 Task: Find connections with filter location Montelíbano with filter topic #lawenforcementwith filter profile language Spanish with filter current company Mindtickle with filter school Panimalar Institute Of Technology with filter industry Construction with filter service category FIle Management with filter keywords title Concierge
Action: Mouse moved to (154, 236)
Screenshot: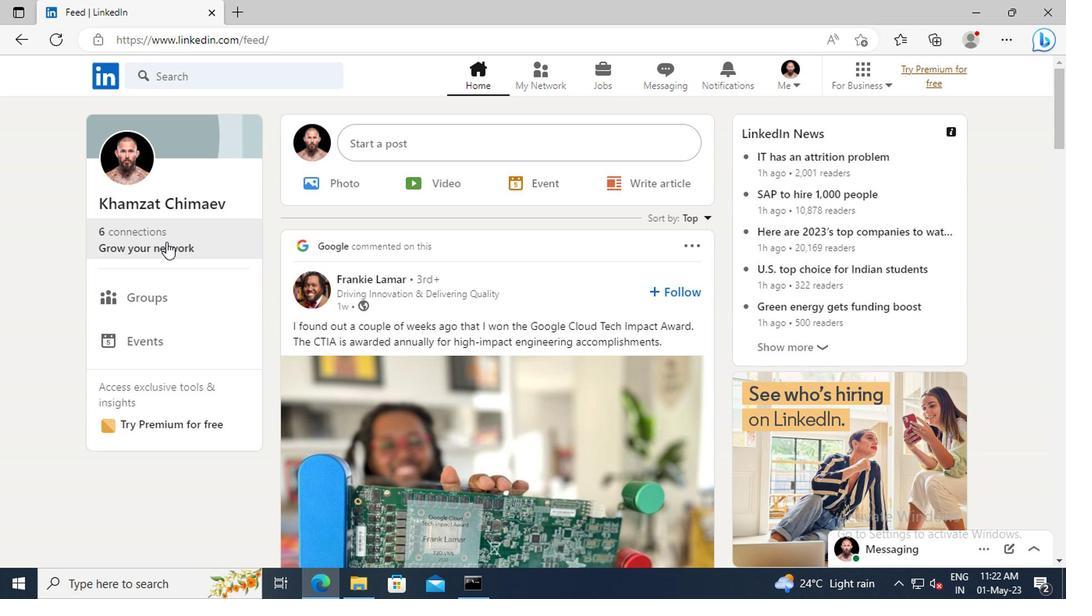 
Action: Mouse pressed left at (154, 236)
Screenshot: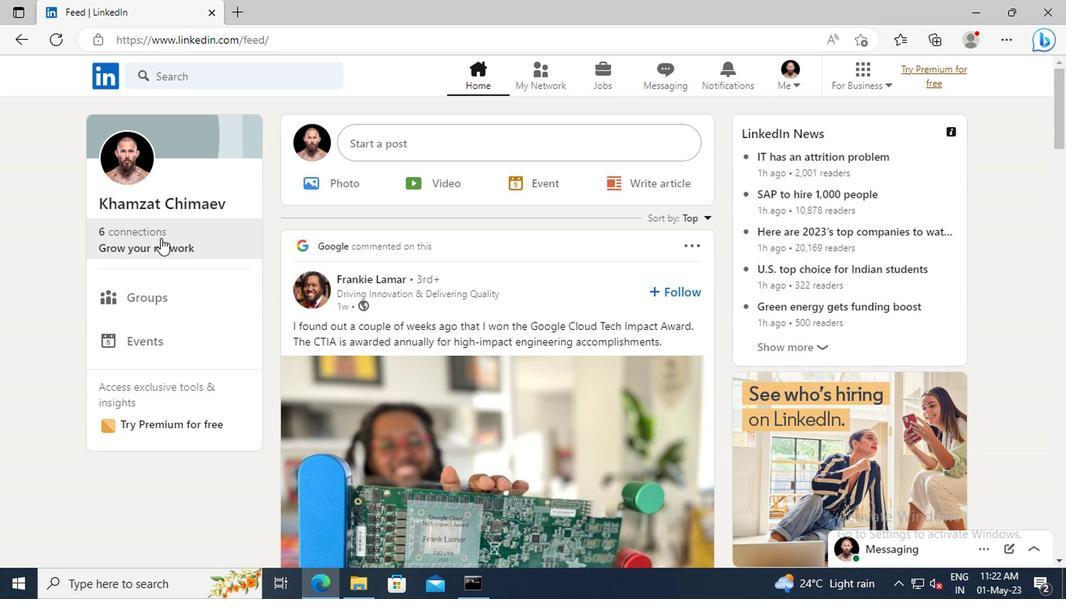 
Action: Mouse moved to (170, 169)
Screenshot: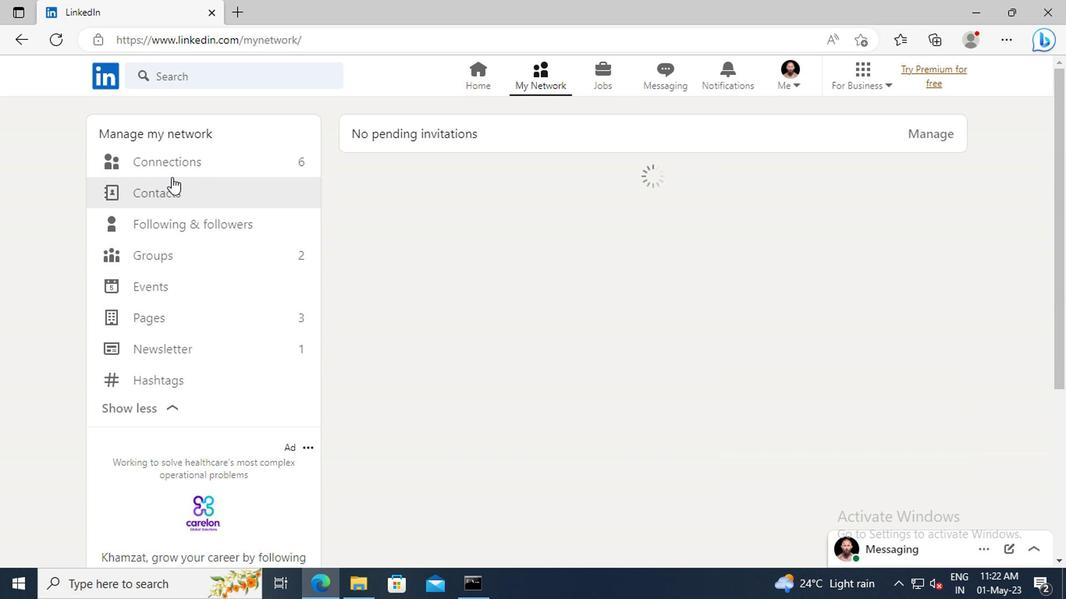 
Action: Mouse pressed left at (170, 169)
Screenshot: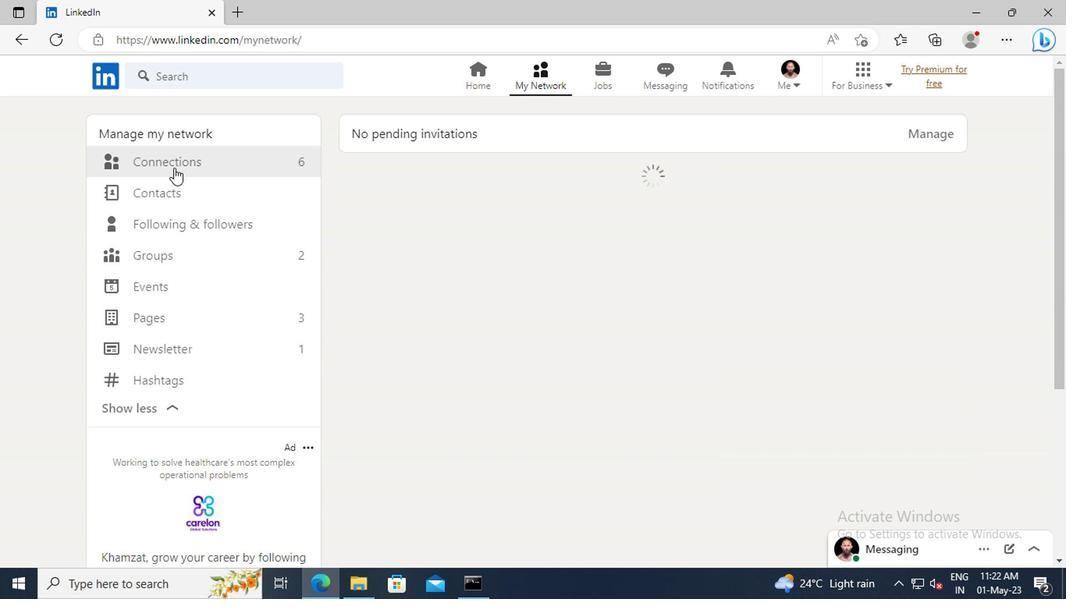 
Action: Mouse moved to (631, 168)
Screenshot: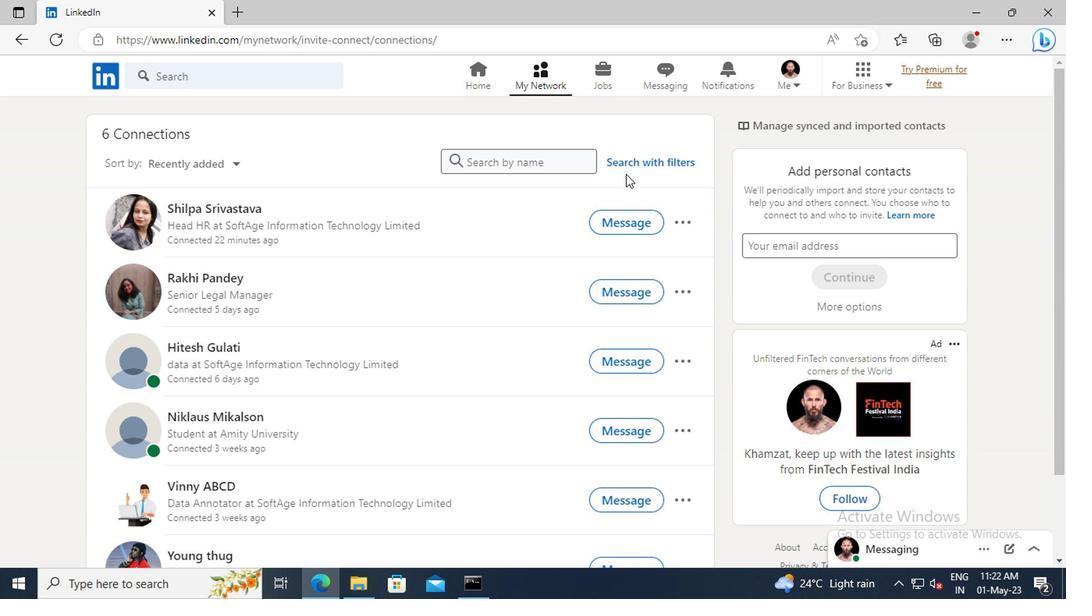 
Action: Mouse pressed left at (631, 168)
Screenshot: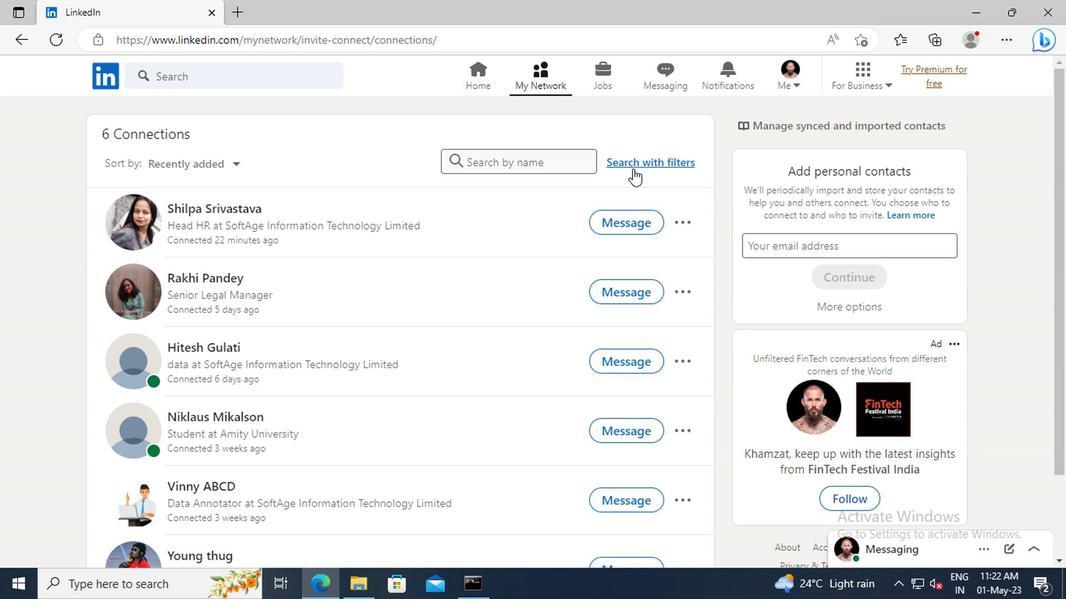 
Action: Mouse moved to (593, 124)
Screenshot: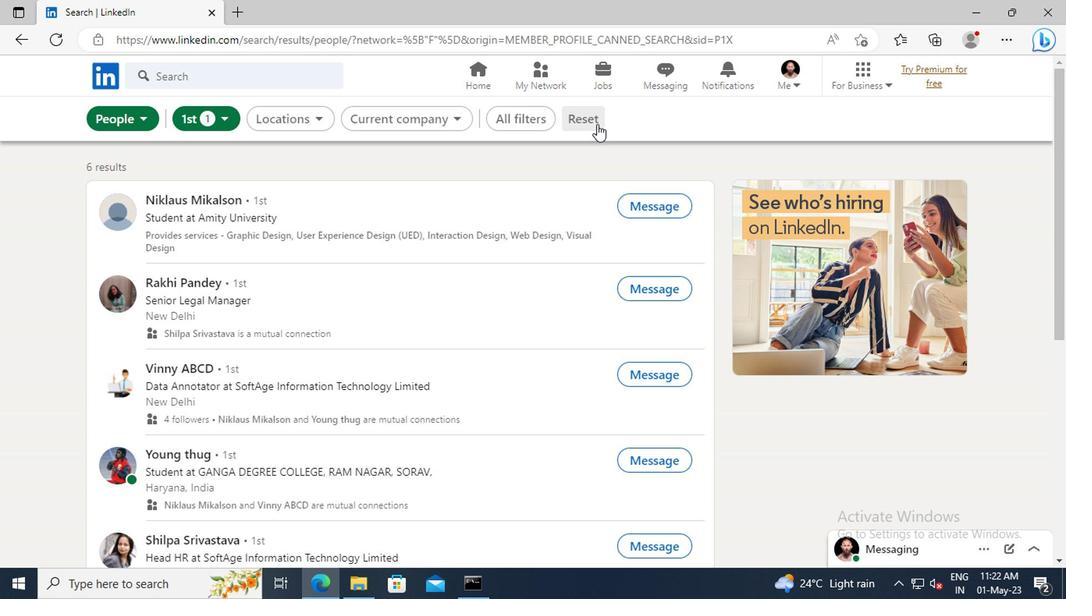 
Action: Mouse pressed left at (593, 124)
Screenshot: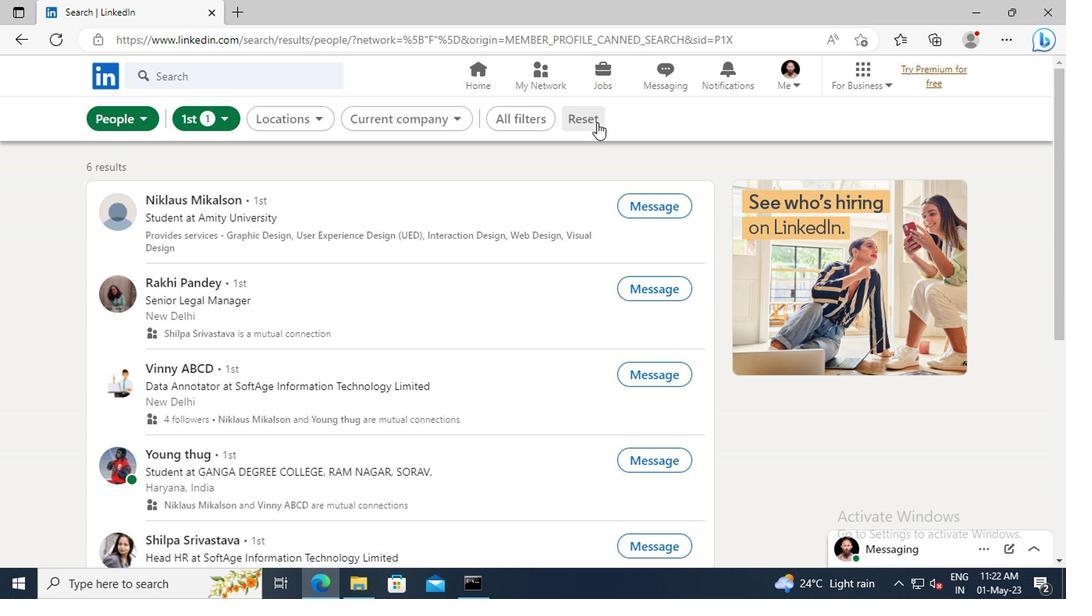 
Action: Mouse moved to (561, 123)
Screenshot: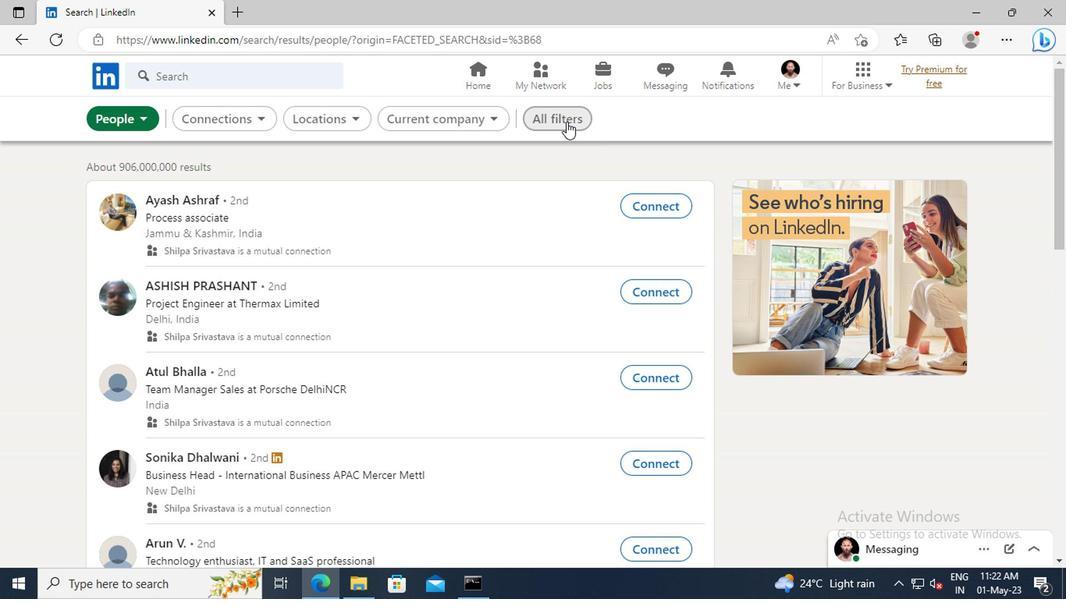 
Action: Mouse pressed left at (561, 123)
Screenshot: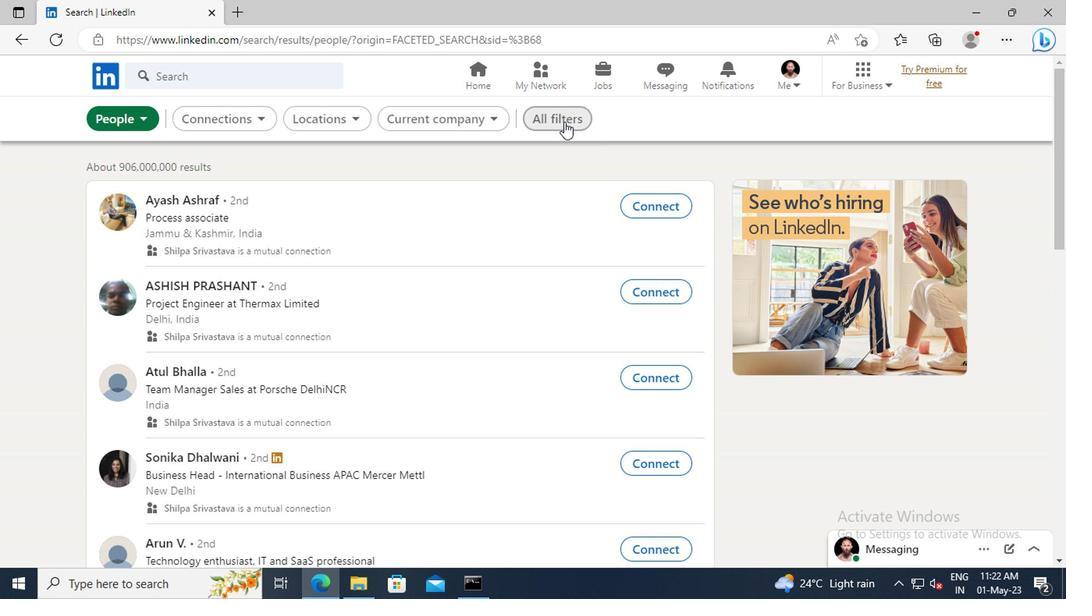 
Action: Mouse moved to (918, 205)
Screenshot: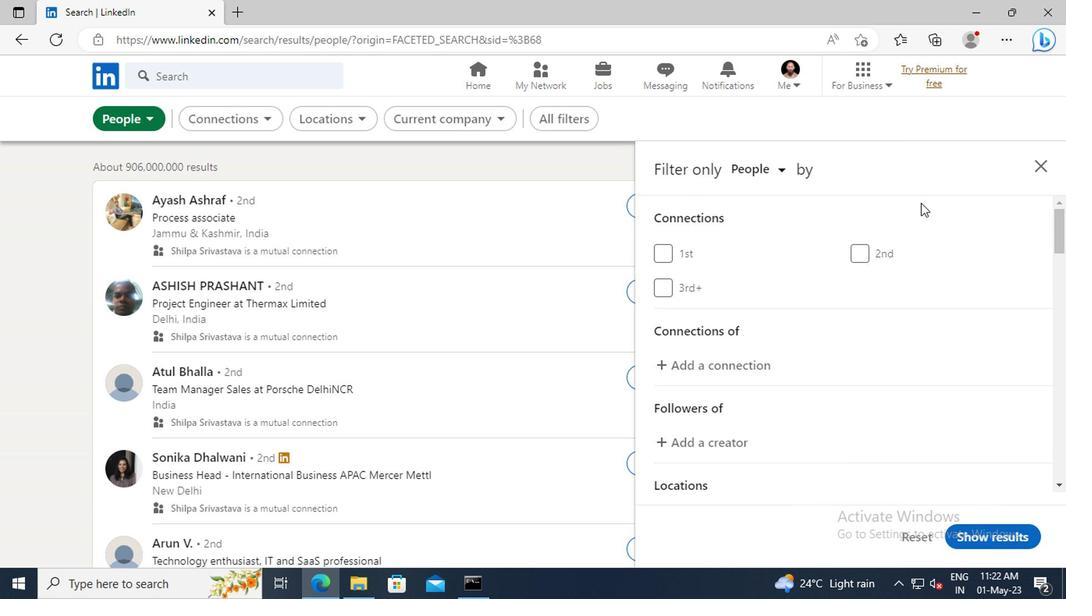 
Action: Mouse scrolled (918, 204) with delta (0, -1)
Screenshot: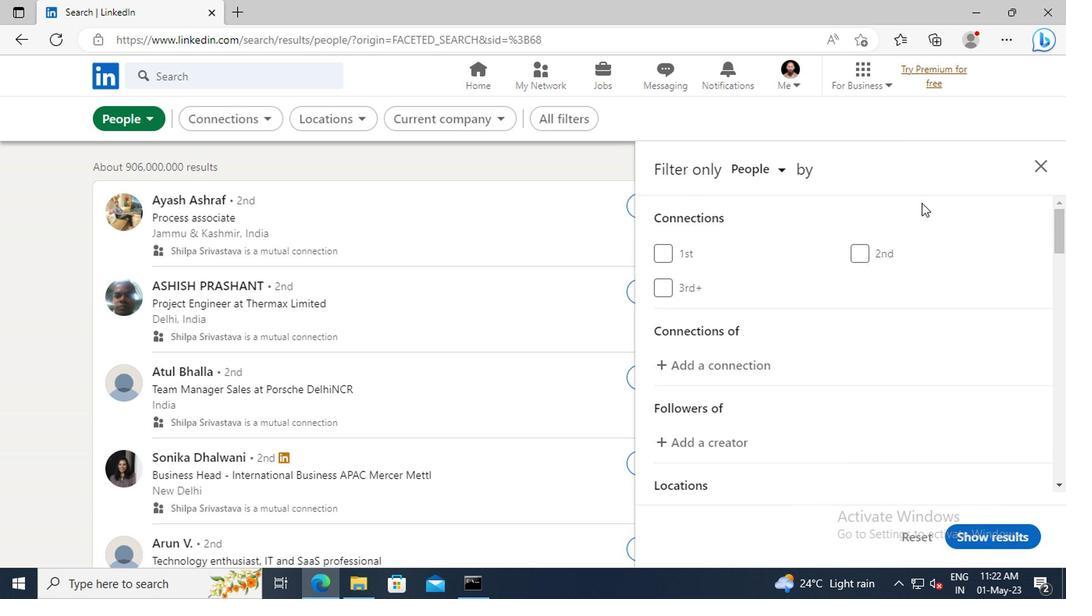 
Action: Mouse scrolled (918, 204) with delta (0, -1)
Screenshot: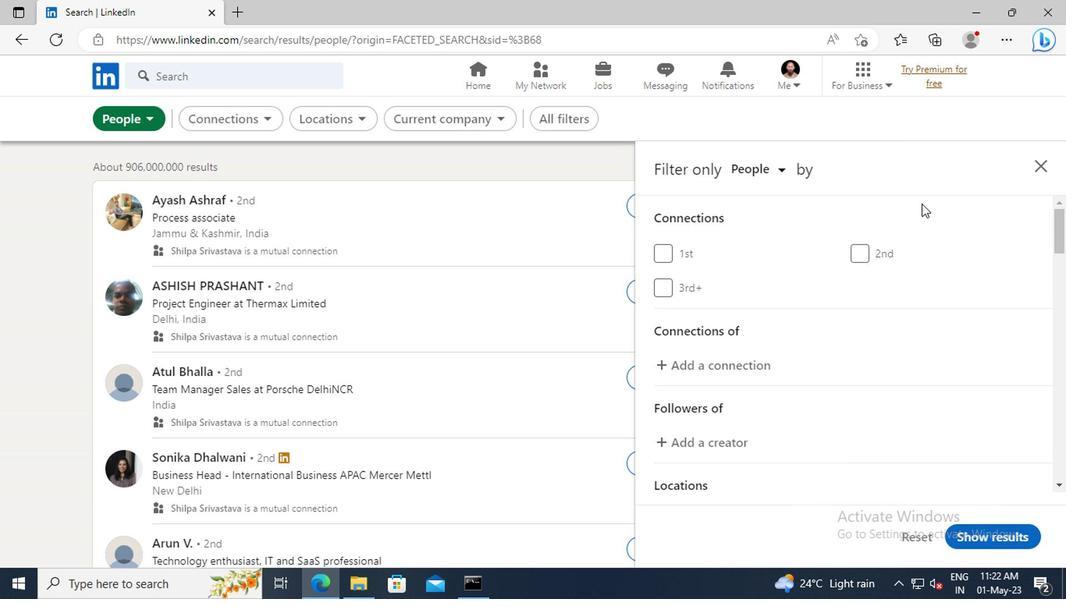 
Action: Mouse scrolled (918, 204) with delta (0, -1)
Screenshot: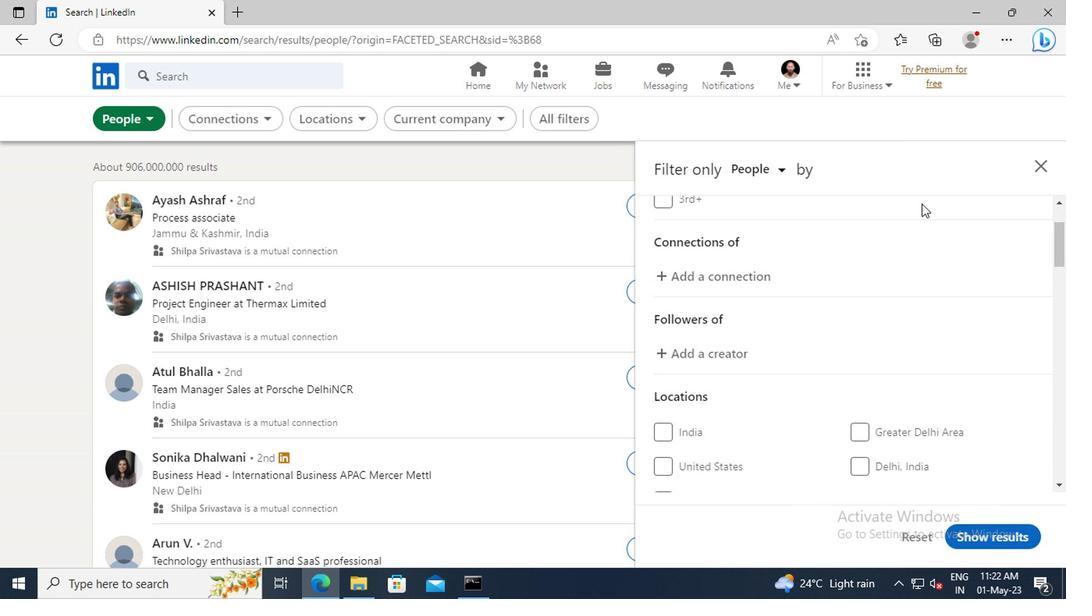 
Action: Mouse scrolled (918, 204) with delta (0, -1)
Screenshot: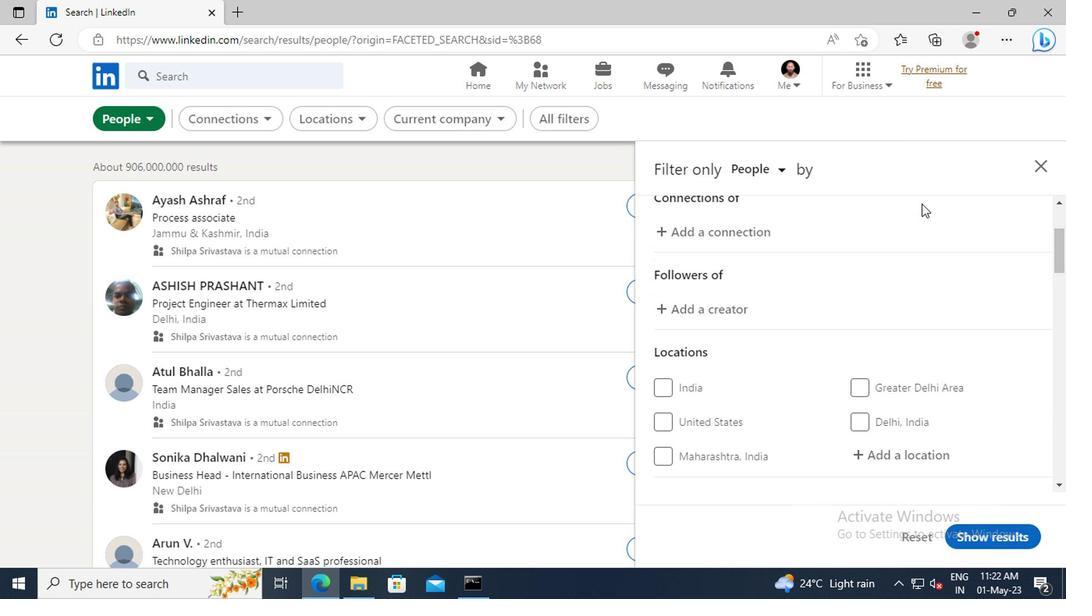 
Action: Mouse scrolled (918, 204) with delta (0, -1)
Screenshot: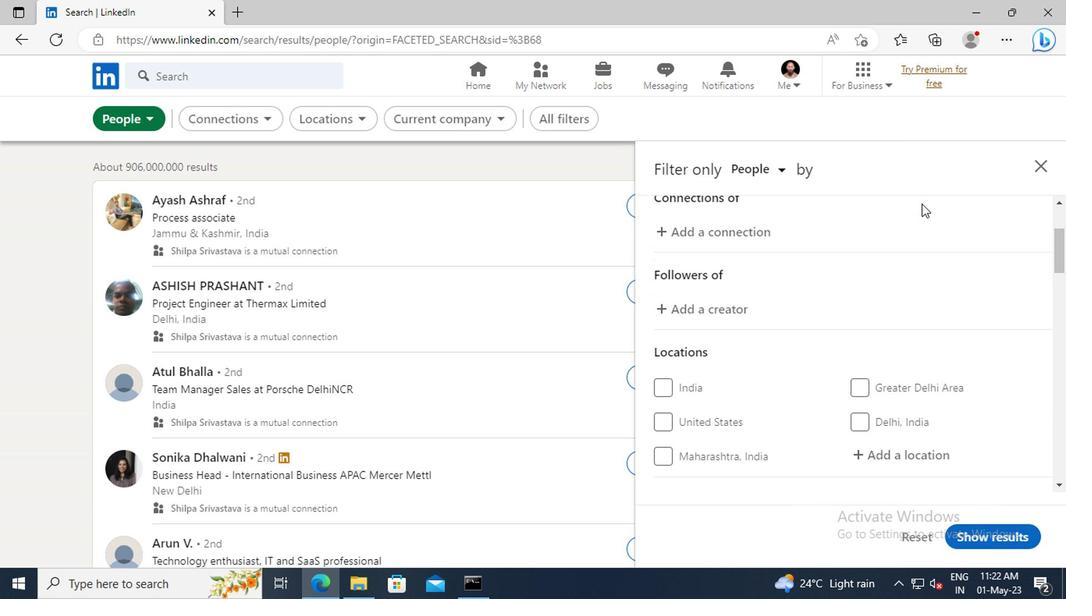 
Action: Mouse scrolled (918, 204) with delta (0, -1)
Screenshot: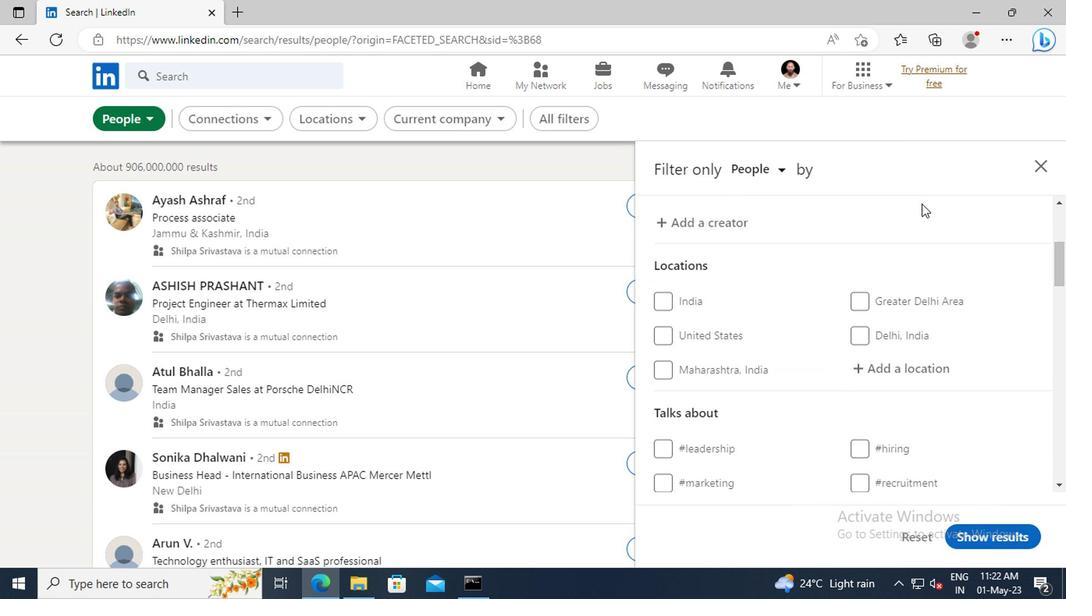 
Action: Mouse moved to (901, 322)
Screenshot: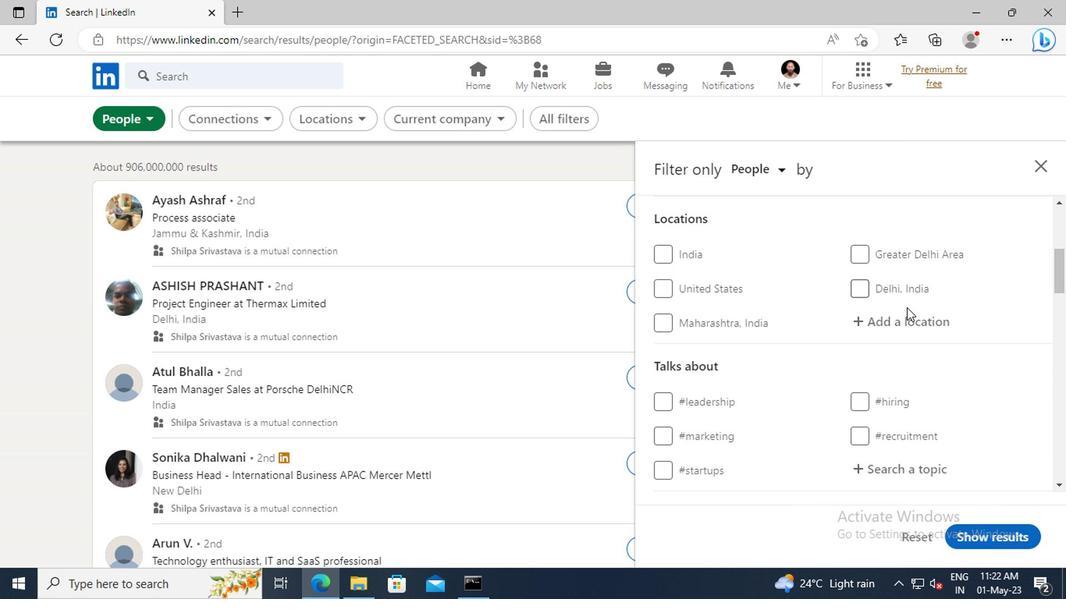 
Action: Mouse pressed left at (901, 322)
Screenshot: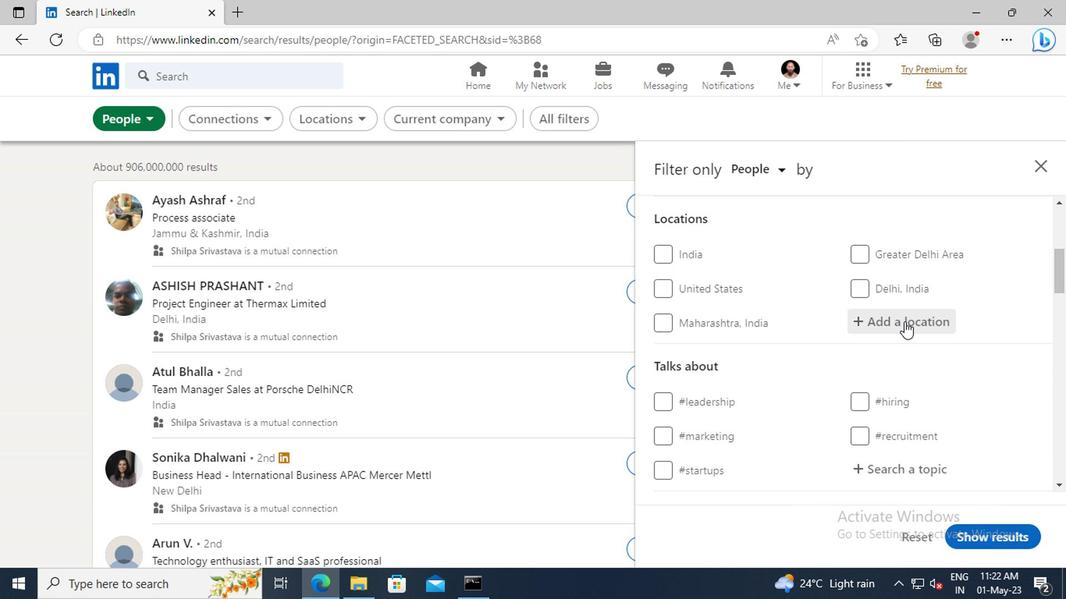 
Action: Key pressed <Key.shift>MONTELIBANO
Screenshot: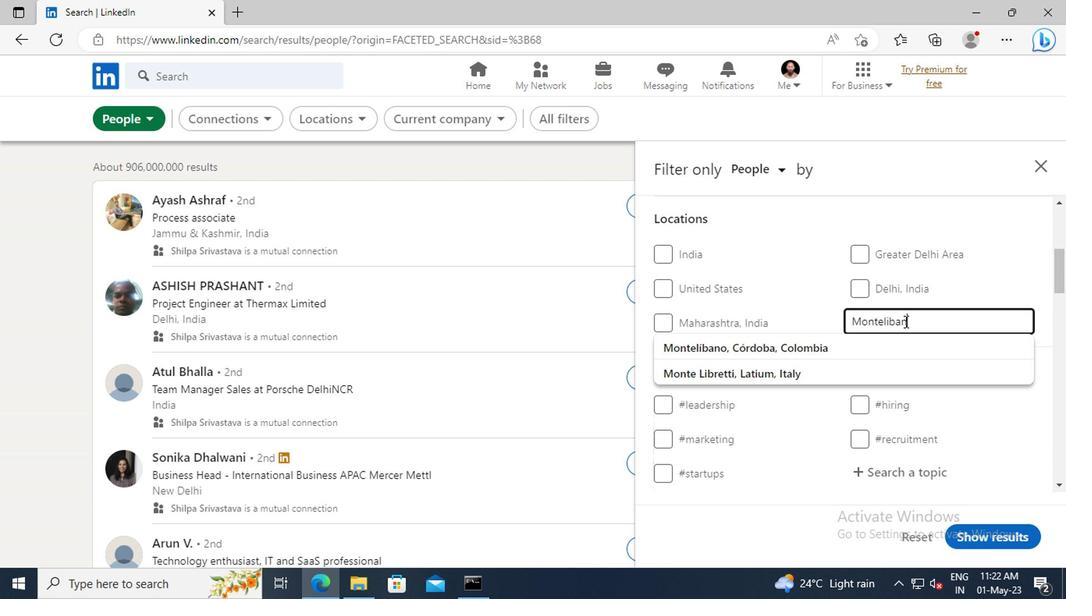 
Action: Mouse moved to (862, 344)
Screenshot: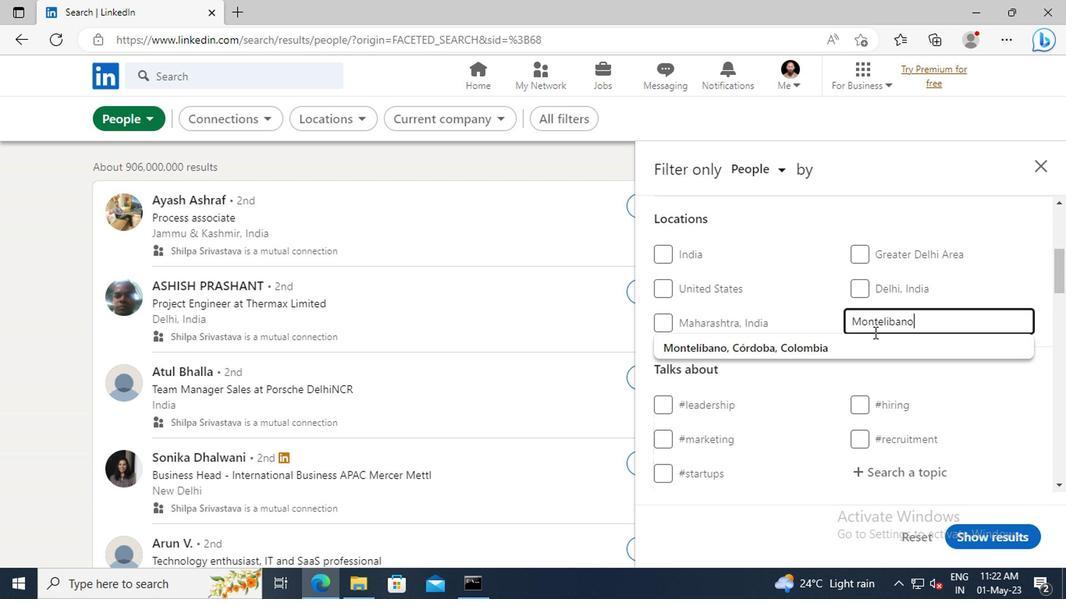
Action: Mouse pressed left at (862, 344)
Screenshot: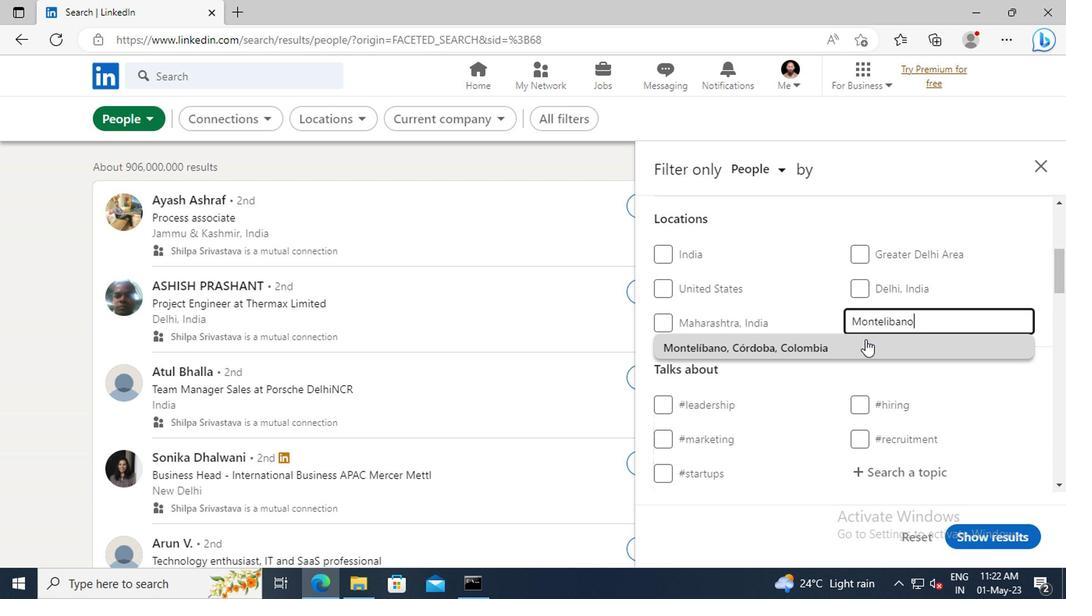 
Action: Mouse scrolled (862, 343) with delta (0, 0)
Screenshot: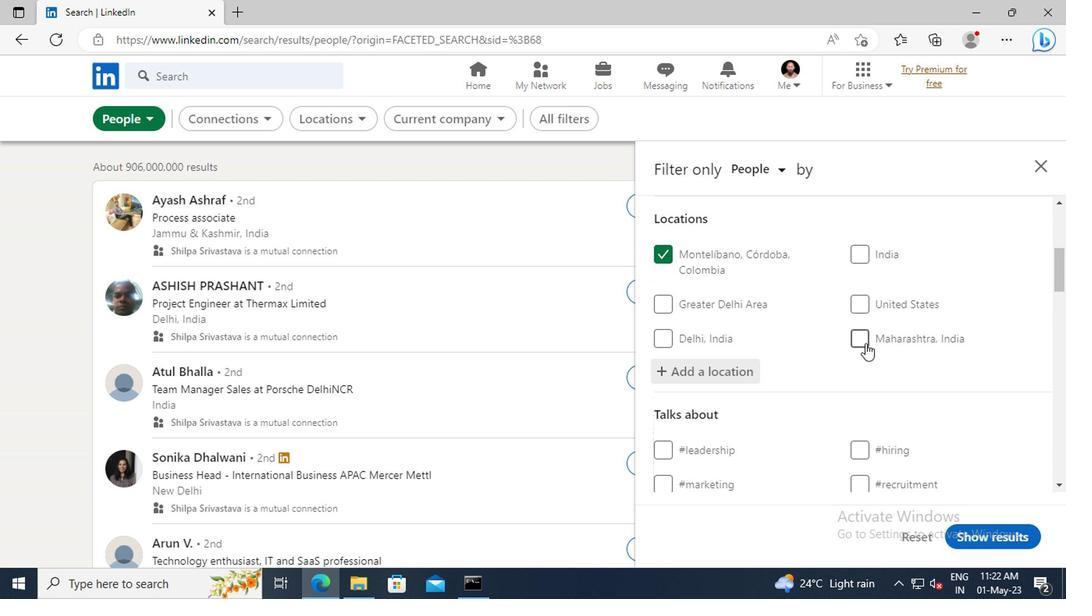 
Action: Mouse scrolled (862, 343) with delta (0, 0)
Screenshot: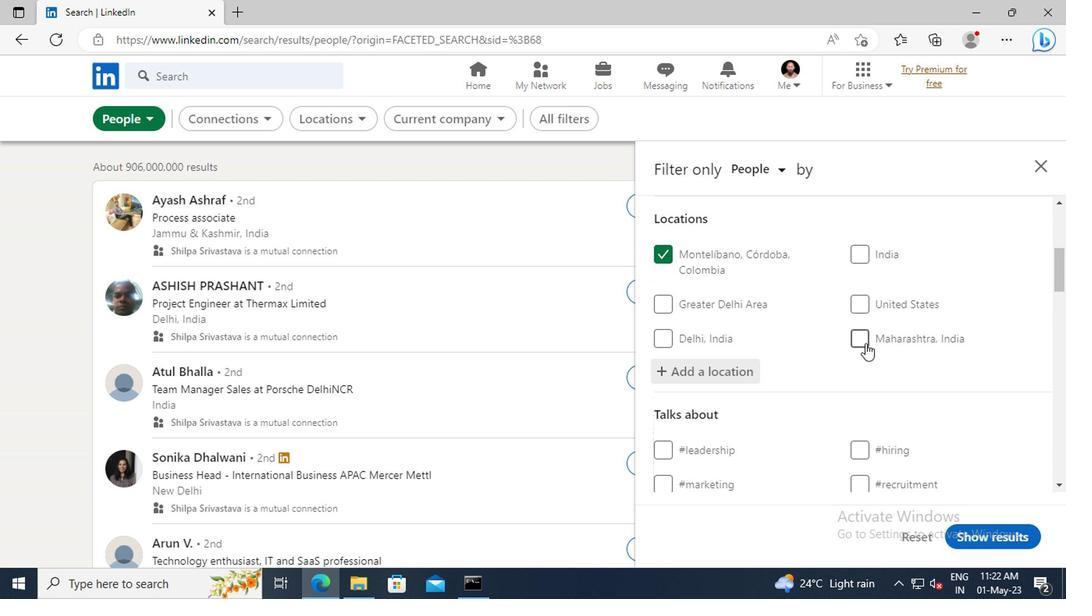 
Action: Mouse scrolled (862, 343) with delta (0, 0)
Screenshot: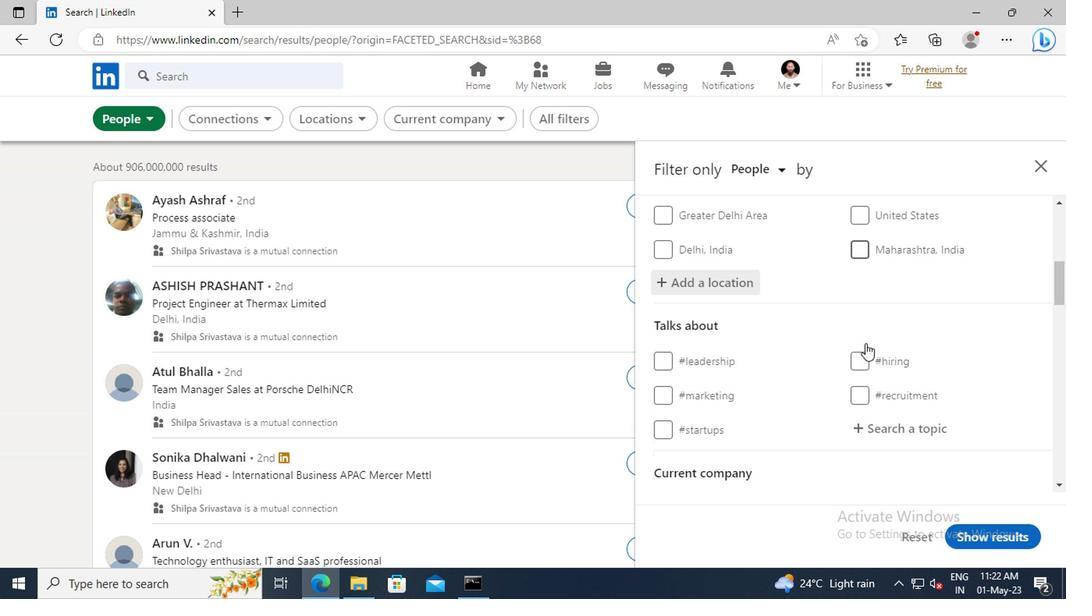 
Action: Mouse moved to (865, 382)
Screenshot: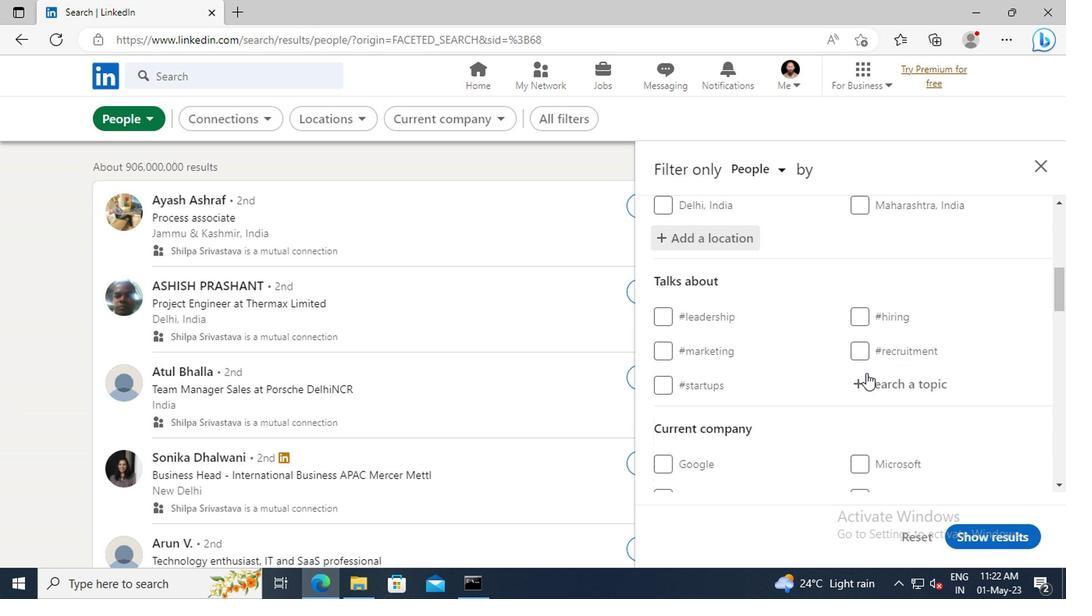
Action: Mouse pressed left at (865, 382)
Screenshot: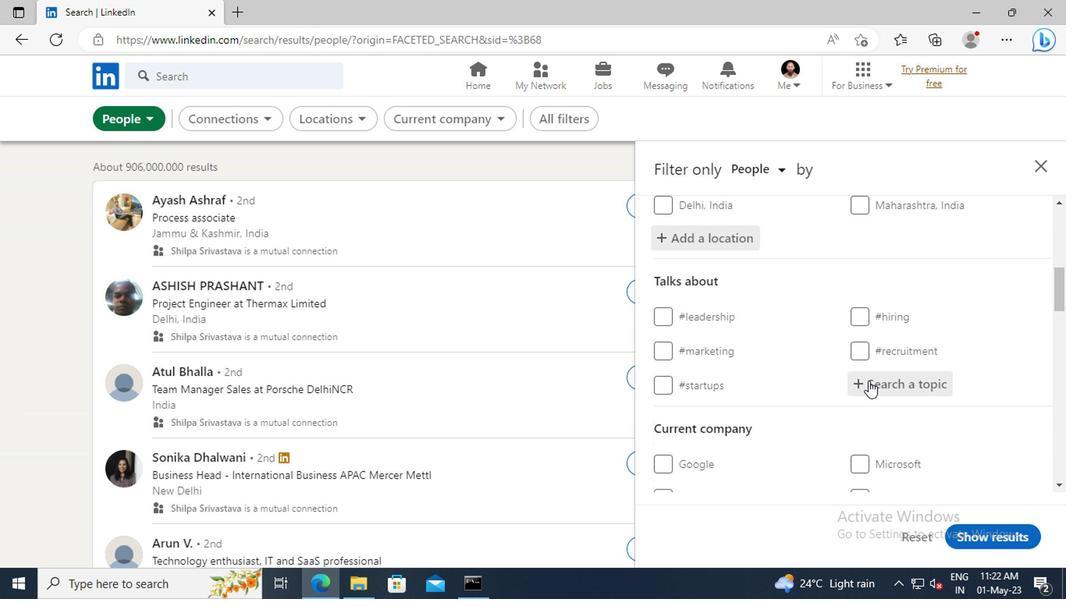 
Action: Key pressed LAWENFORCEMENT
Screenshot: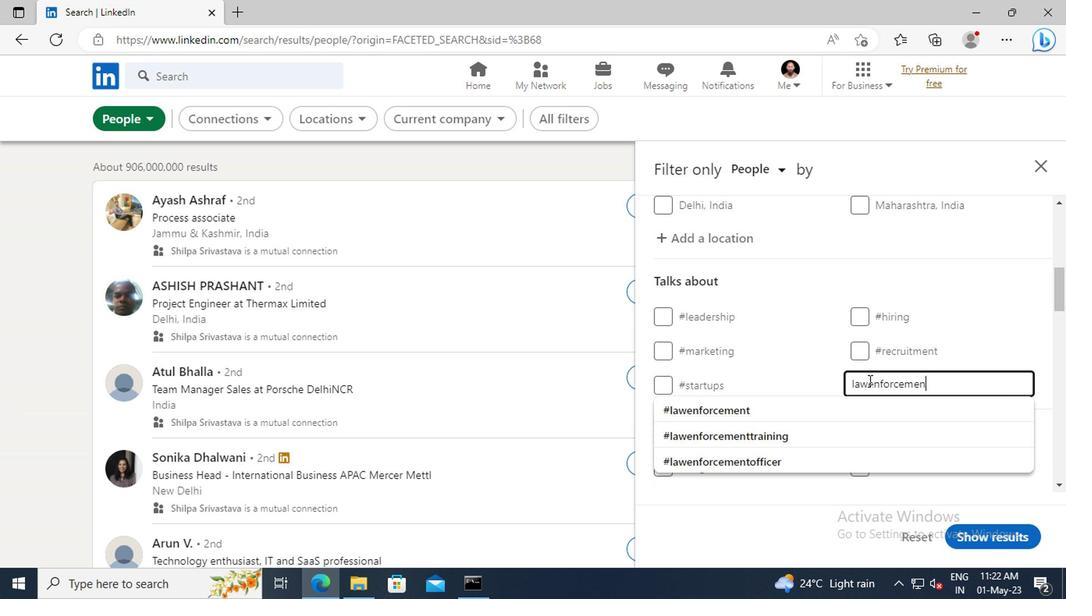 
Action: Mouse moved to (849, 406)
Screenshot: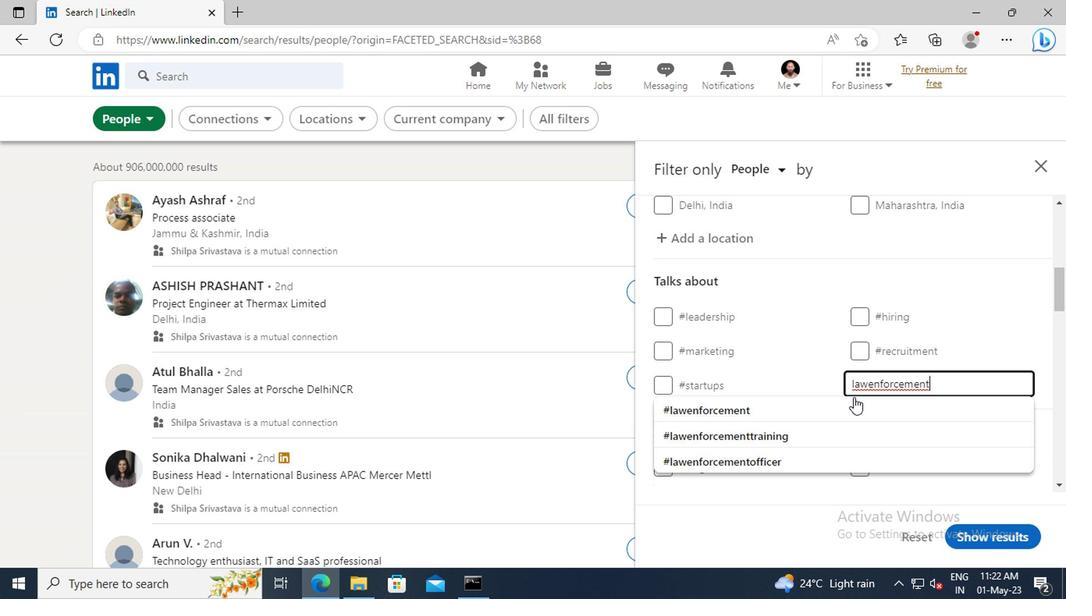 
Action: Mouse pressed left at (849, 406)
Screenshot: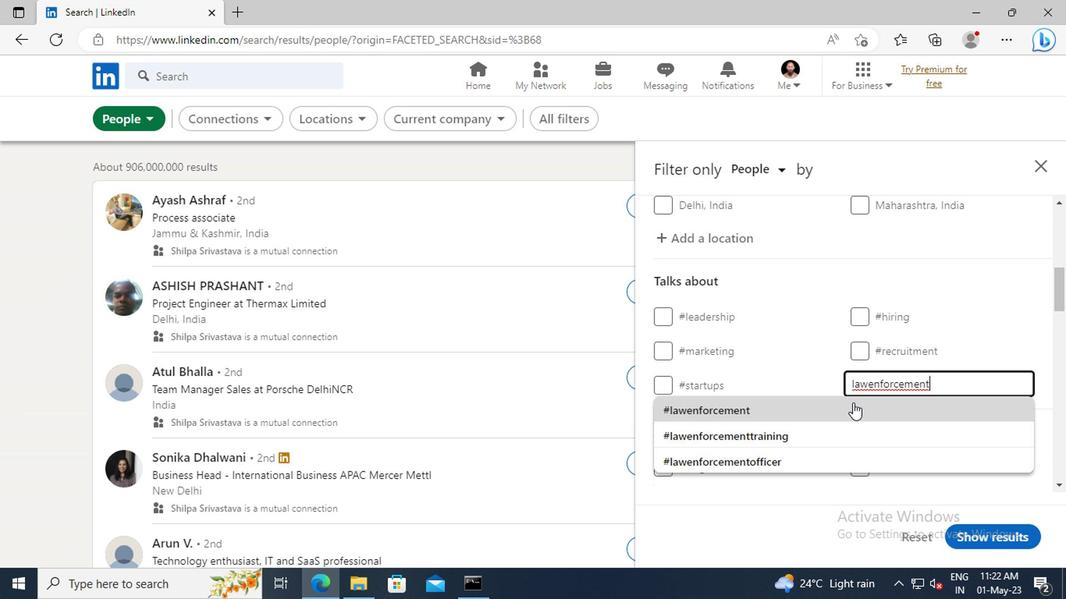 
Action: Mouse scrolled (849, 405) with delta (0, 0)
Screenshot: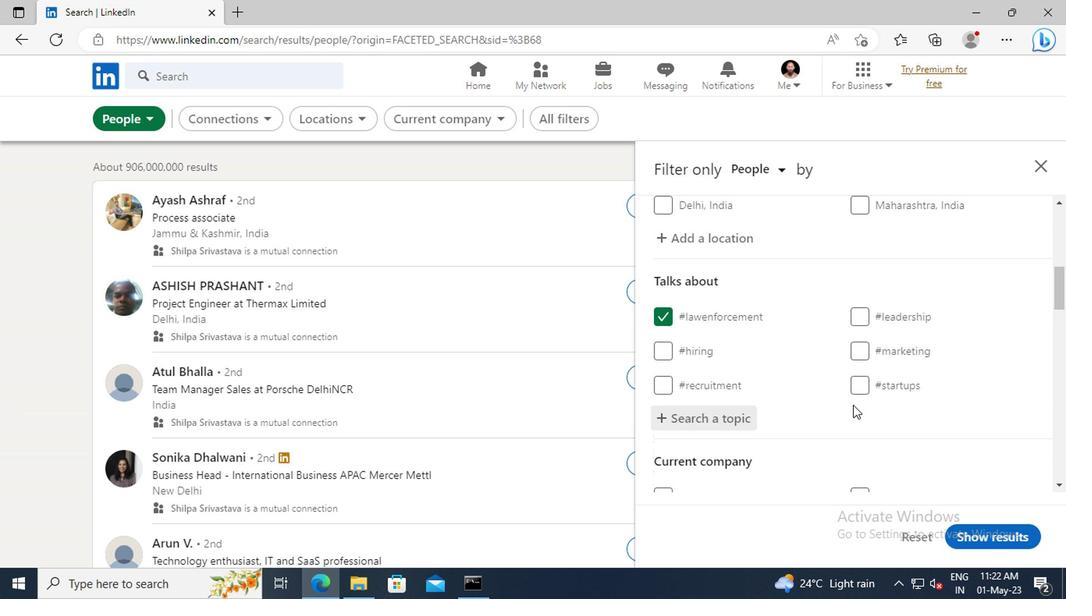 
Action: Mouse scrolled (849, 405) with delta (0, 0)
Screenshot: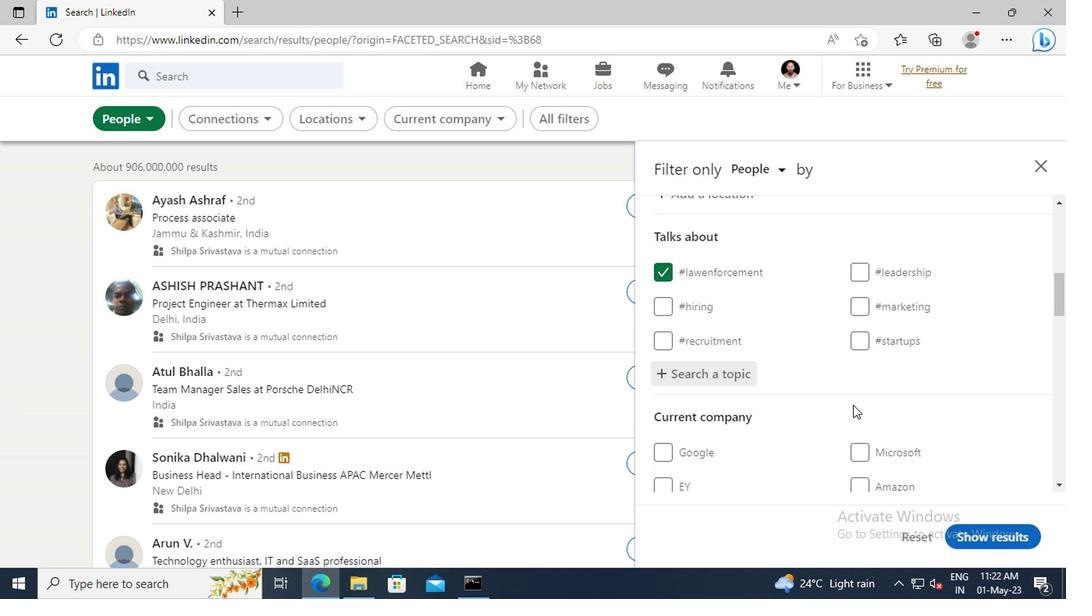 
Action: Mouse scrolled (849, 405) with delta (0, 0)
Screenshot: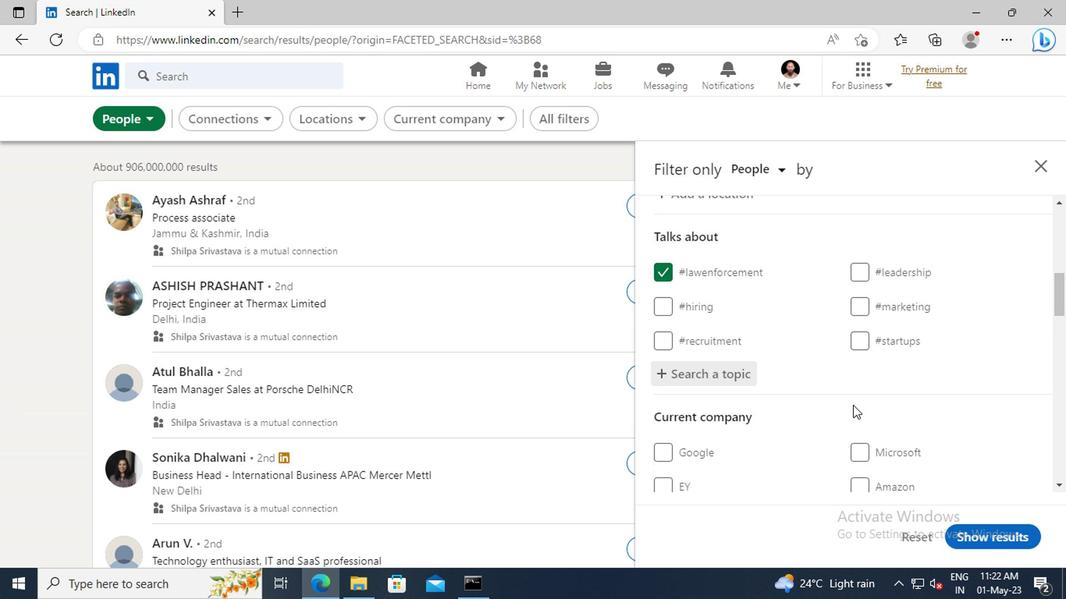
Action: Mouse scrolled (849, 405) with delta (0, 0)
Screenshot: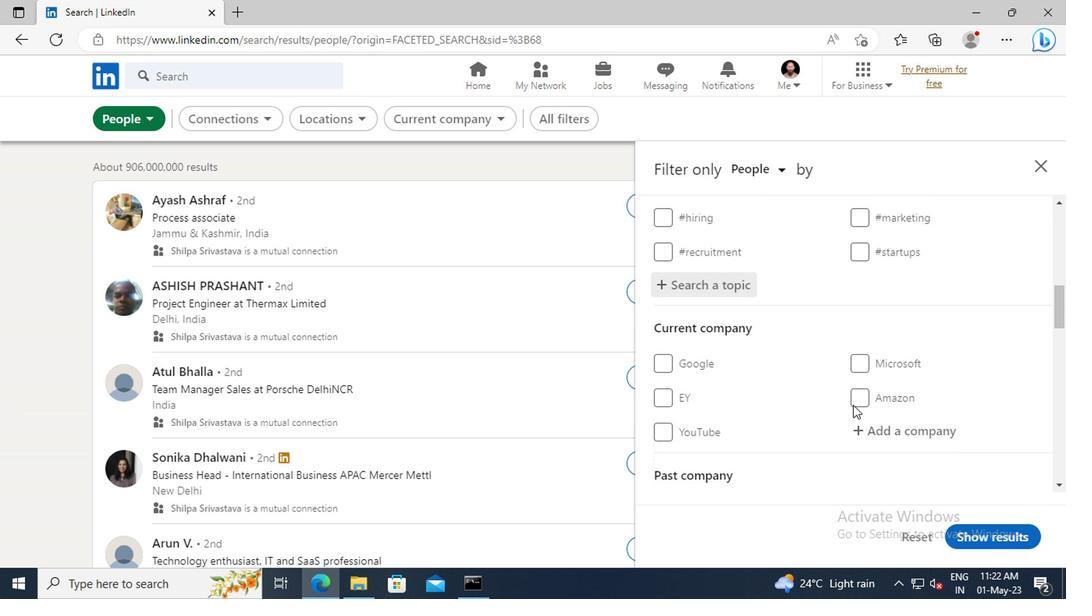 
Action: Mouse scrolled (849, 405) with delta (0, 0)
Screenshot: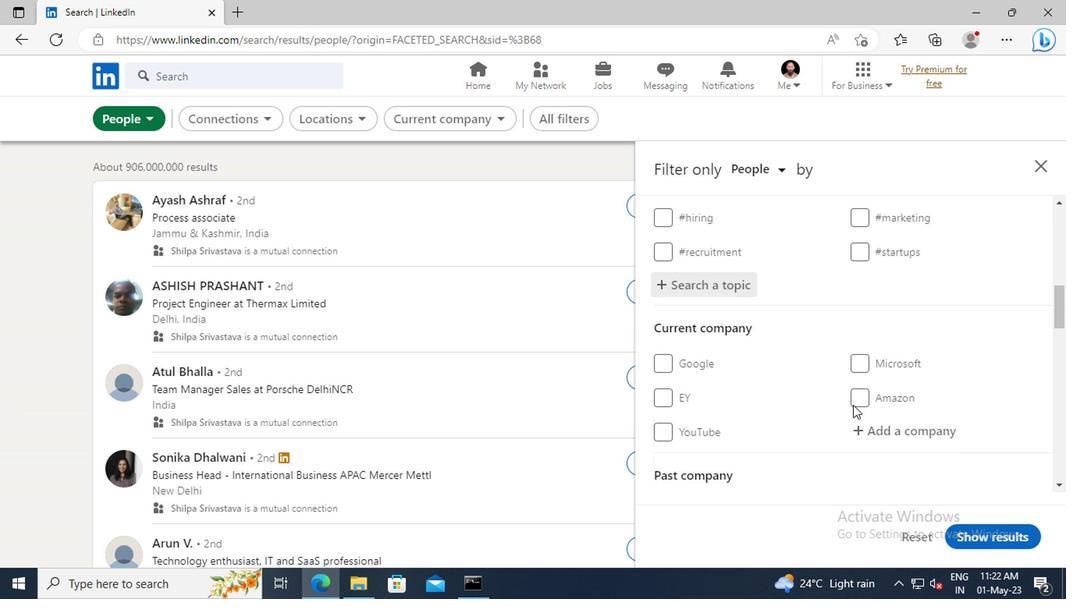 
Action: Mouse scrolled (849, 405) with delta (0, 0)
Screenshot: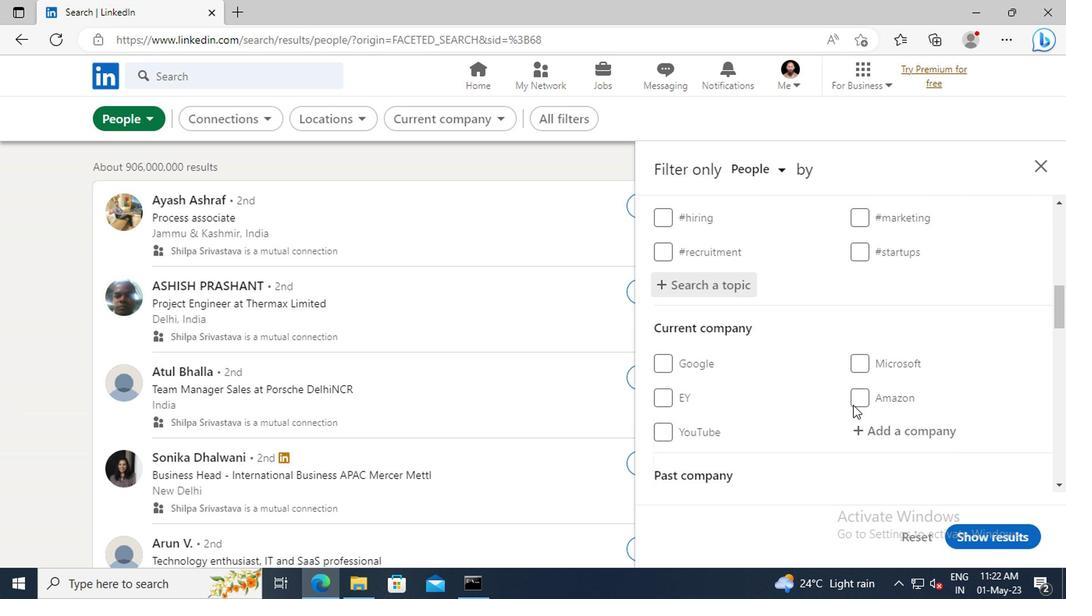 
Action: Mouse scrolled (849, 405) with delta (0, 0)
Screenshot: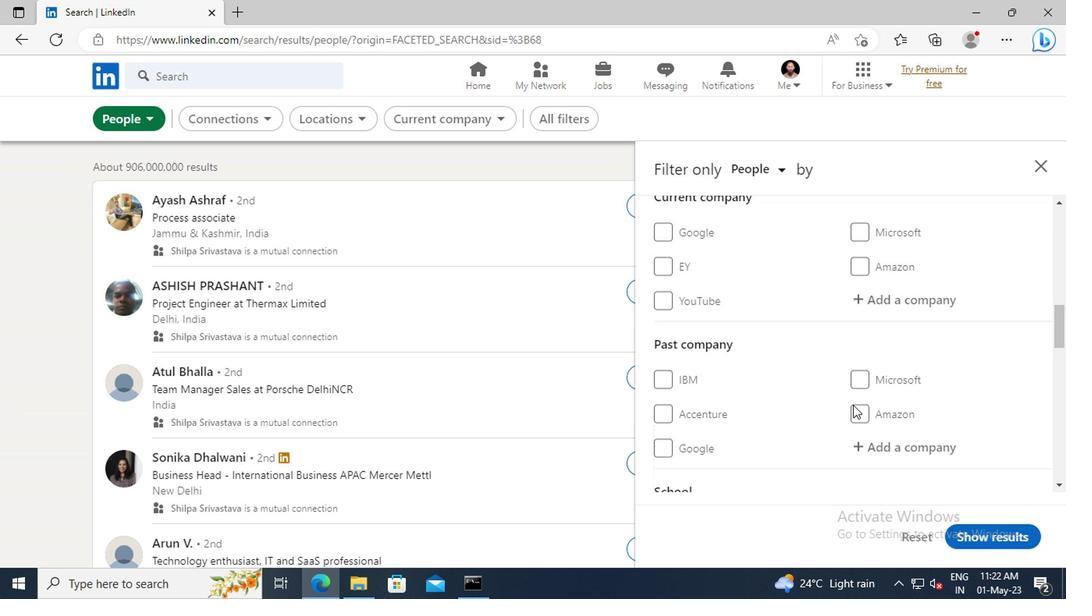 
Action: Mouse scrolled (849, 405) with delta (0, 0)
Screenshot: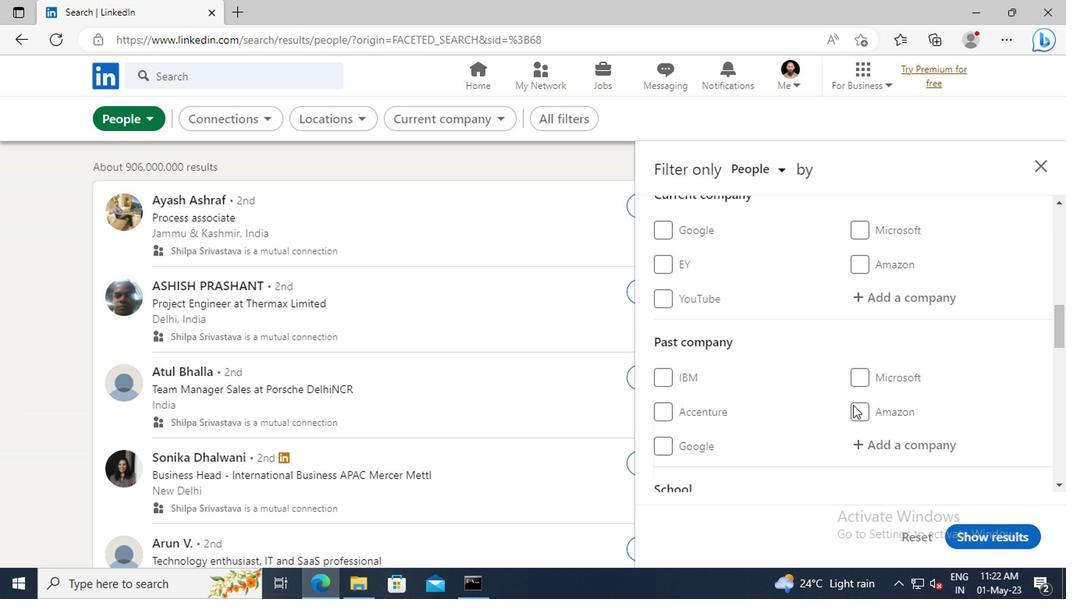 
Action: Mouse scrolled (849, 405) with delta (0, 0)
Screenshot: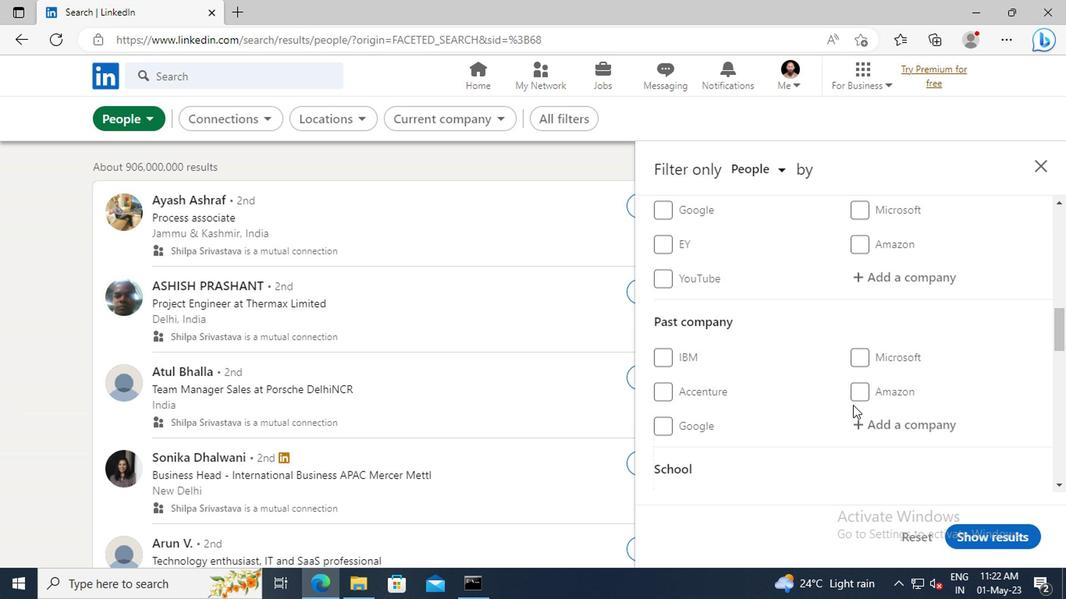
Action: Mouse scrolled (849, 405) with delta (0, 0)
Screenshot: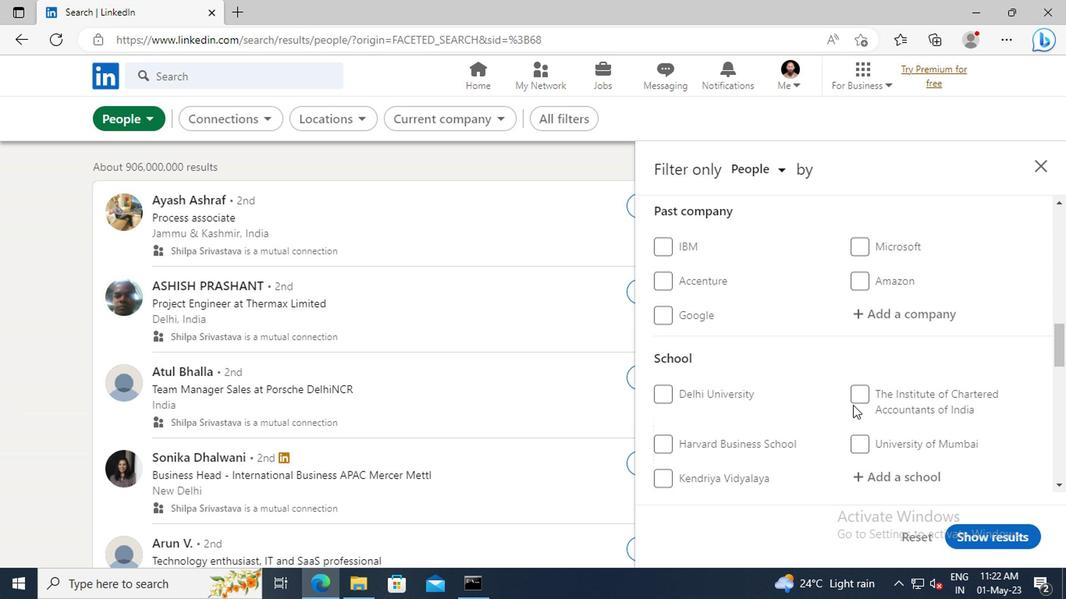 
Action: Mouse scrolled (849, 405) with delta (0, 0)
Screenshot: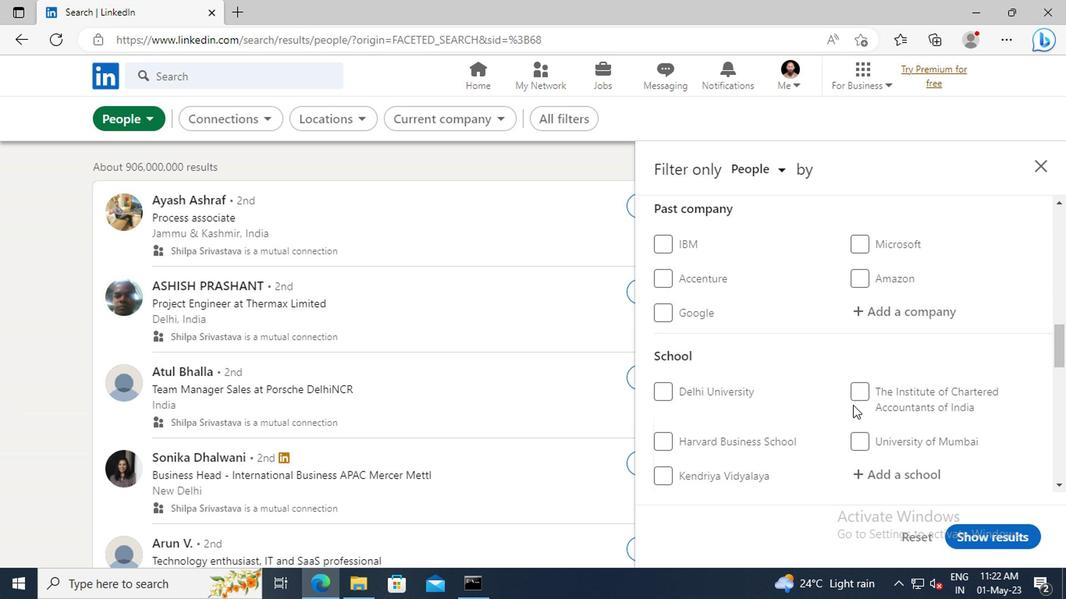 
Action: Mouse scrolled (849, 405) with delta (0, 0)
Screenshot: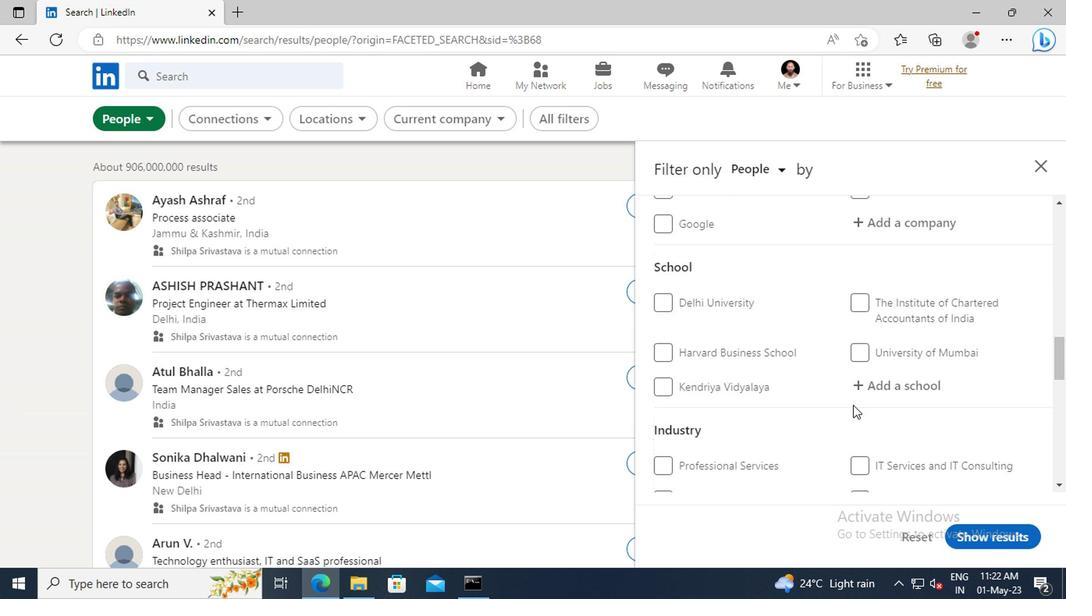 
Action: Mouse scrolled (849, 405) with delta (0, 0)
Screenshot: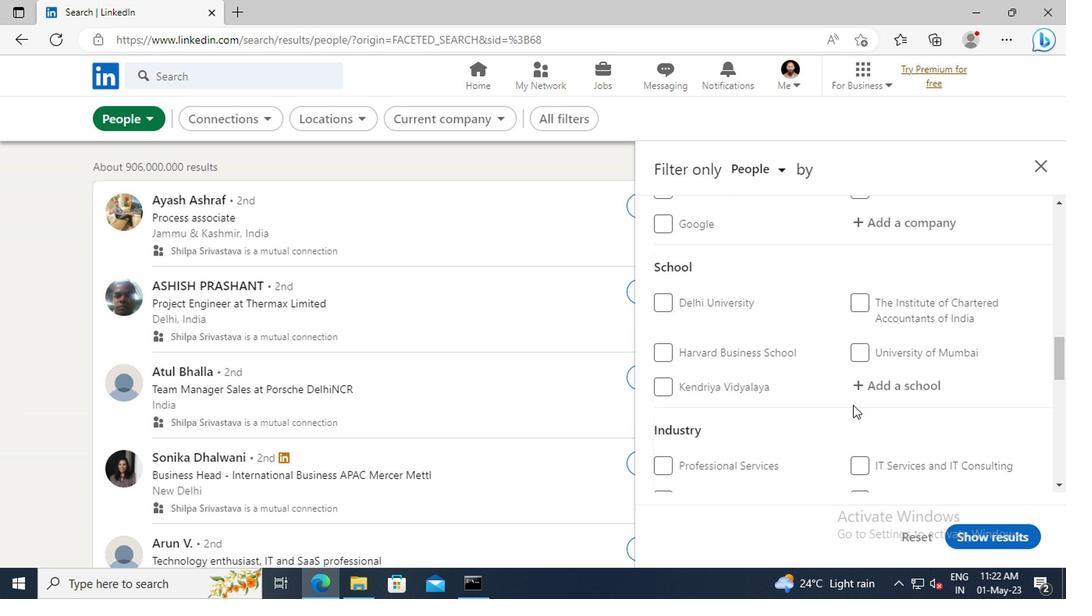 
Action: Mouse scrolled (849, 405) with delta (0, 0)
Screenshot: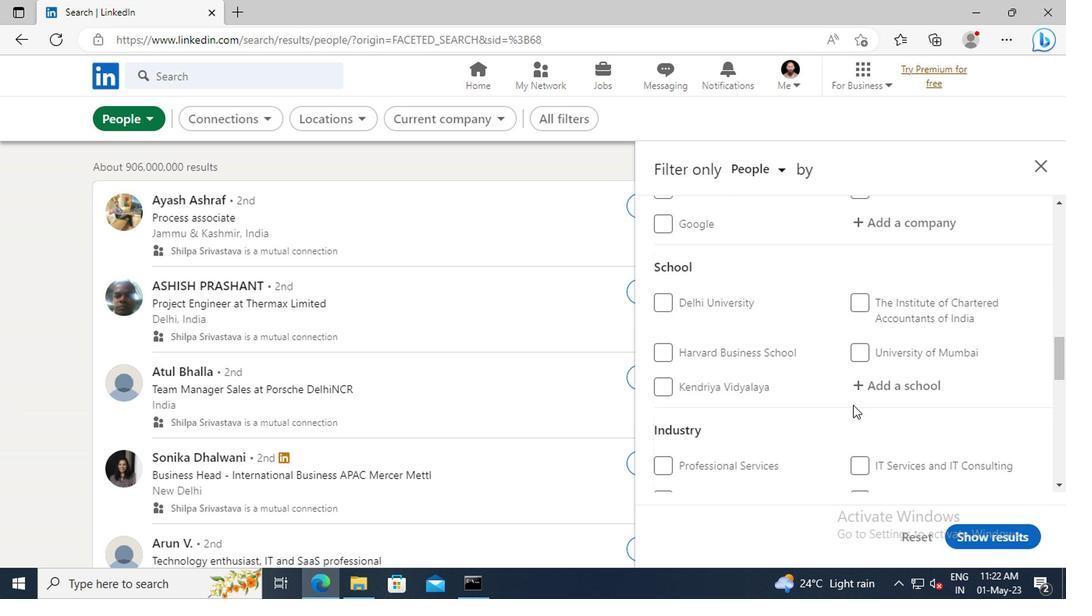 
Action: Mouse scrolled (849, 405) with delta (0, 0)
Screenshot: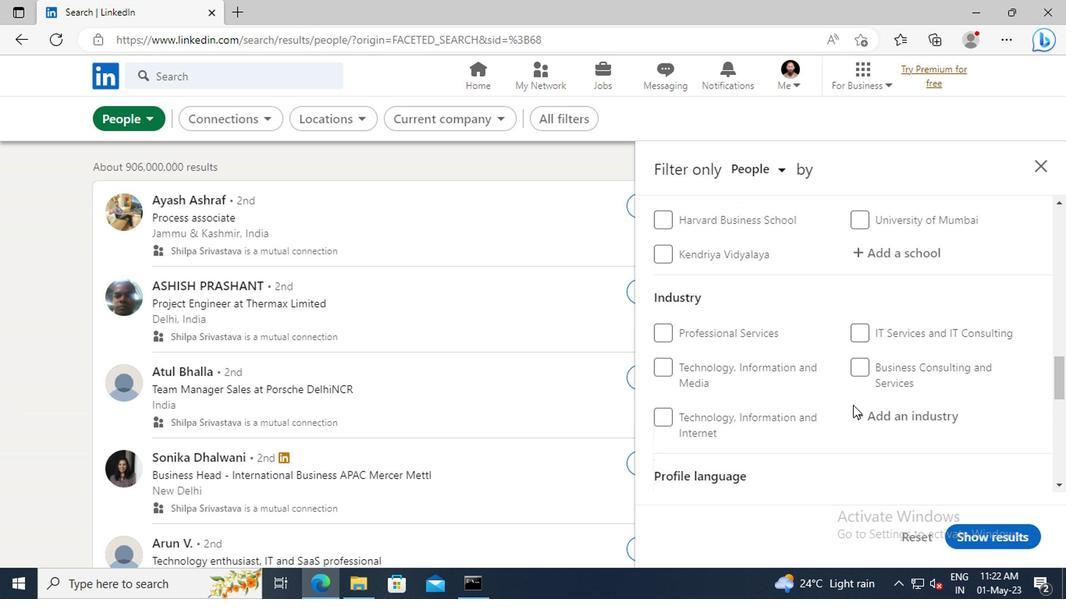 
Action: Mouse scrolled (849, 405) with delta (0, 0)
Screenshot: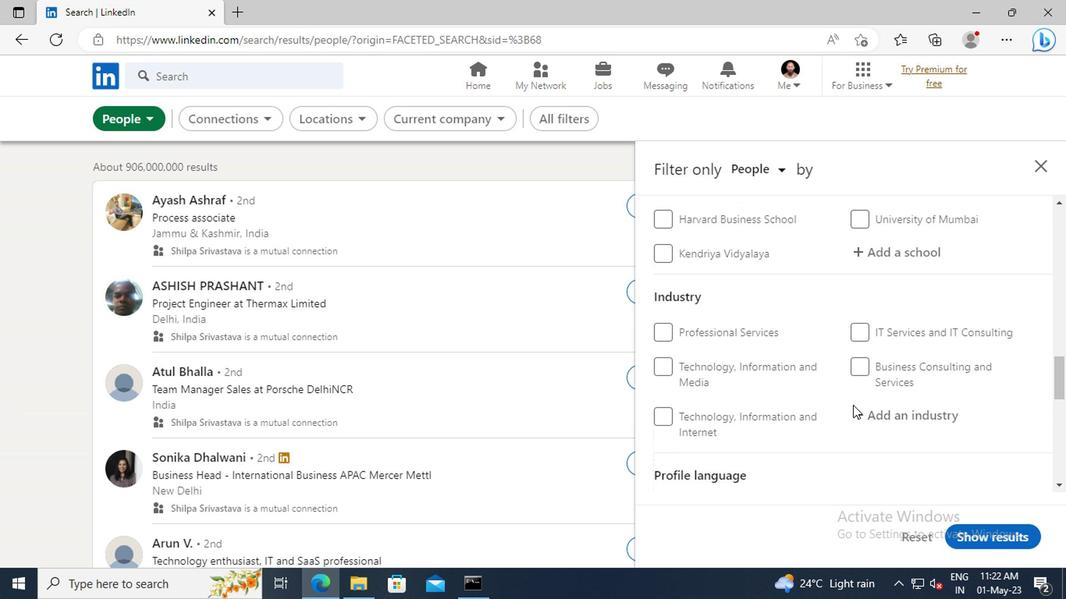 
Action: Mouse scrolled (849, 405) with delta (0, 0)
Screenshot: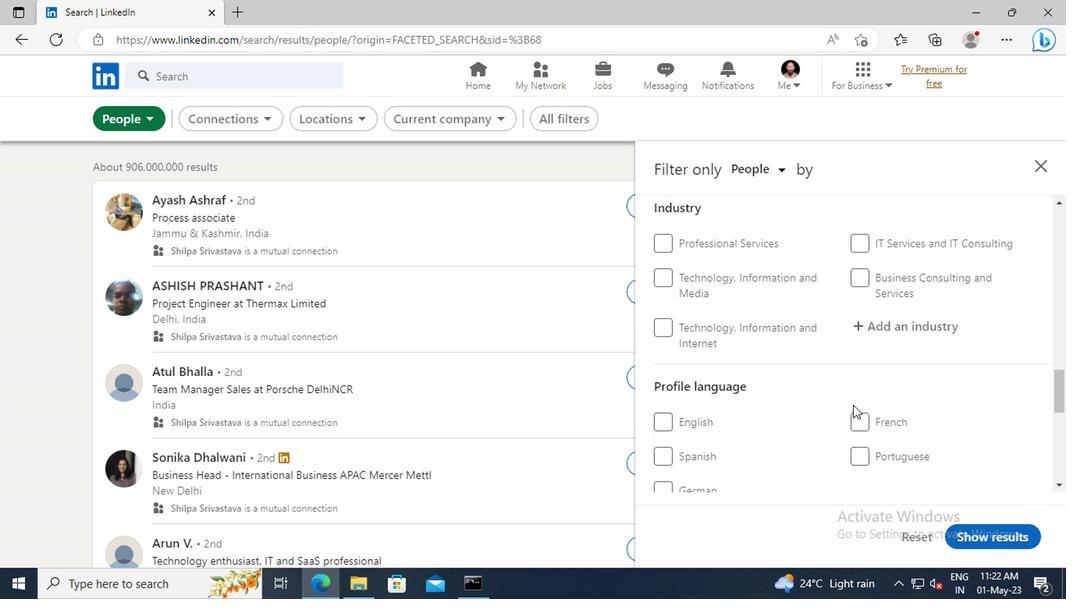 
Action: Mouse moved to (665, 413)
Screenshot: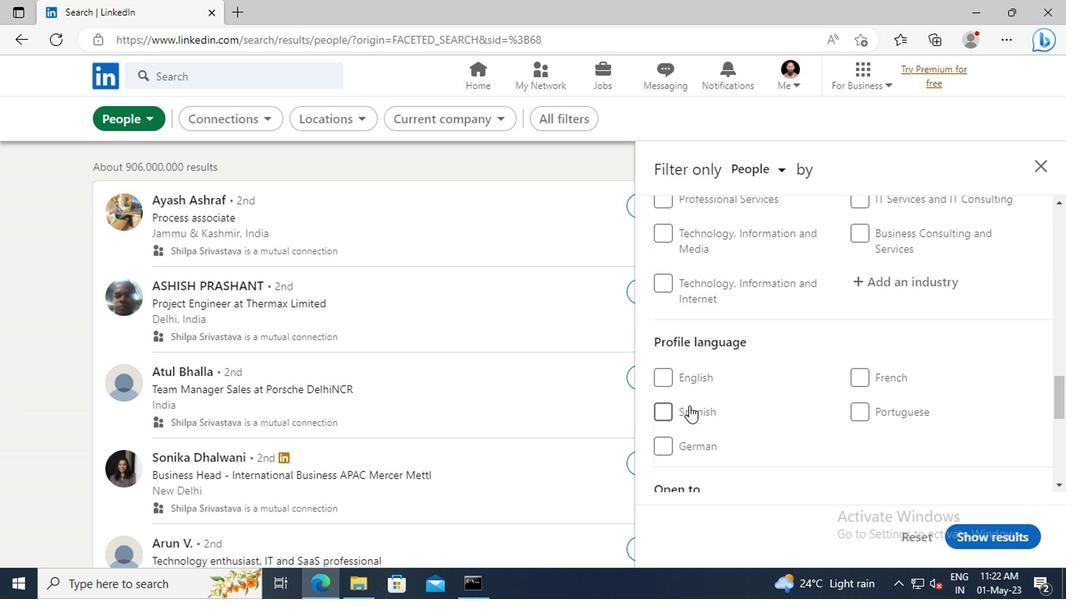 
Action: Mouse pressed left at (665, 413)
Screenshot: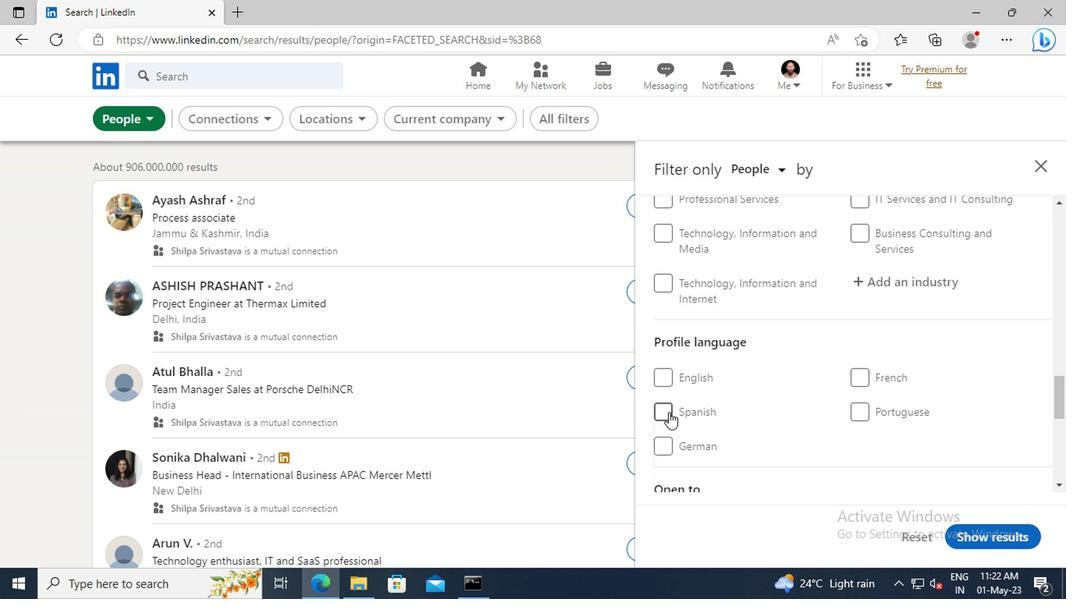 
Action: Mouse moved to (892, 404)
Screenshot: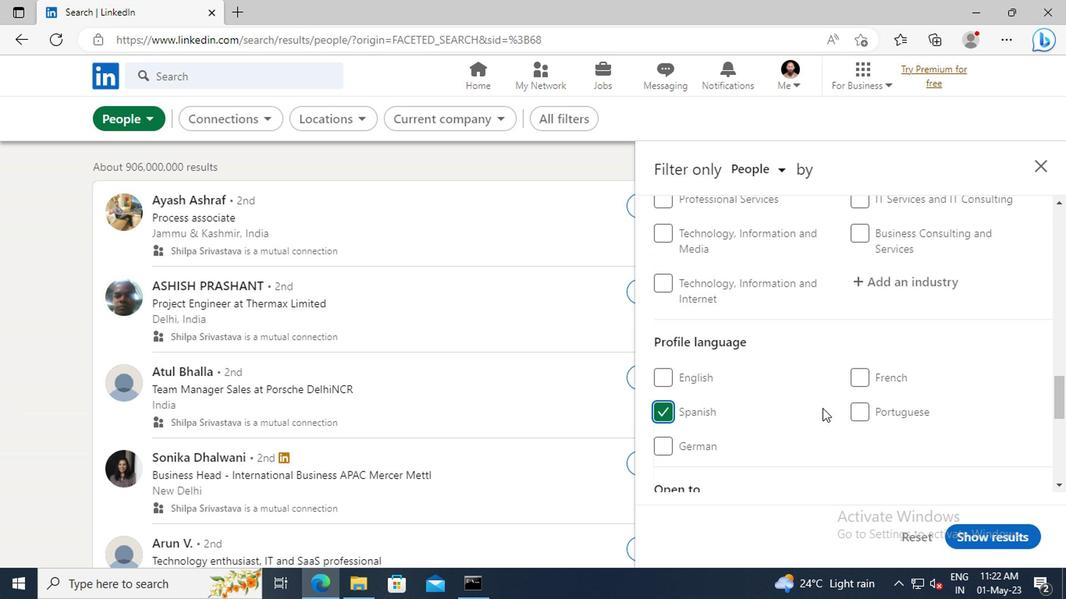 
Action: Mouse scrolled (892, 405) with delta (0, 1)
Screenshot: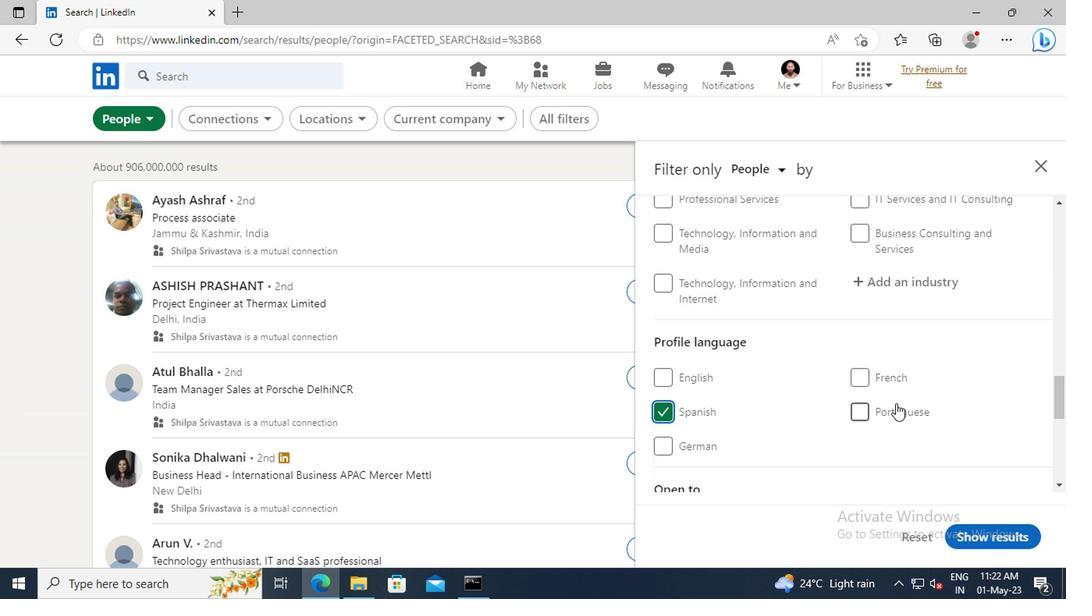 
Action: Mouse scrolled (892, 405) with delta (0, 1)
Screenshot: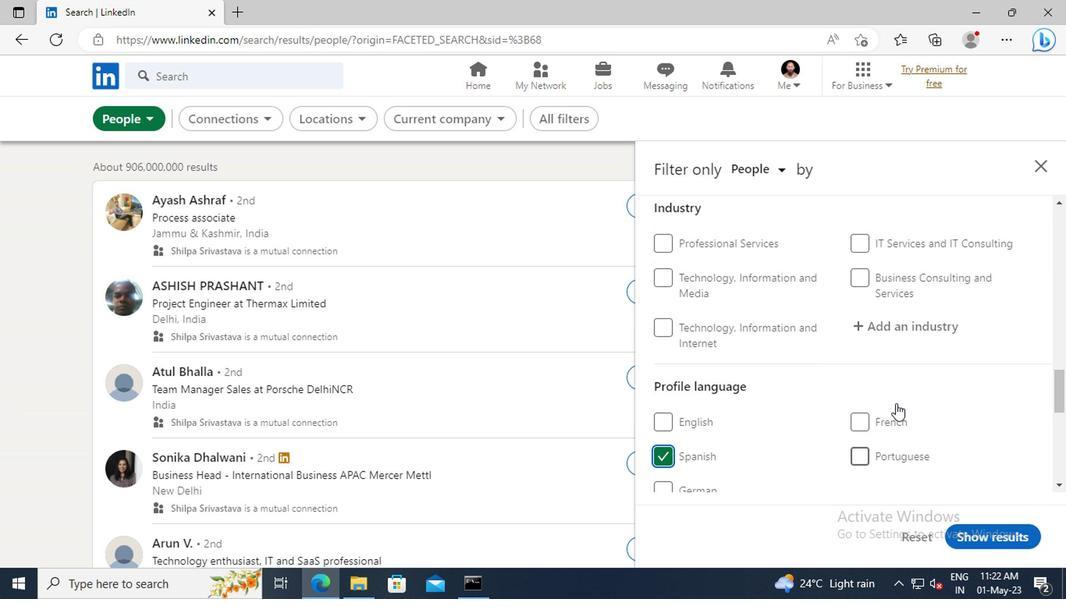 
Action: Mouse moved to (893, 404)
Screenshot: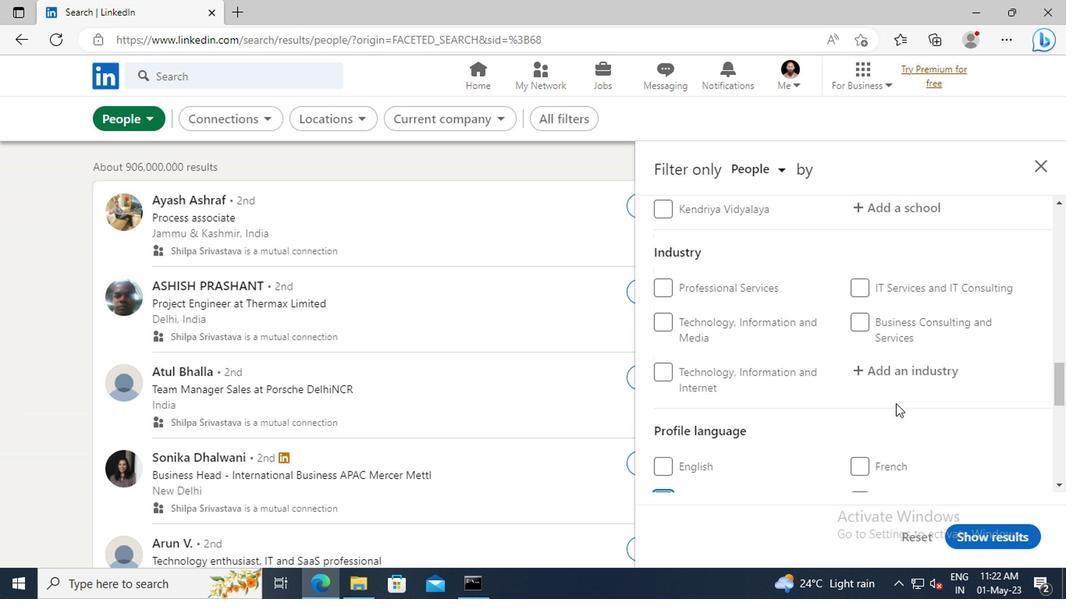 
Action: Mouse scrolled (893, 405) with delta (0, 1)
Screenshot: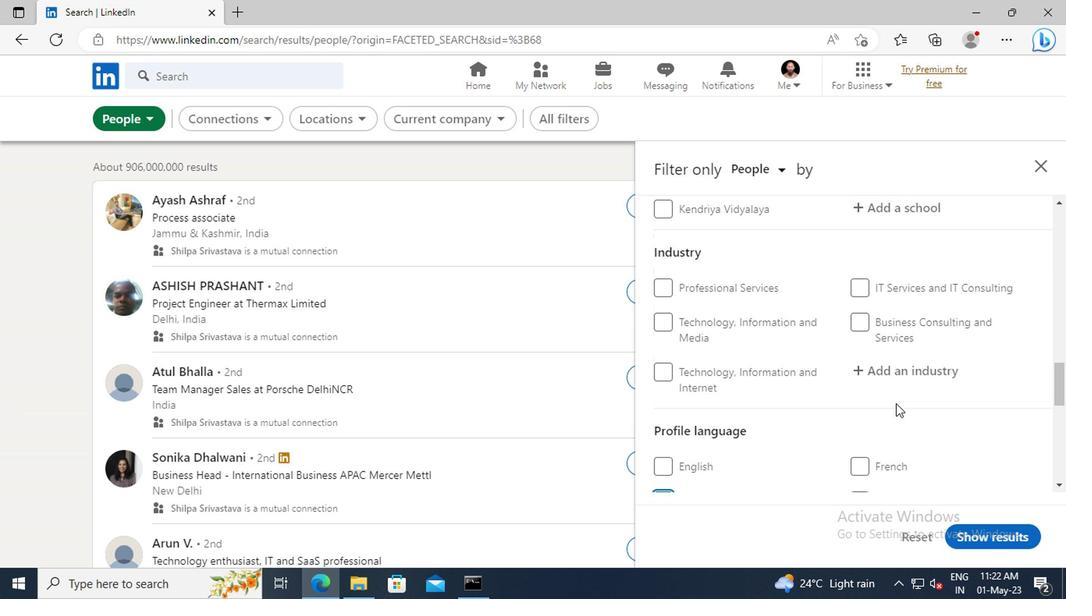 
Action: Mouse scrolled (893, 405) with delta (0, 1)
Screenshot: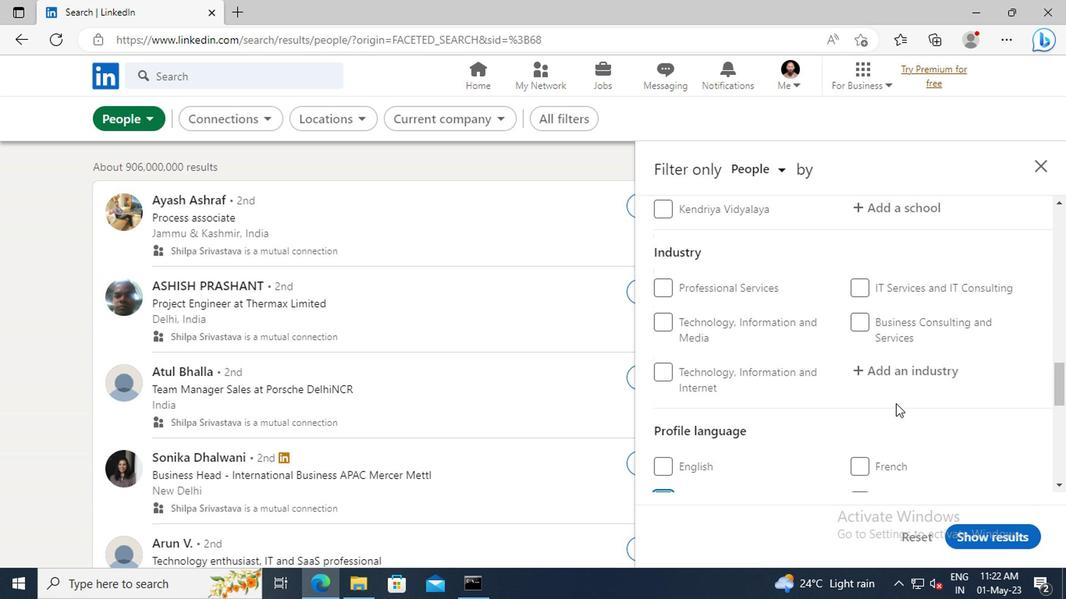 
Action: Mouse scrolled (893, 405) with delta (0, 1)
Screenshot: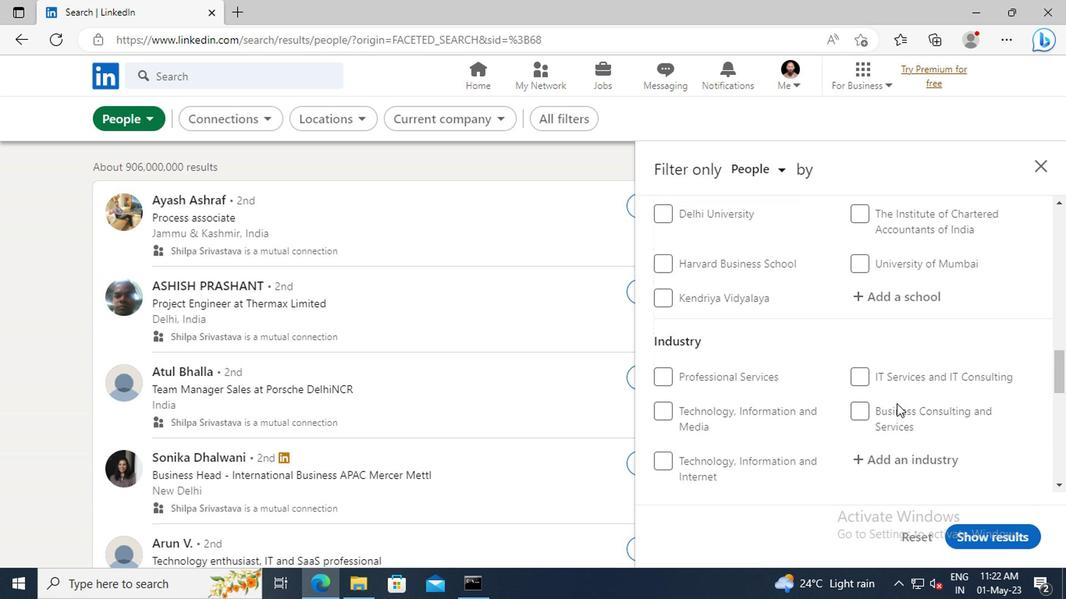 
Action: Mouse scrolled (893, 405) with delta (0, 1)
Screenshot: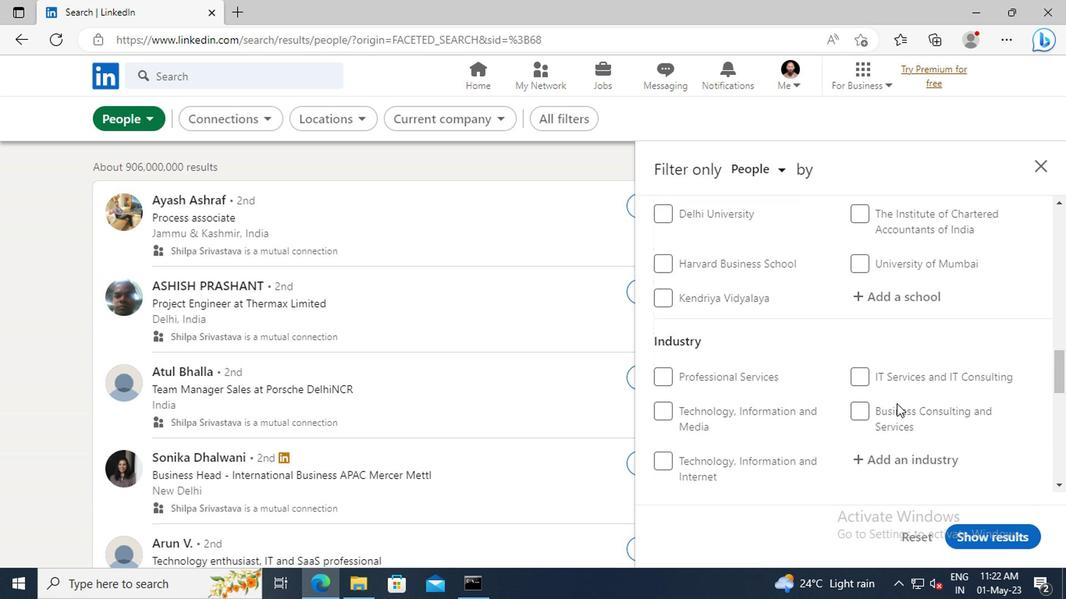 
Action: Mouse scrolled (893, 405) with delta (0, 1)
Screenshot: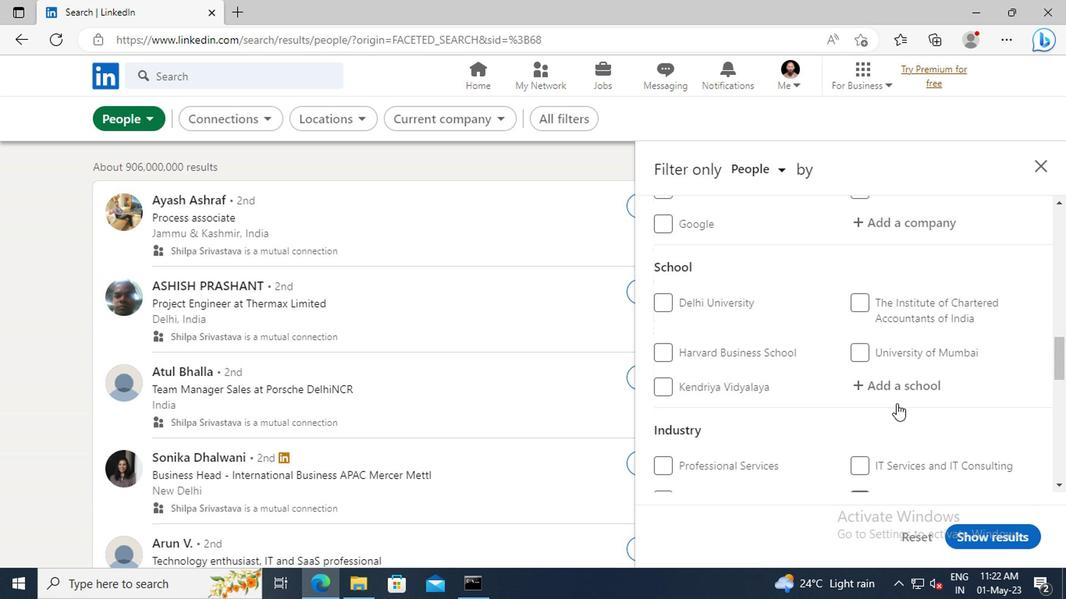 
Action: Mouse scrolled (893, 405) with delta (0, 1)
Screenshot: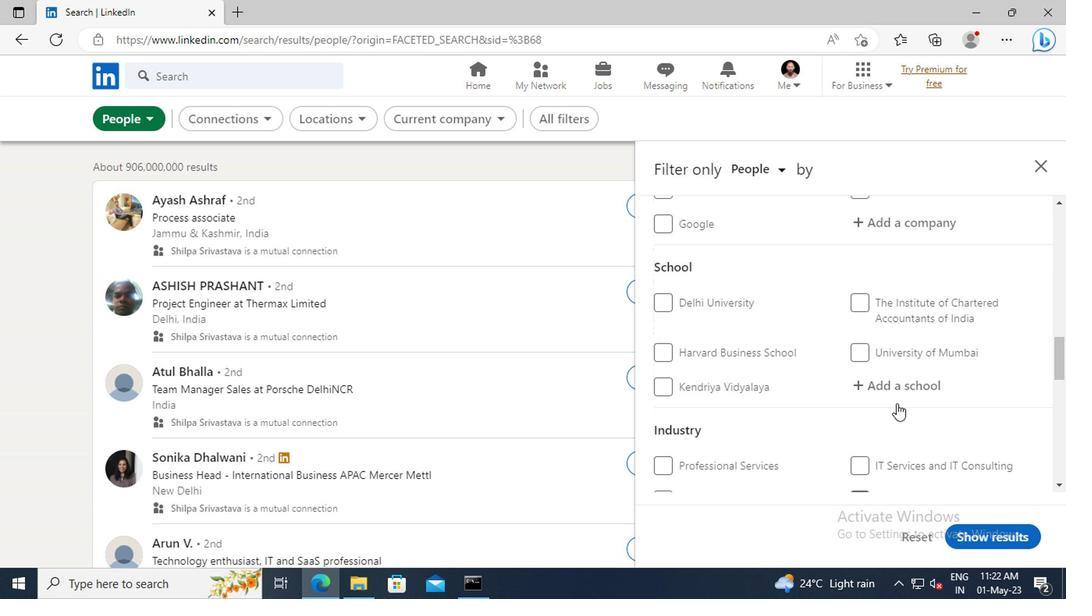 
Action: Mouse scrolled (893, 405) with delta (0, 1)
Screenshot: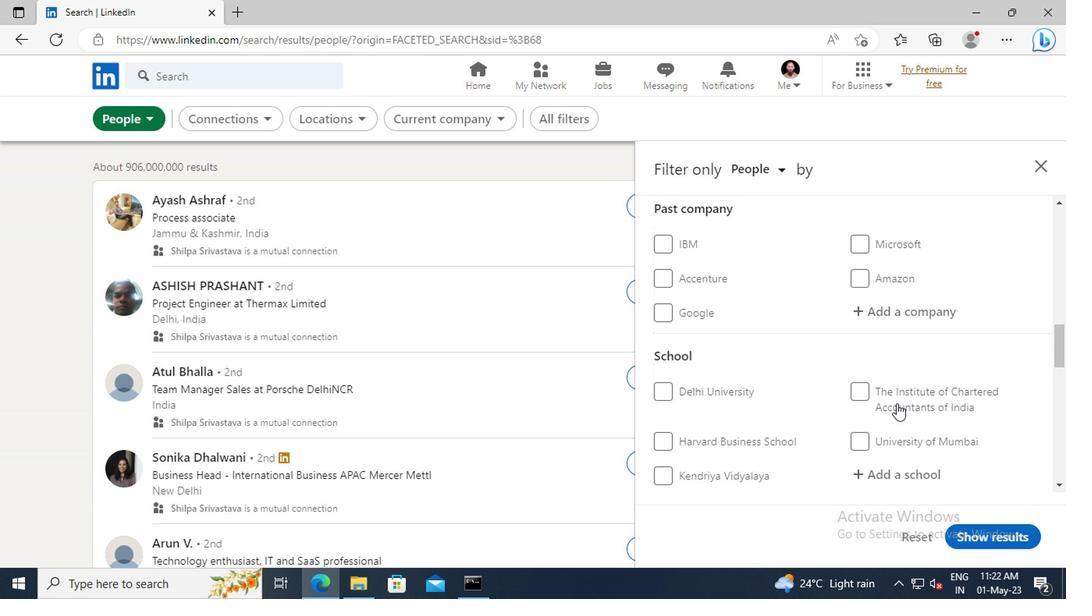 
Action: Mouse scrolled (893, 405) with delta (0, 1)
Screenshot: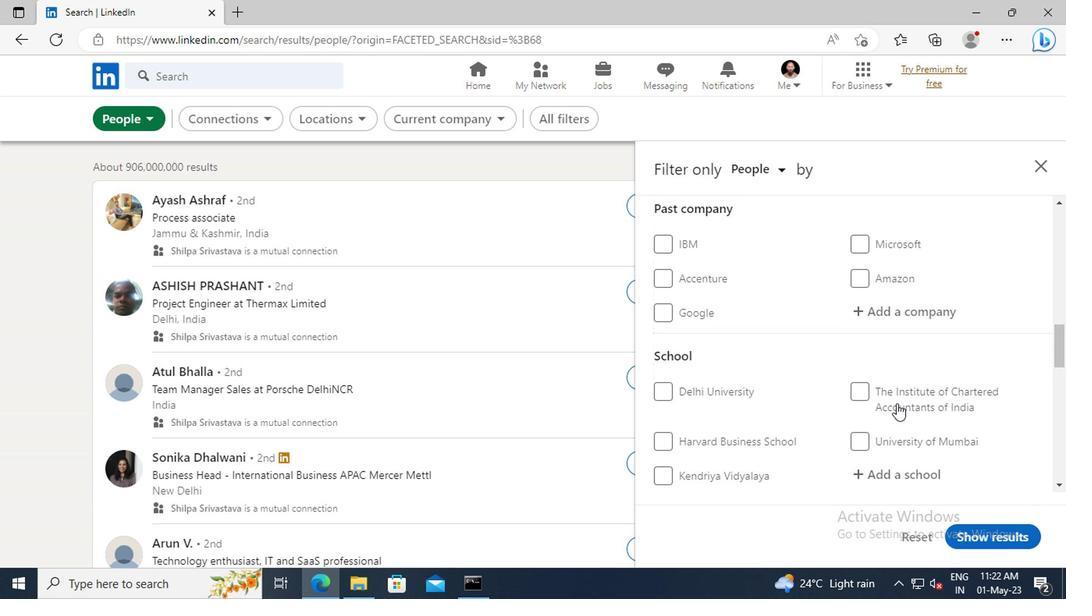 
Action: Mouse scrolled (893, 405) with delta (0, 1)
Screenshot: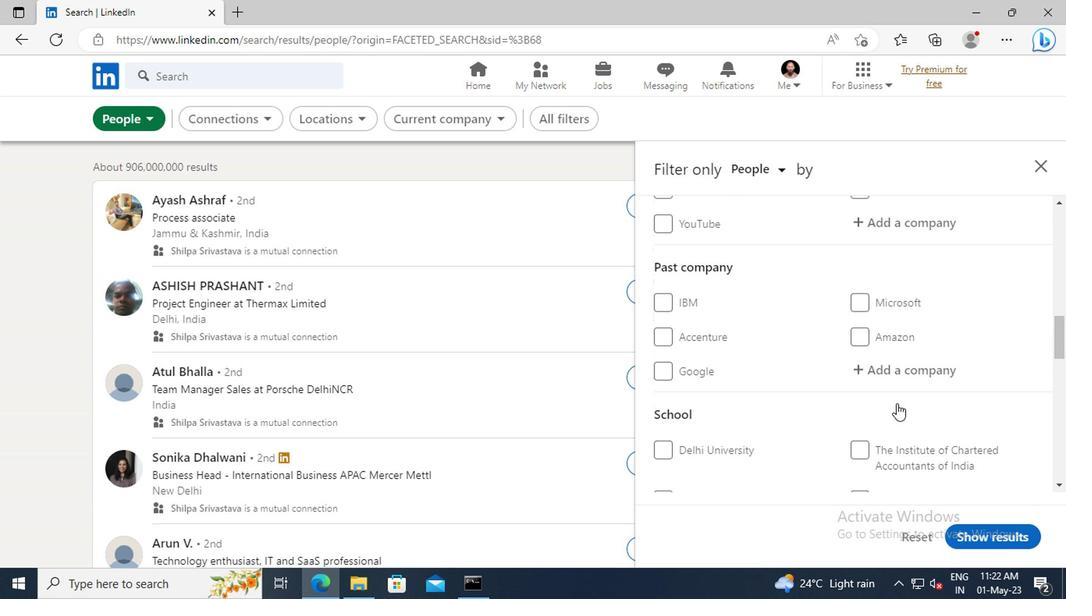 
Action: Mouse moved to (893, 403)
Screenshot: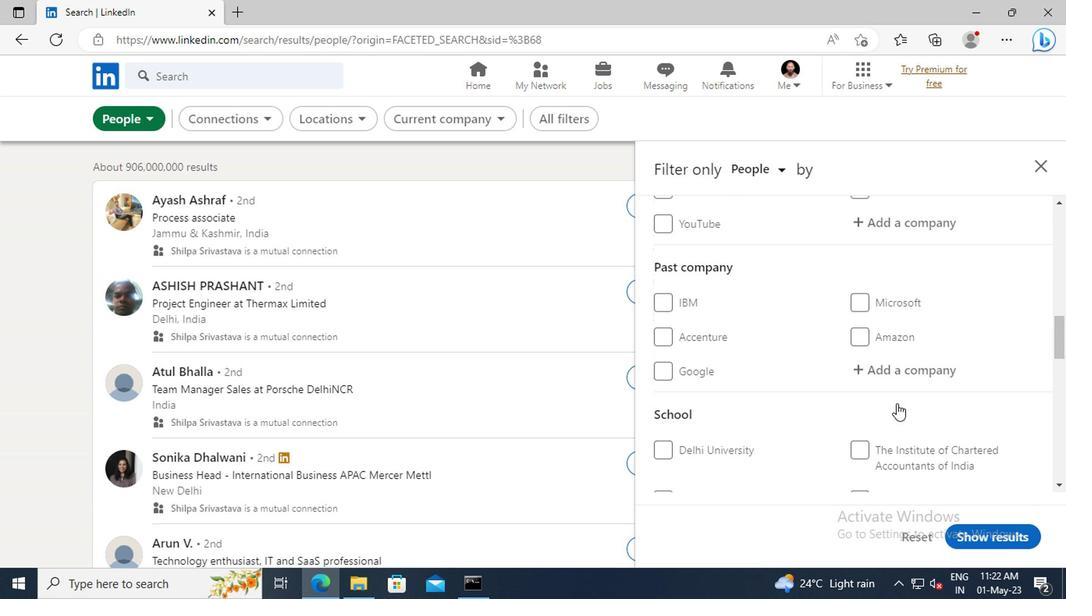 
Action: Mouse scrolled (893, 404) with delta (0, 0)
Screenshot: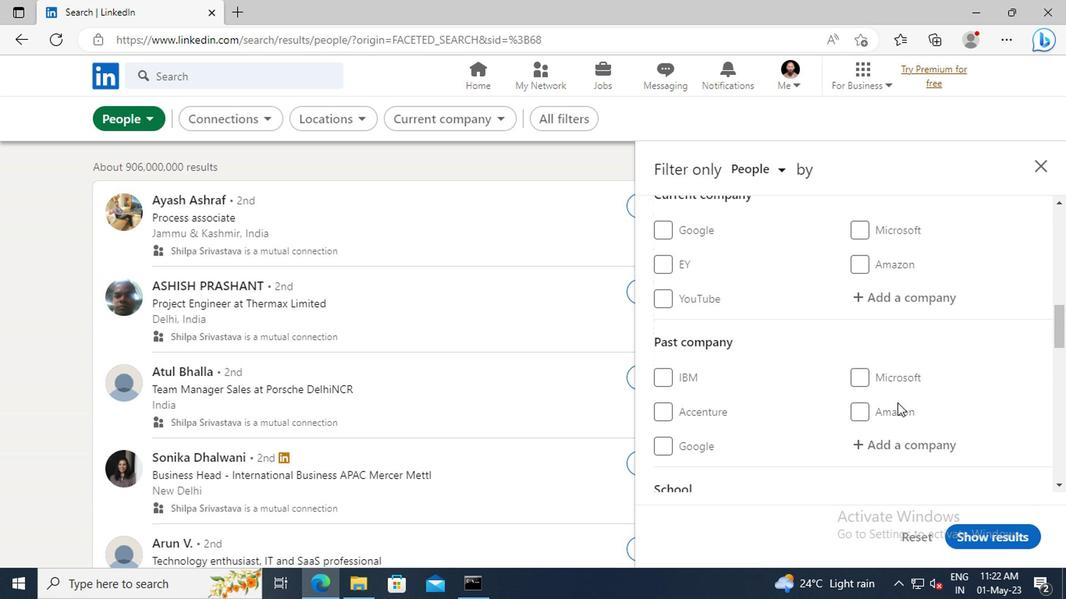 
Action: Mouse scrolled (893, 404) with delta (0, 0)
Screenshot: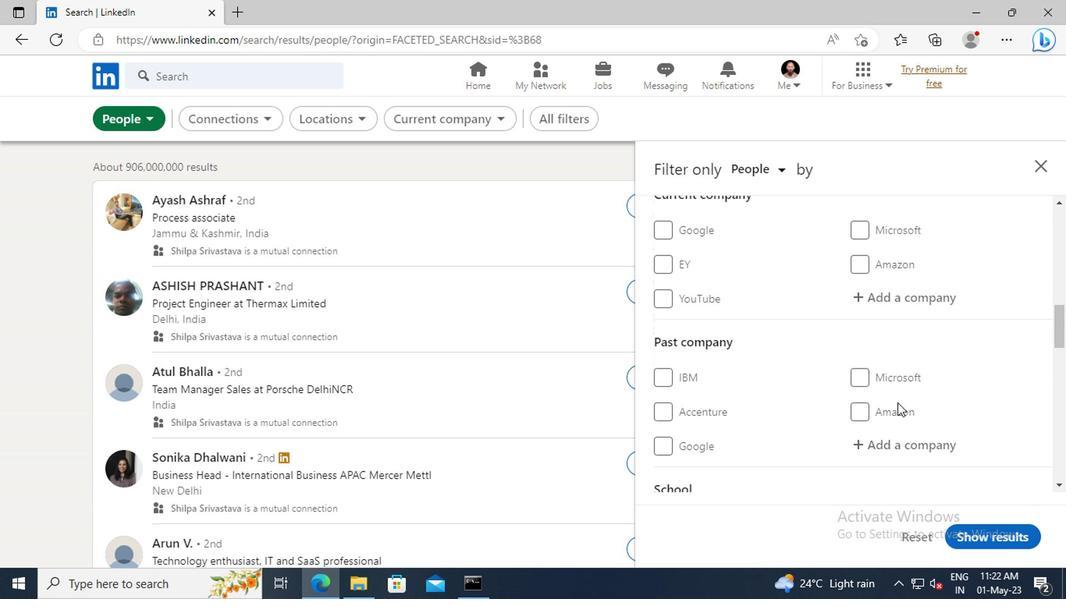 
Action: Mouse moved to (881, 390)
Screenshot: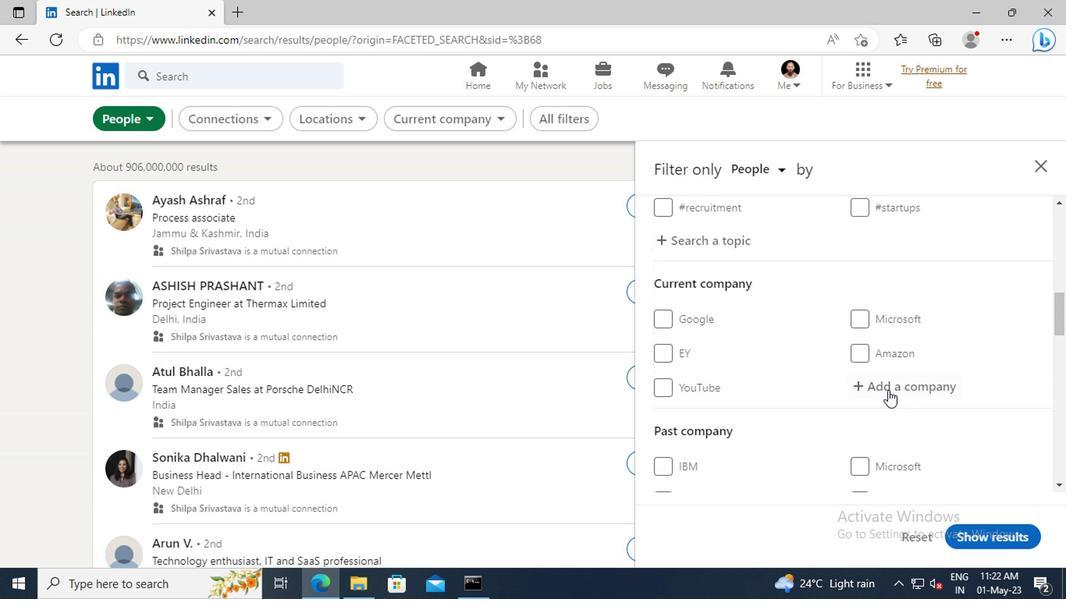 
Action: Mouse pressed left at (881, 390)
Screenshot: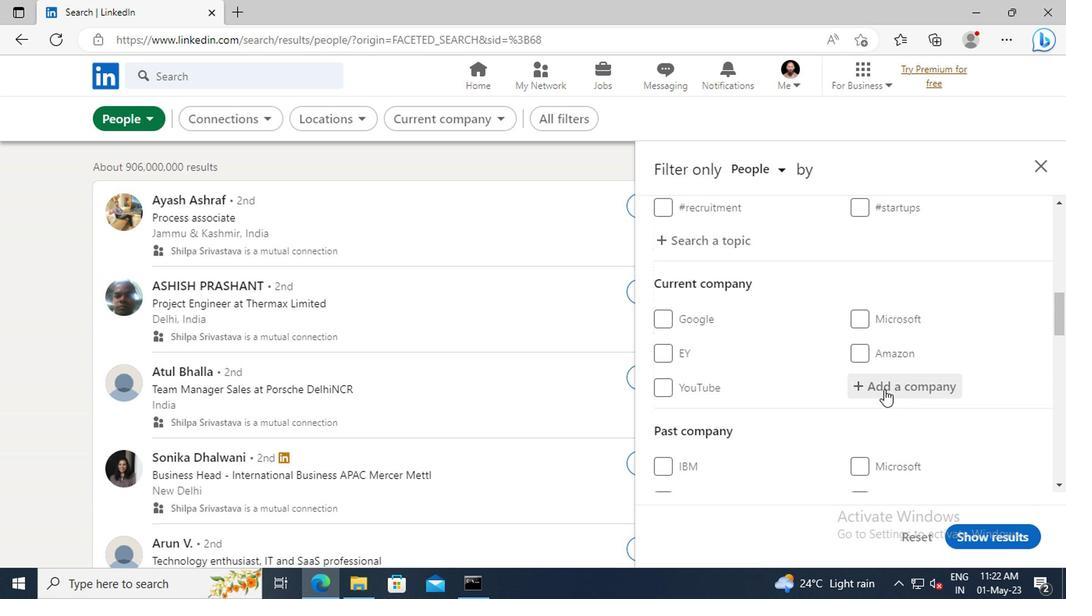 
Action: Key pressed <Key.shift>MINDTICKLE
Screenshot: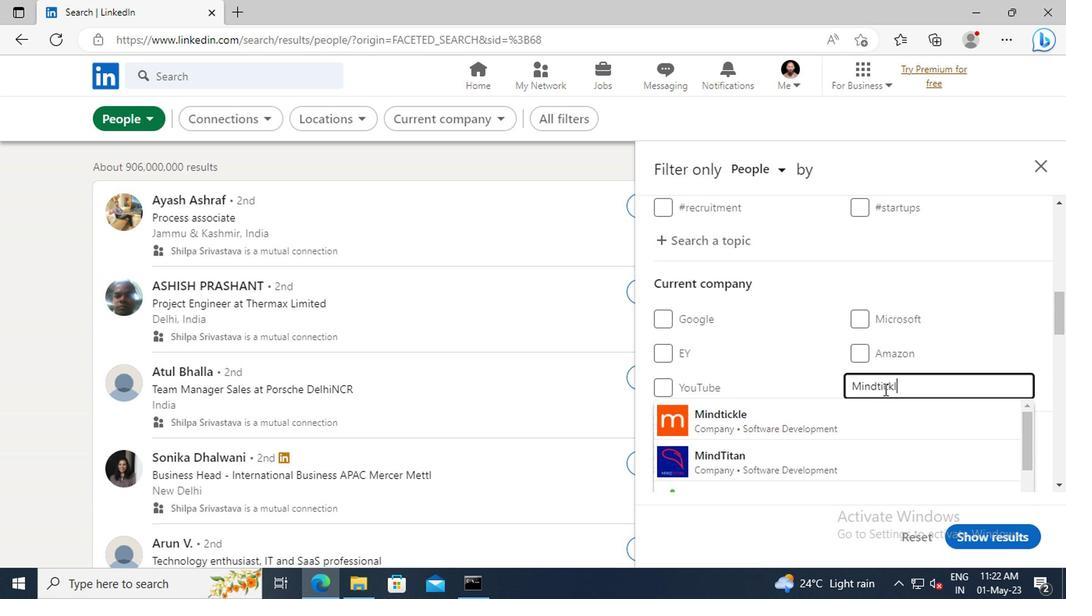 
Action: Mouse moved to (859, 414)
Screenshot: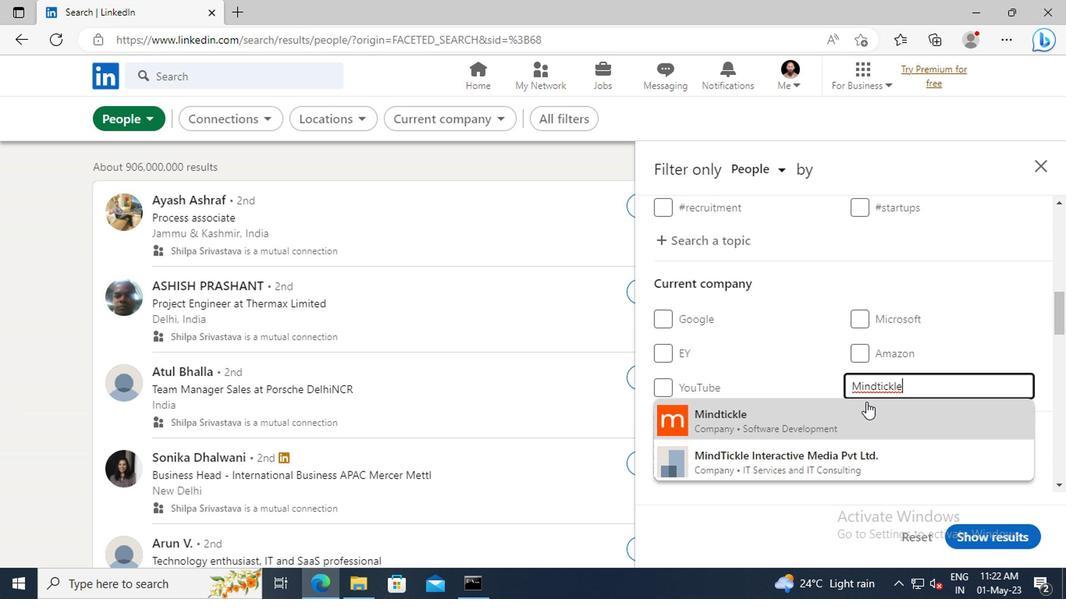 
Action: Mouse pressed left at (859, 414)
Screenshot: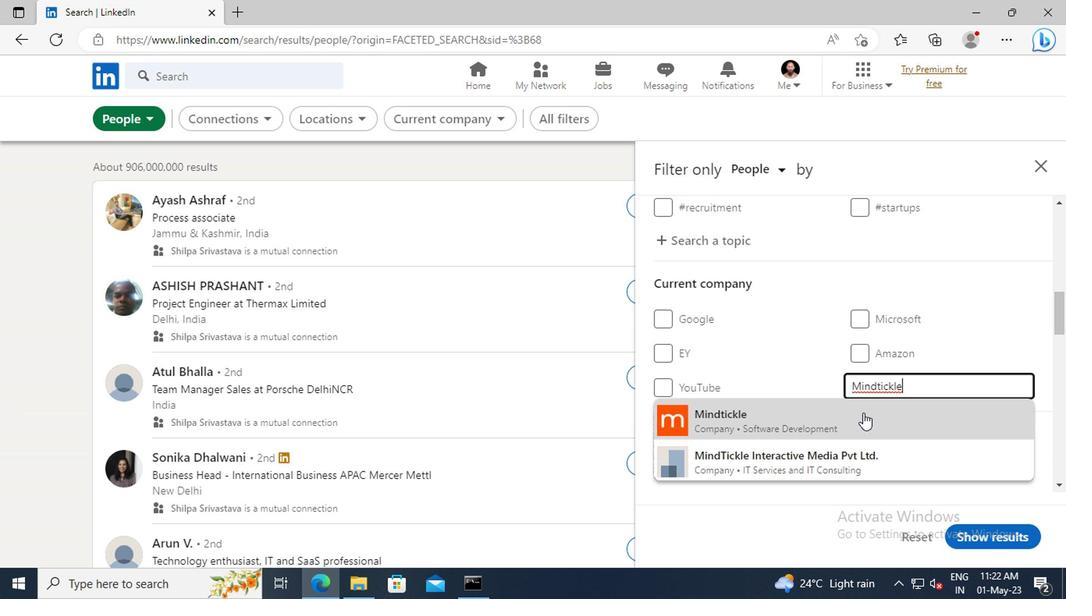 
Action: Mouse scrolled (859, 413) with delta (0, -1)
Screenshot: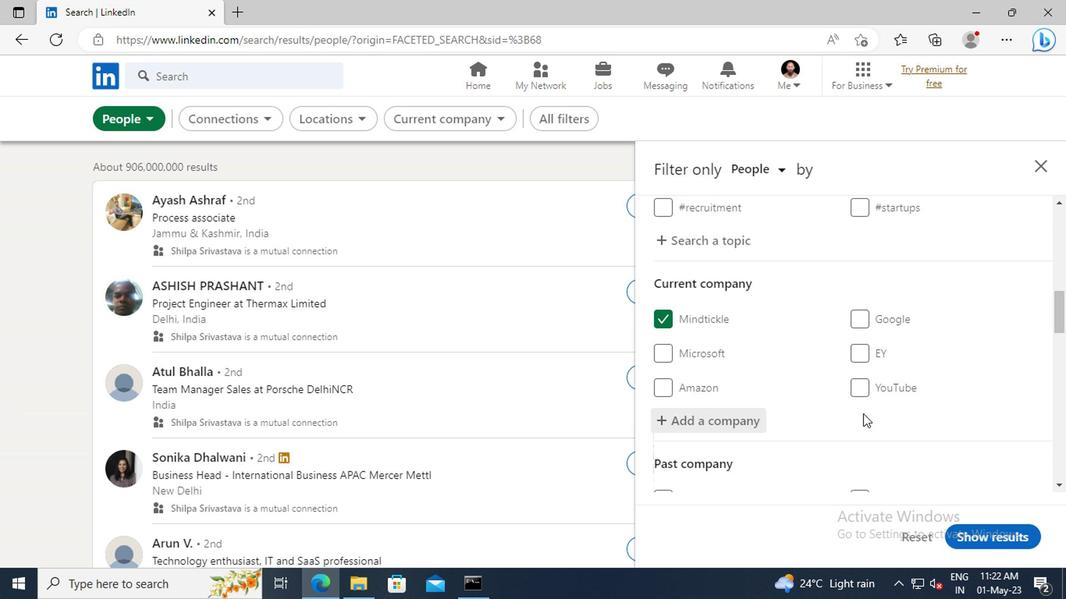 
Action: Mouse scrolled (859, 413) with delta (0, -1)
Screenshot: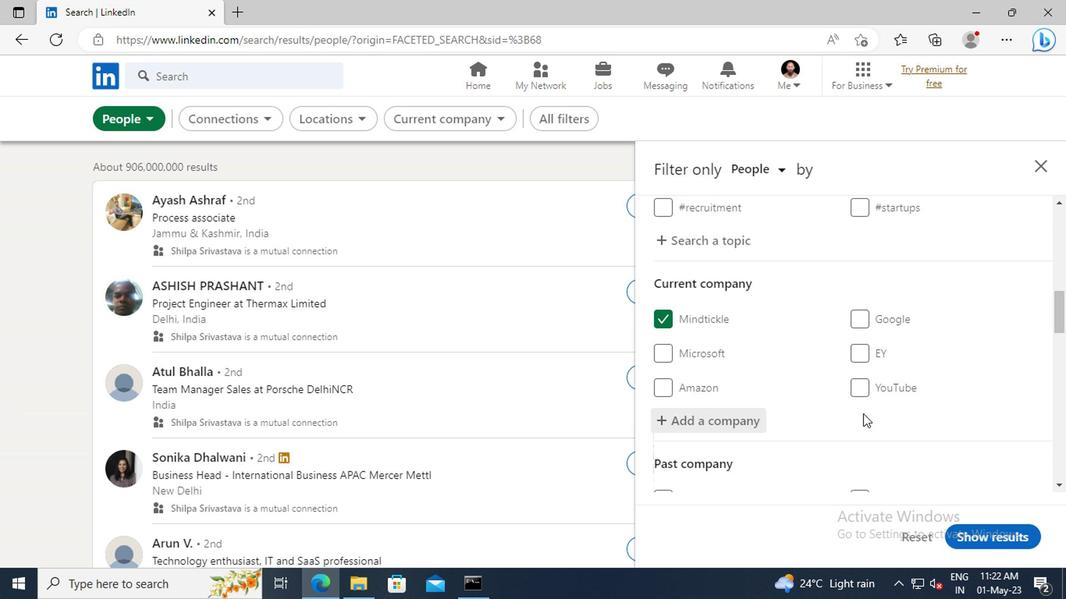 
Action: Mouse moved to (860, 378)
Screenshot: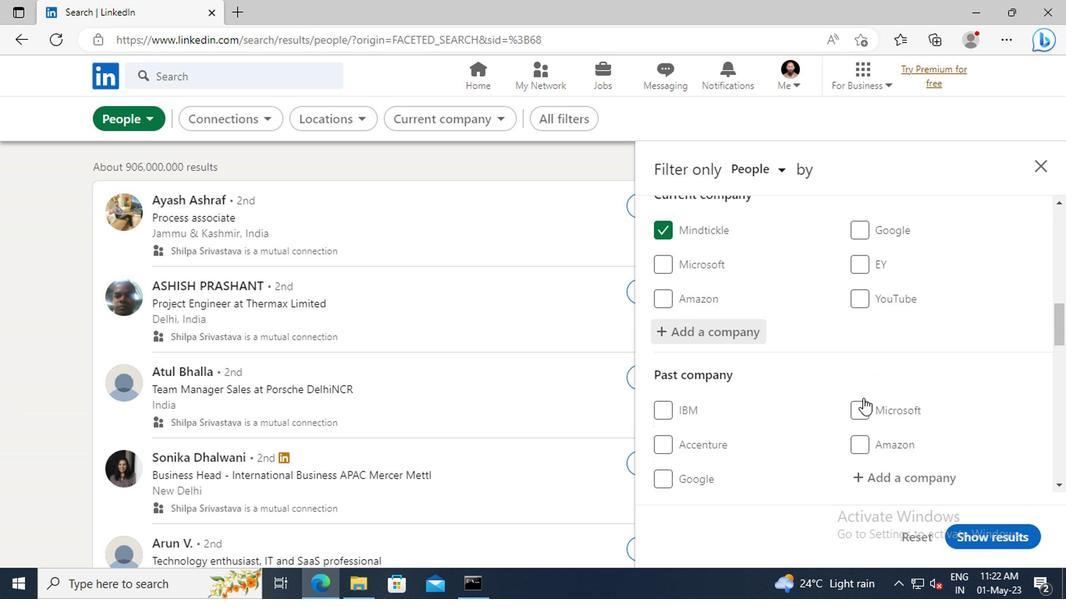 
Action: Mouse scrolled (860, 378) with delta (0, 0)
Screenshot: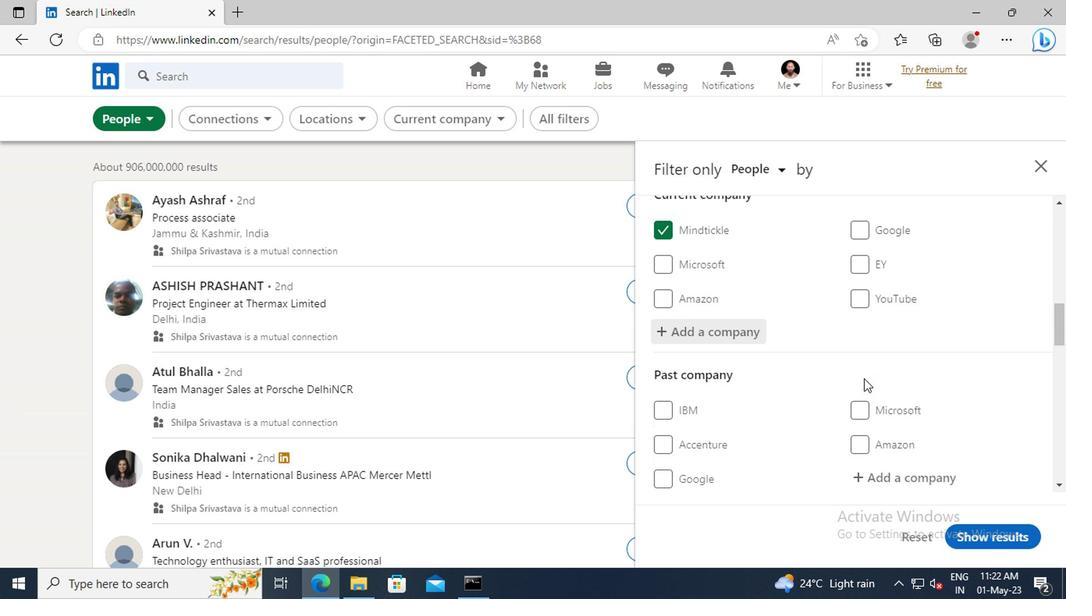 
Action: Mouse moved to (862, 356)
Screenshot: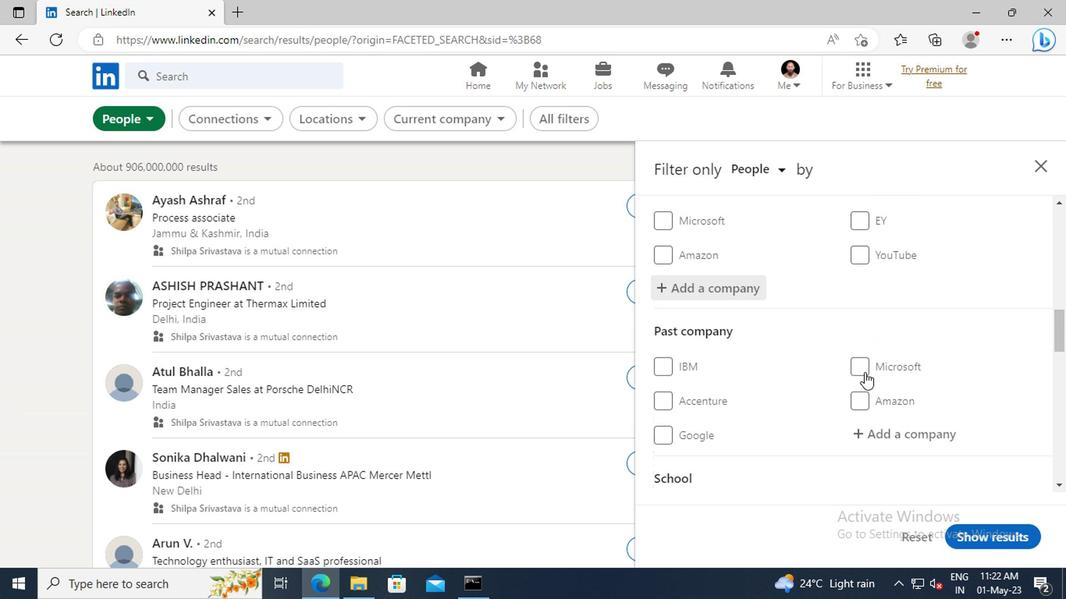 
Action: Mouse scrolled (862, 355) with delta (0, -1)
Screenshot: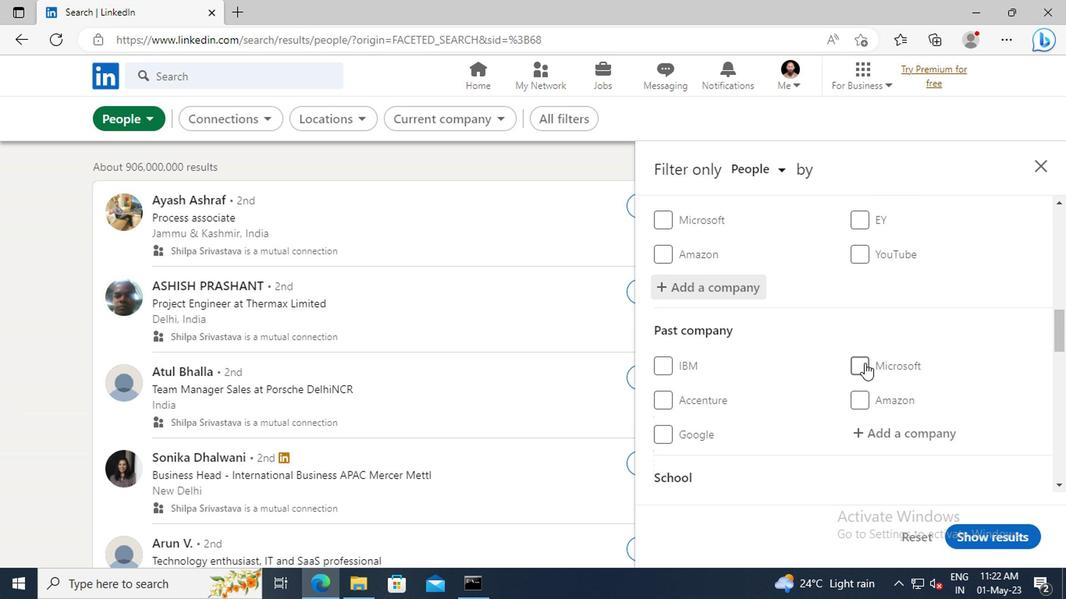 
Action: Mouse moved to (862, 355)
Screenshot: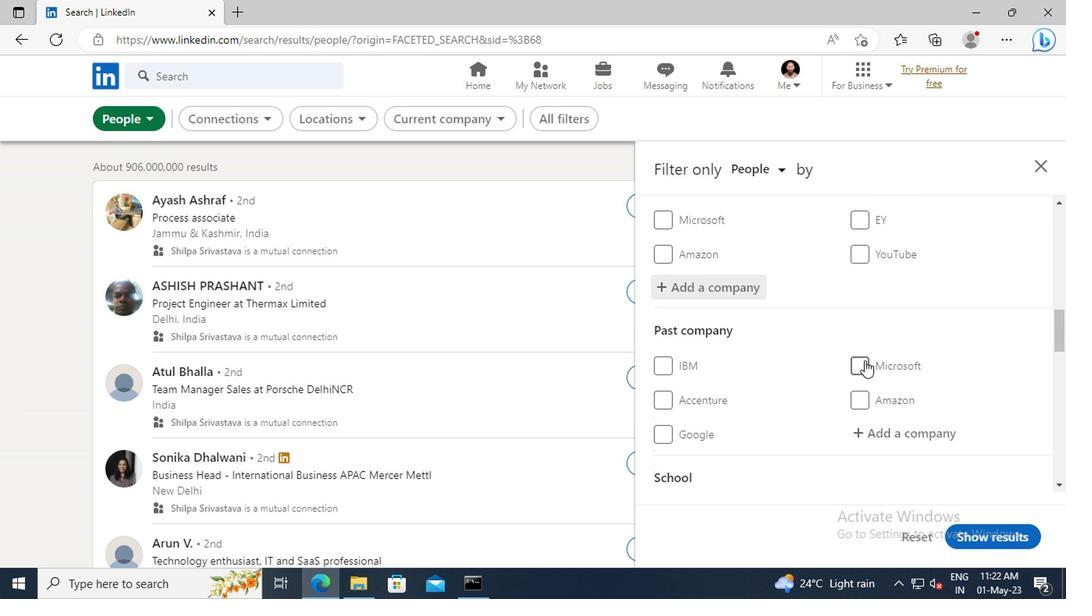
Action: Mouse scrolled (862, 354) with delta (0, 0)
Screenshot: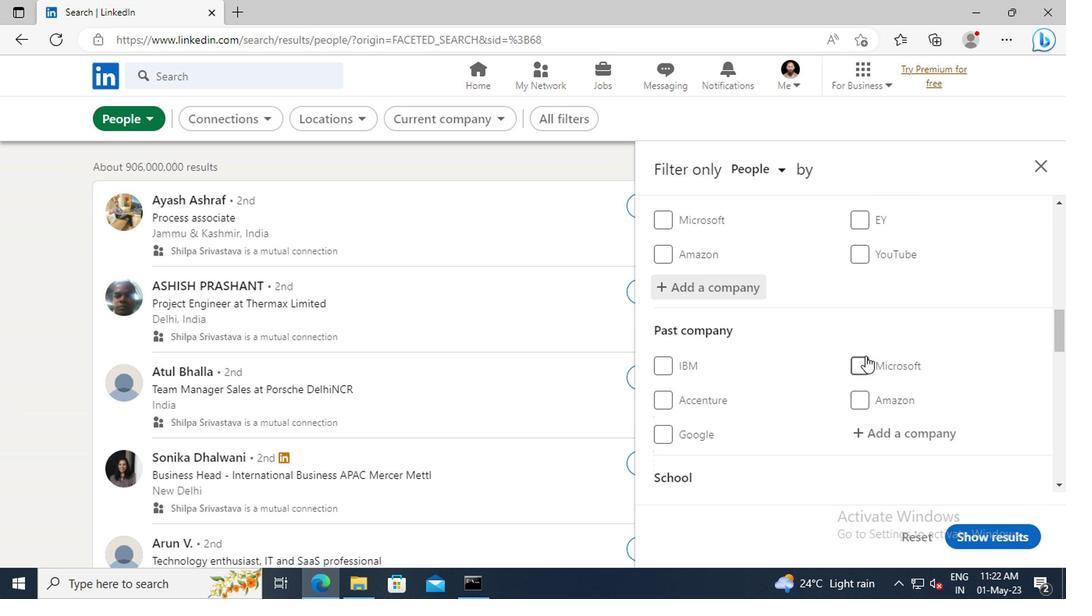 
Action: Mouse moved to (862, 351)
Screenshot: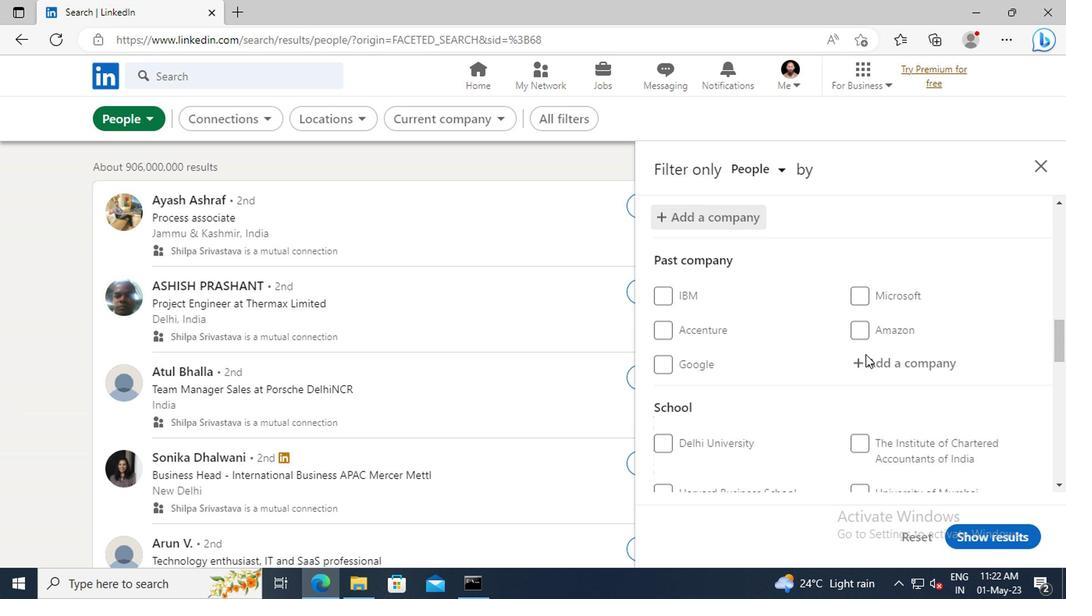 
Action: Mouse scrolled (862, 349) with delta (0, -1)
Screenshot: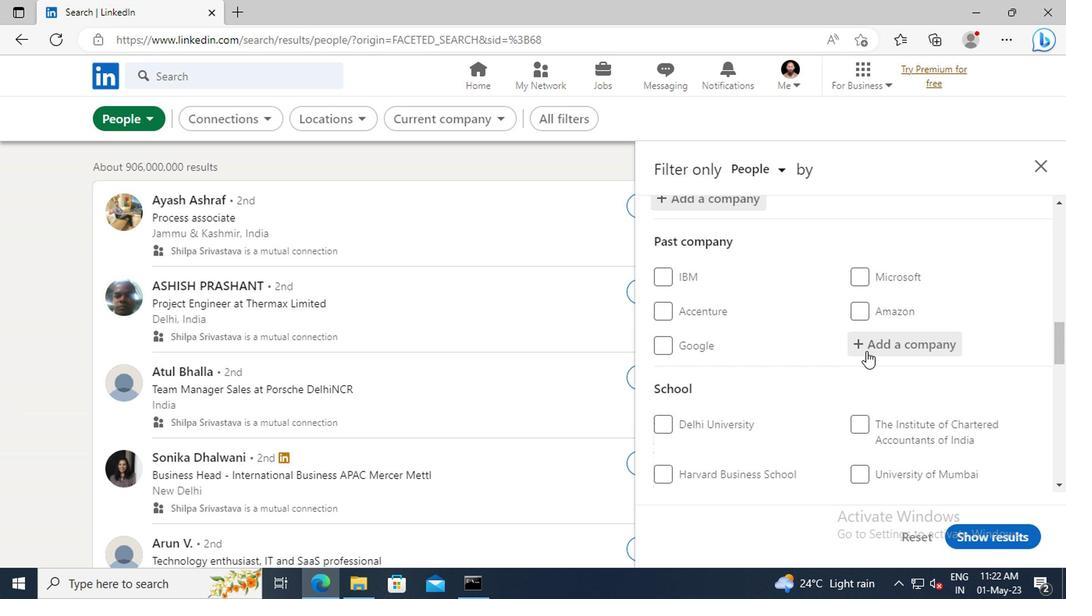 
Action: Mouse scrolled (862, 349) with delta (0, -1)
Screenshot: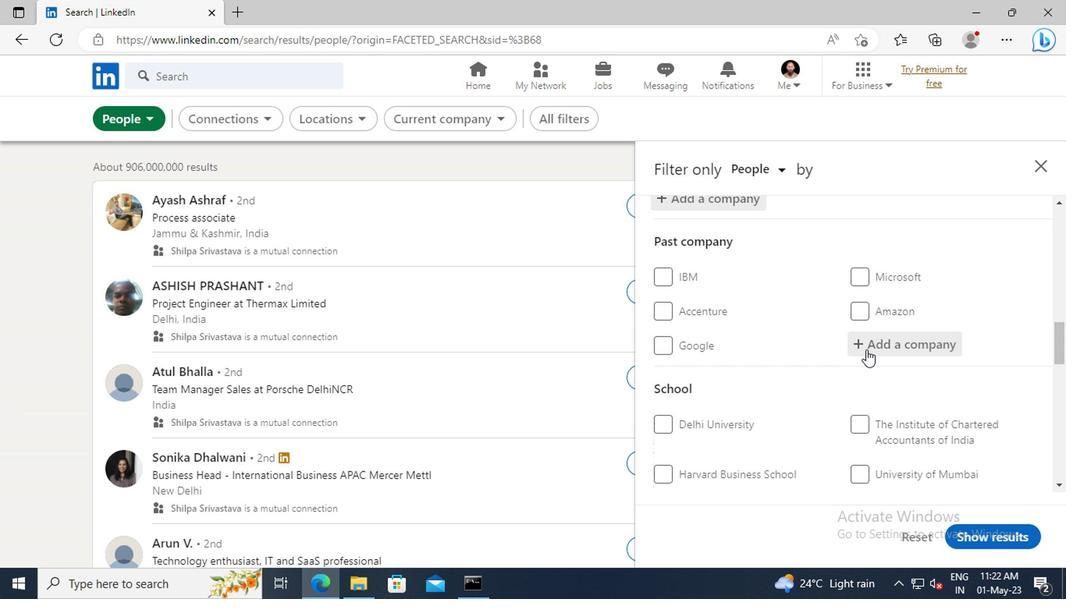 
Action: Mouse scrolled (862, 349) with delta (0, -1)
Screenshot: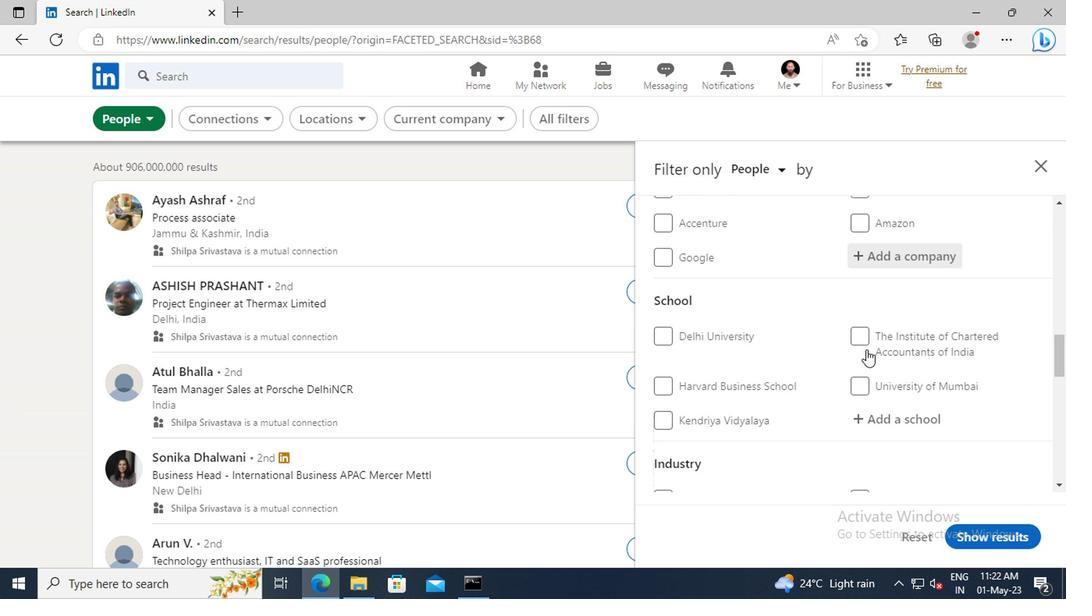 
Action: Mouse moved to (864, 371)
Screenshot: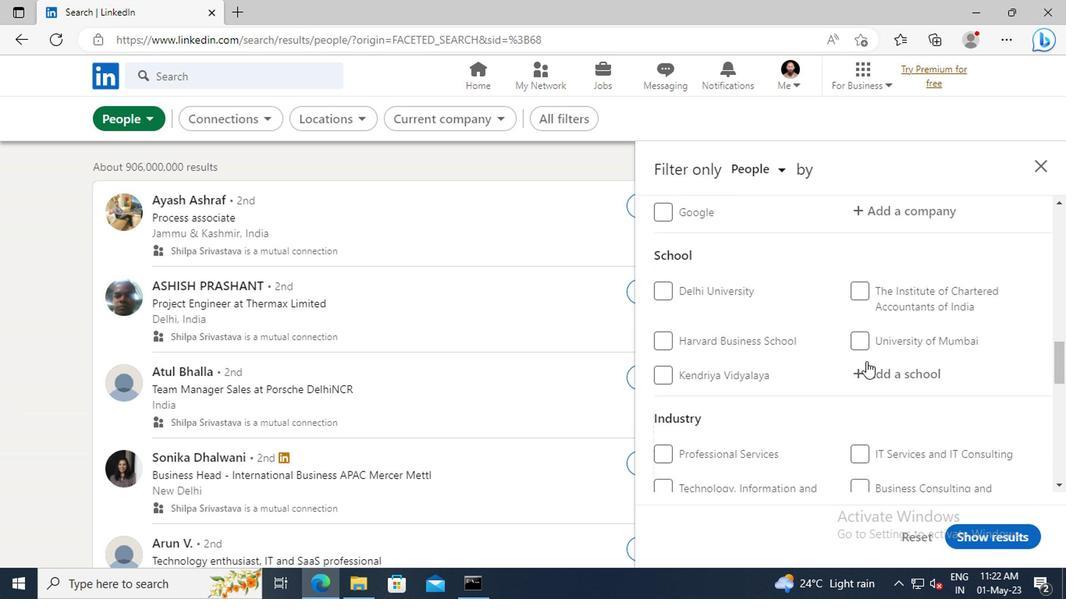 
Action: Mouse pressed left at (864, 371)
Screenshot: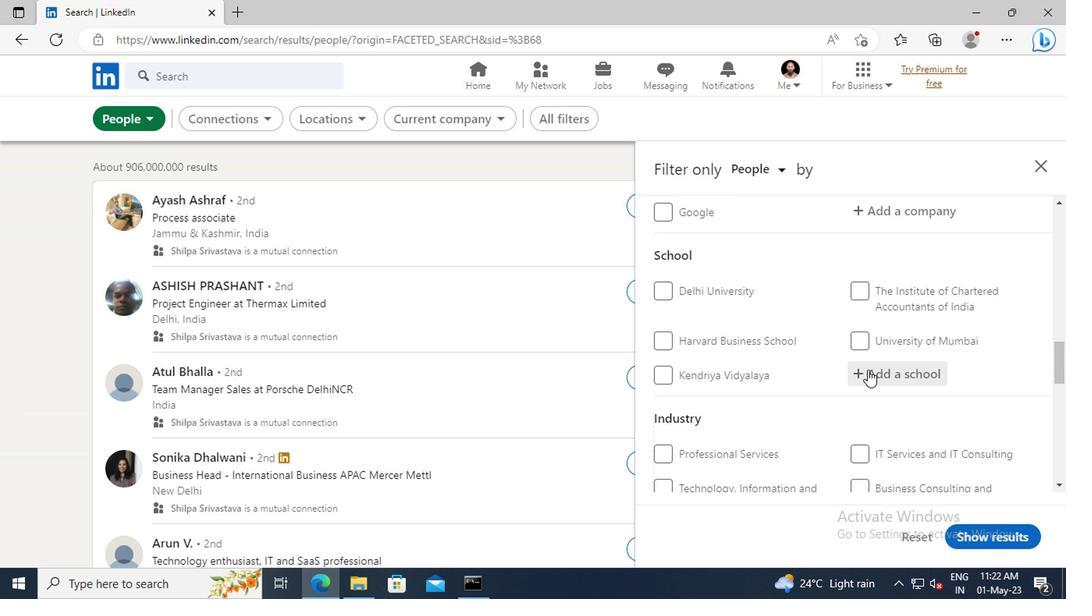 
Action: Key pressed <Key.shift>PANIMALAR<Key.space><Key.shift>INS
Screenshot: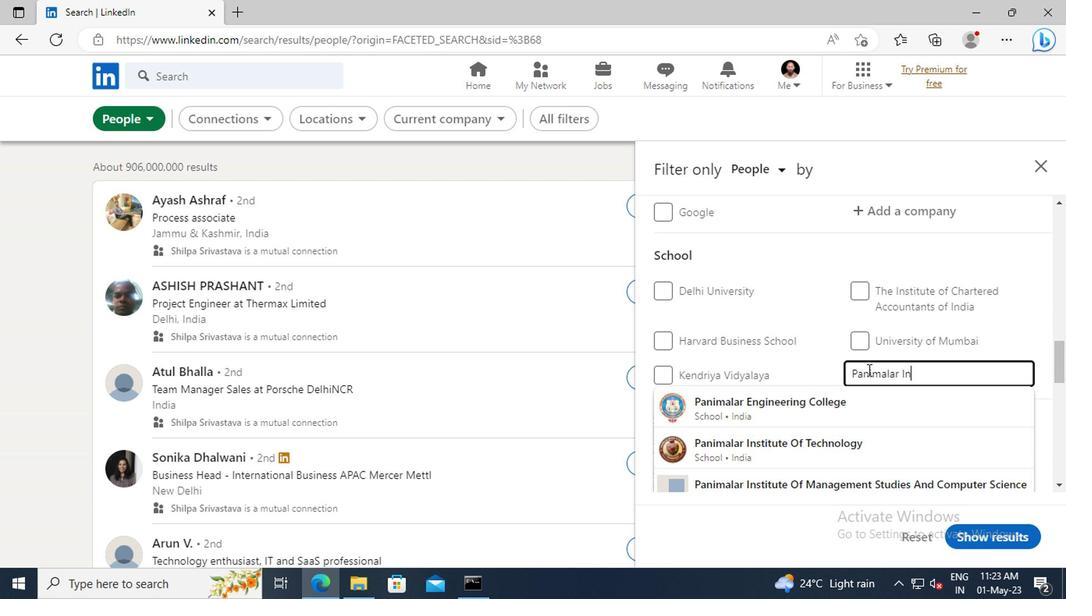 
Action: Mouse moved to (843, 404)
Screenshot: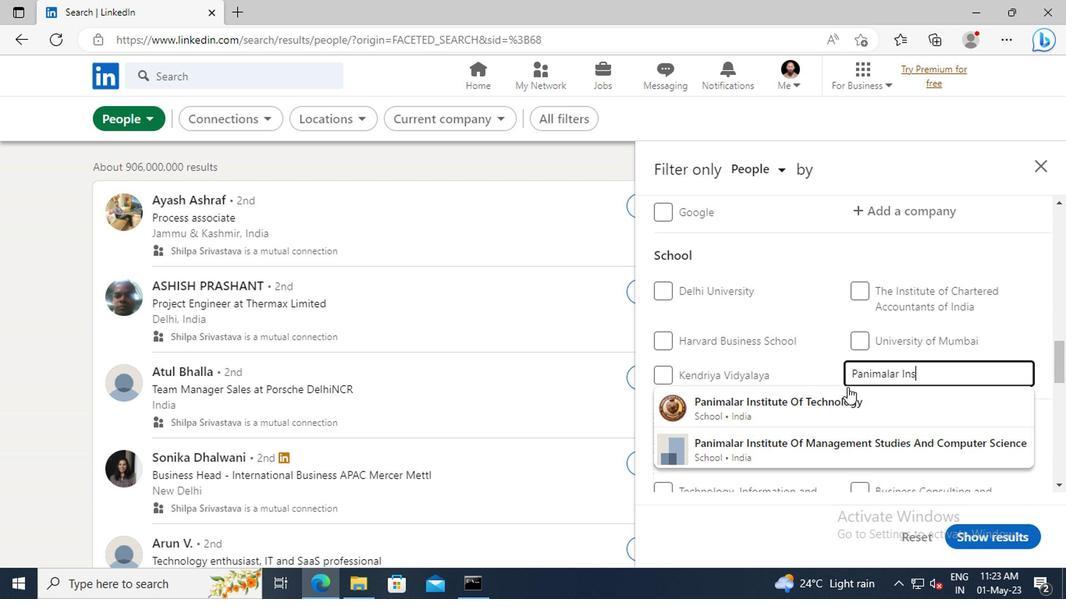 
Action: Mouse pressed left at (843, 404)
Screenshot: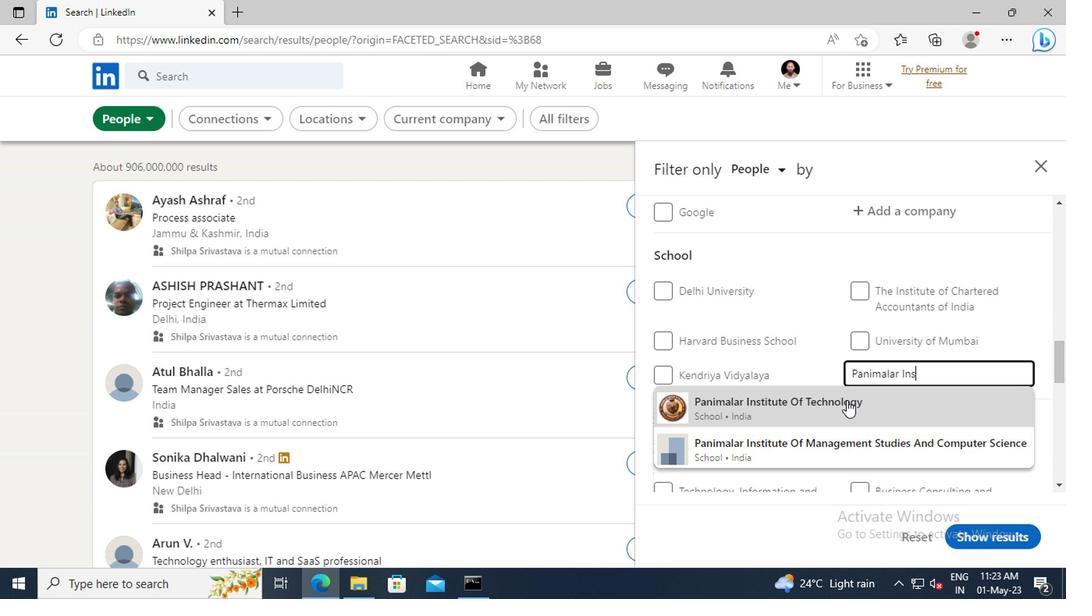 
Action: Mouse scrolled (843, 403) with delta (0, 0)
Screenshot: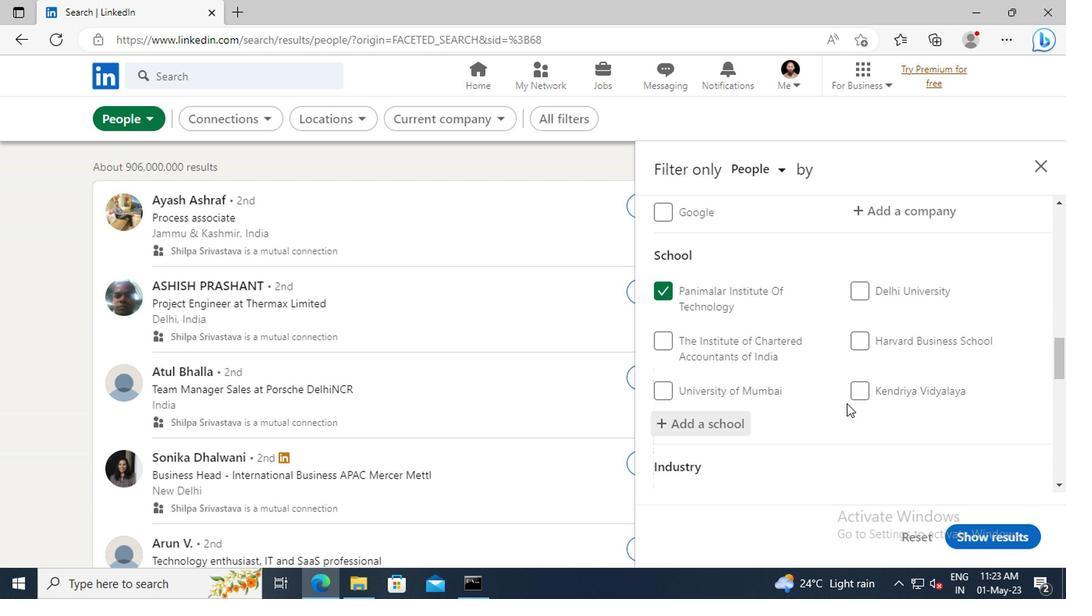 
Action: Mouse scrolled (843, 403) with delta (0, 0)
Screenshot: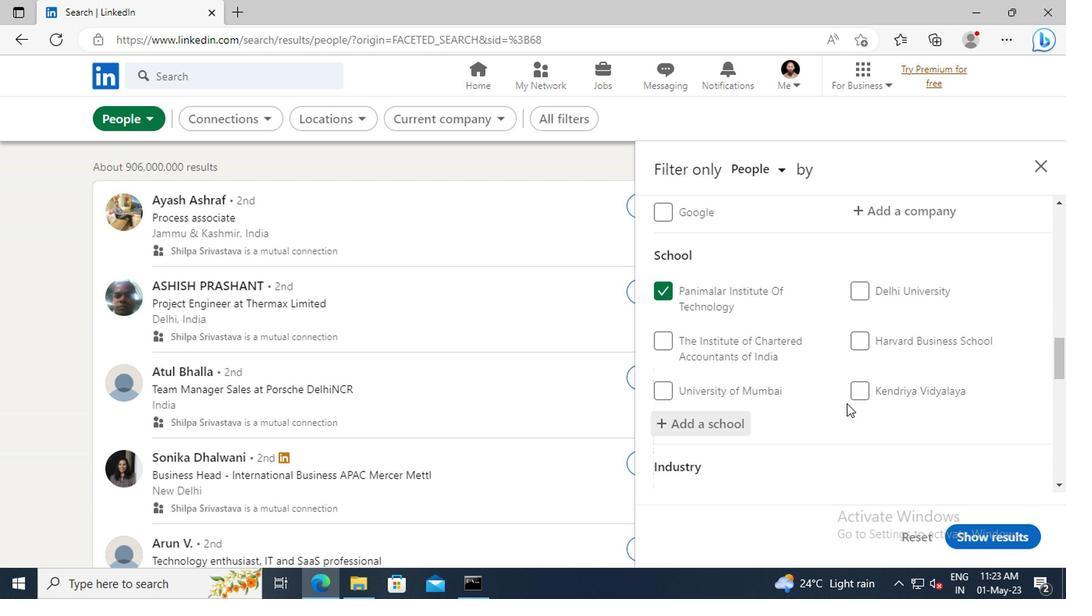 
Action: Mouse moved to (846, 353)
Screenshot: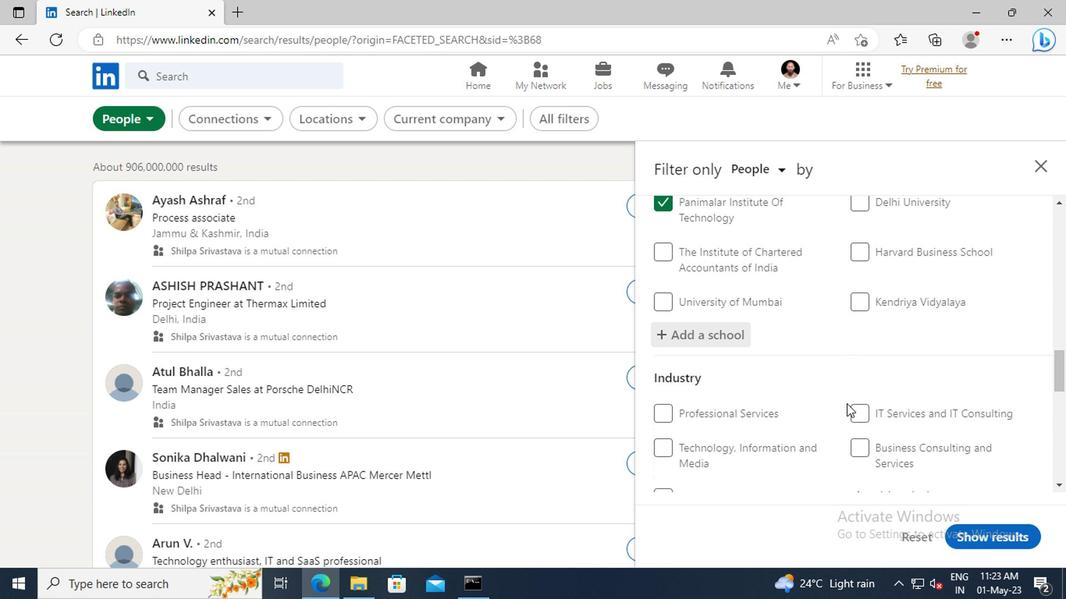 
Action: Mouse scrolled (846, 352) with delta (0, 0)
Screenshot: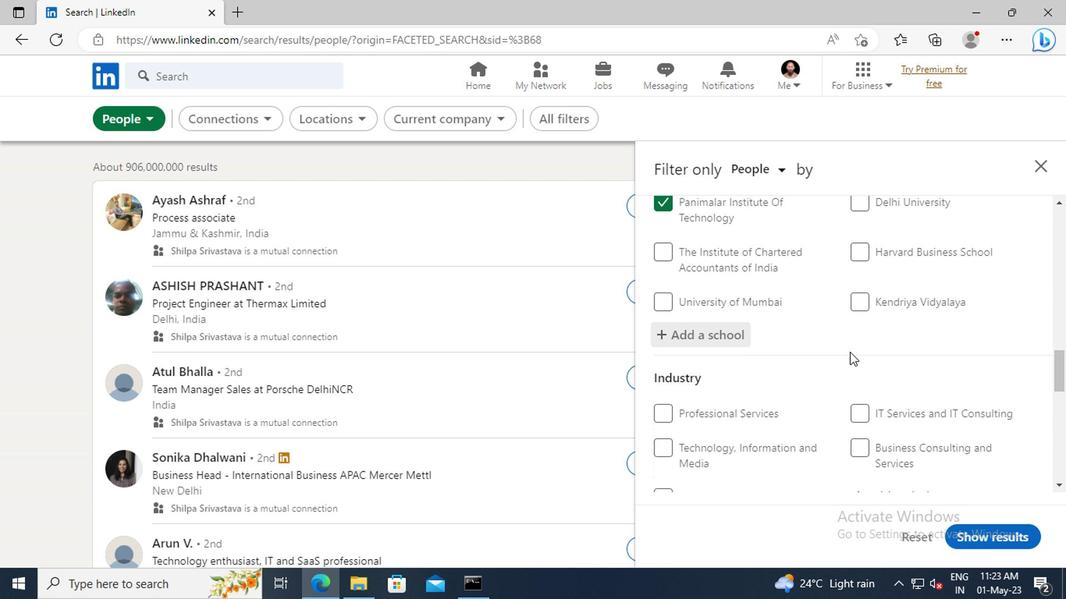 
Action: Mouse scrolled (846, 352) with delta (0, 0)
Screenshot: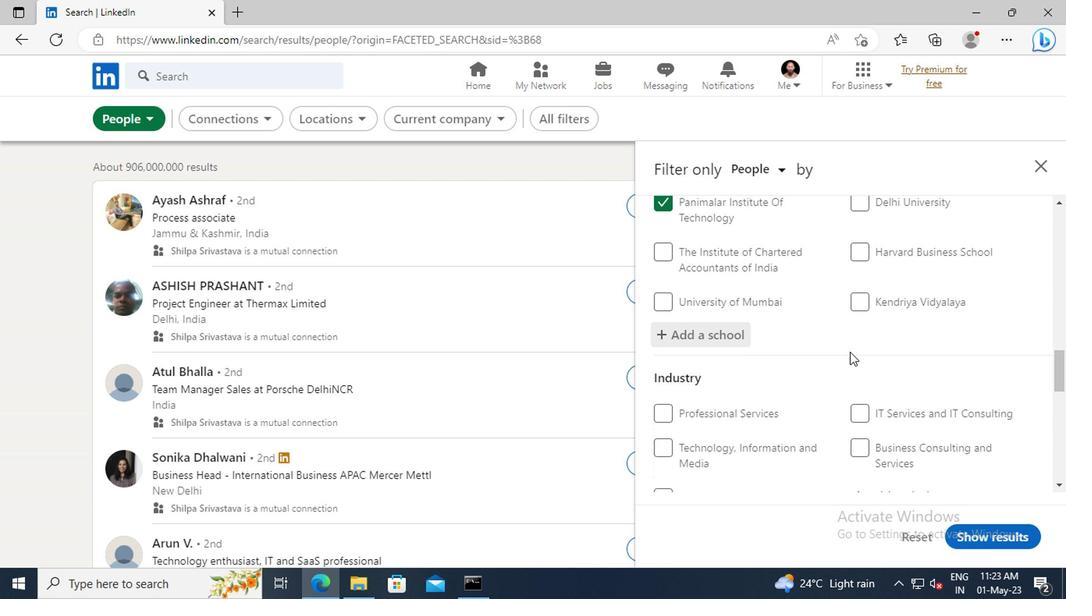 
Action: Mouse moved to (846, 345)
Screenshot: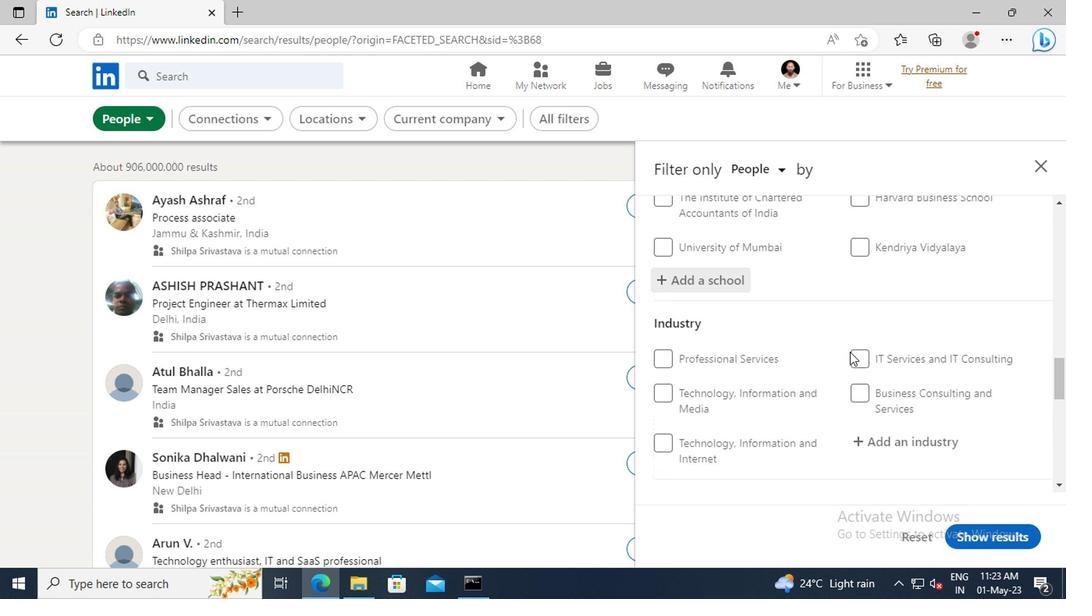 
Action: Mouse scrolled (846, 344) with delta (0, -1)
Screenshot: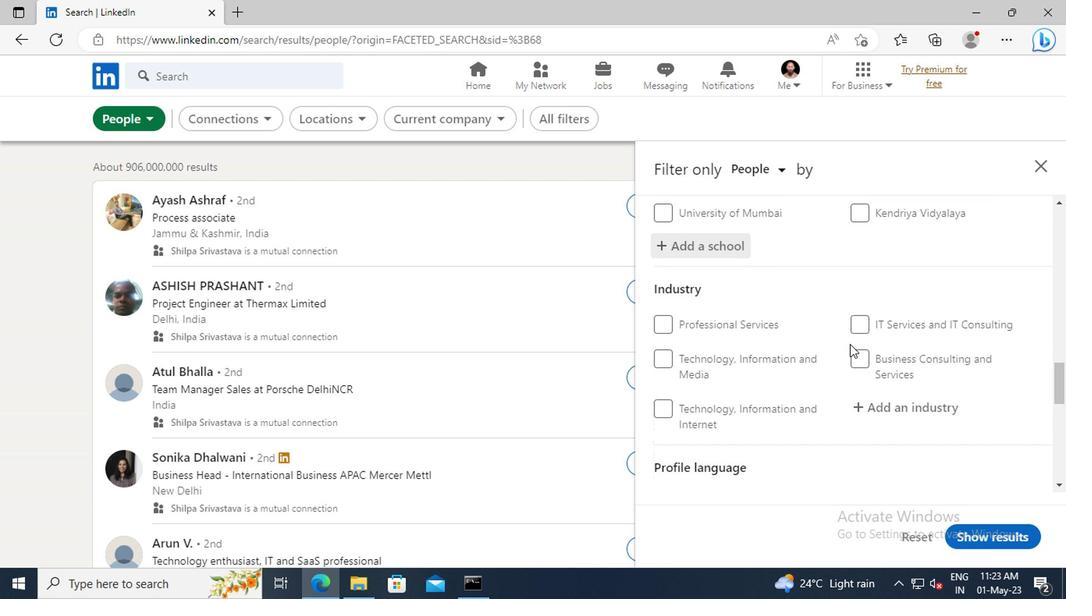 
Action: Mouse moved to (864, 365)
Screenshot: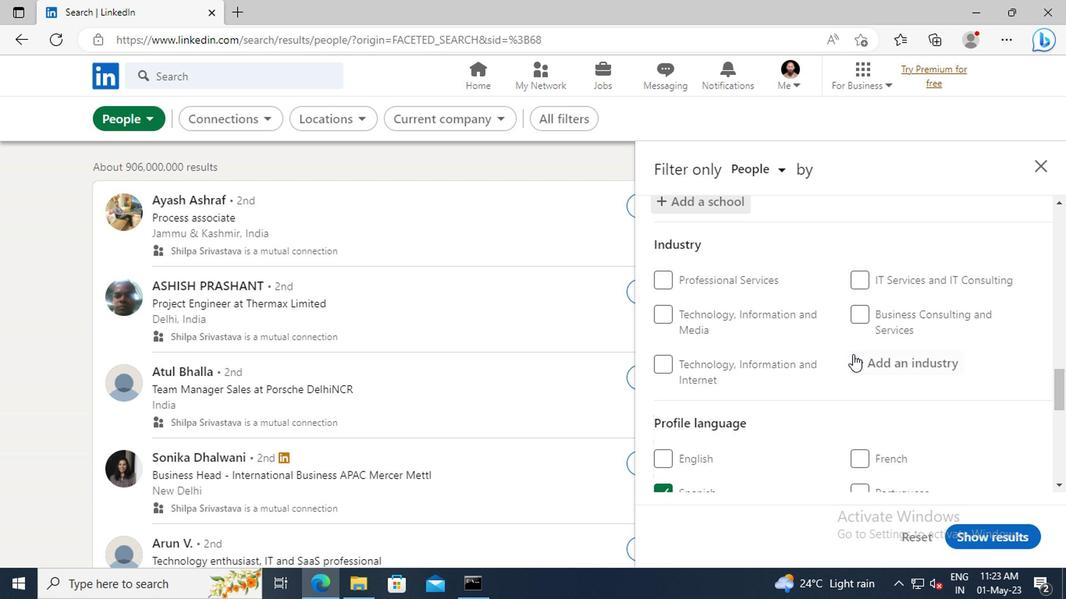 
Action: Mouse pressed left at (864, 365)
Screenshot: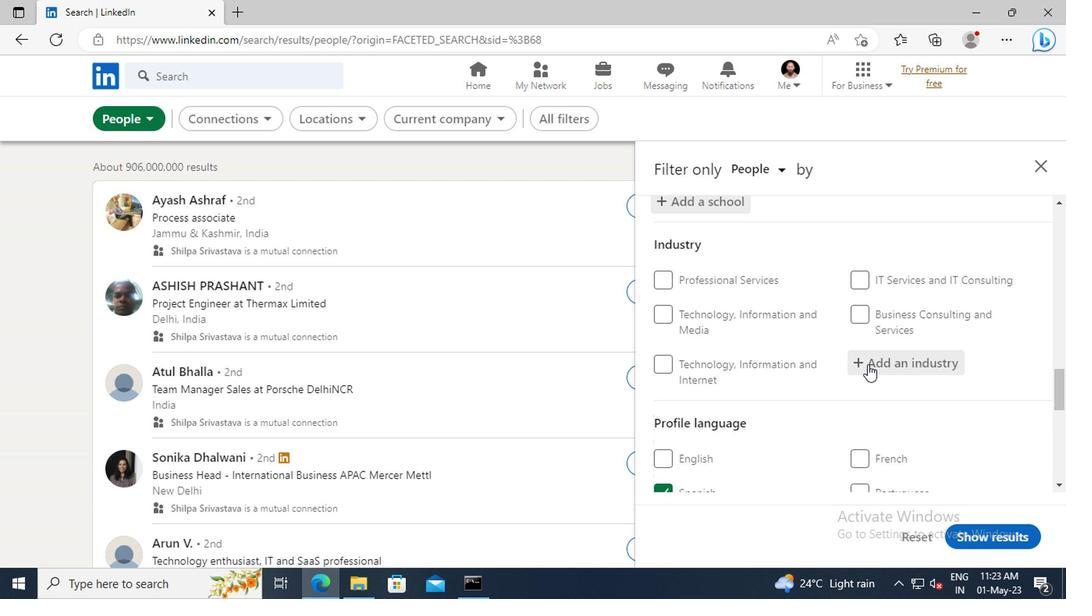 
Action: Key pressed <Key.shift>CONSTRUCTION
Screenshot: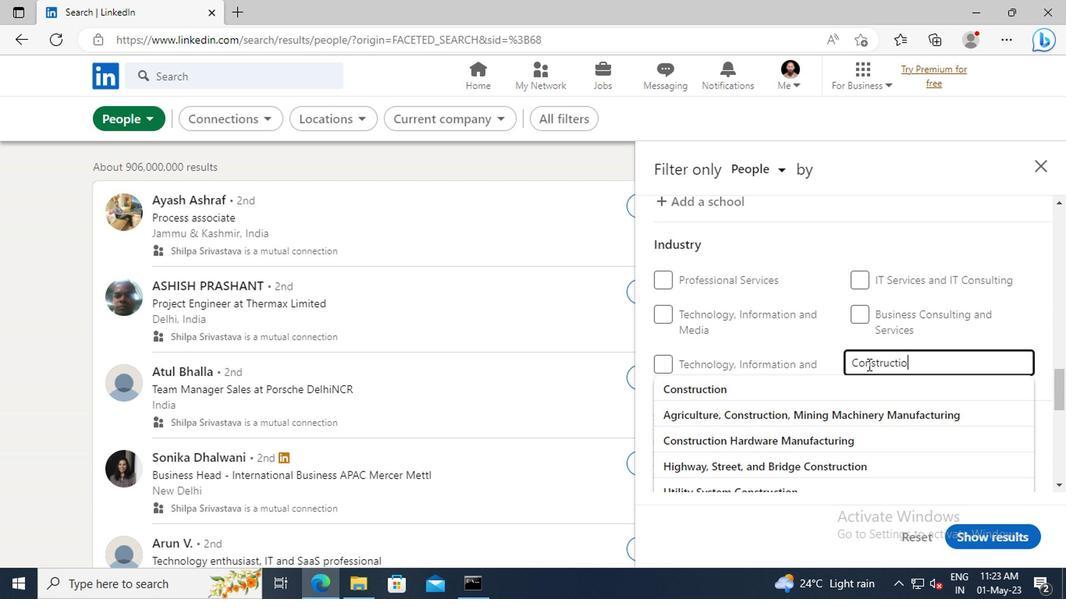 
Action: Mouse moved to (827, 382)
Screenshot: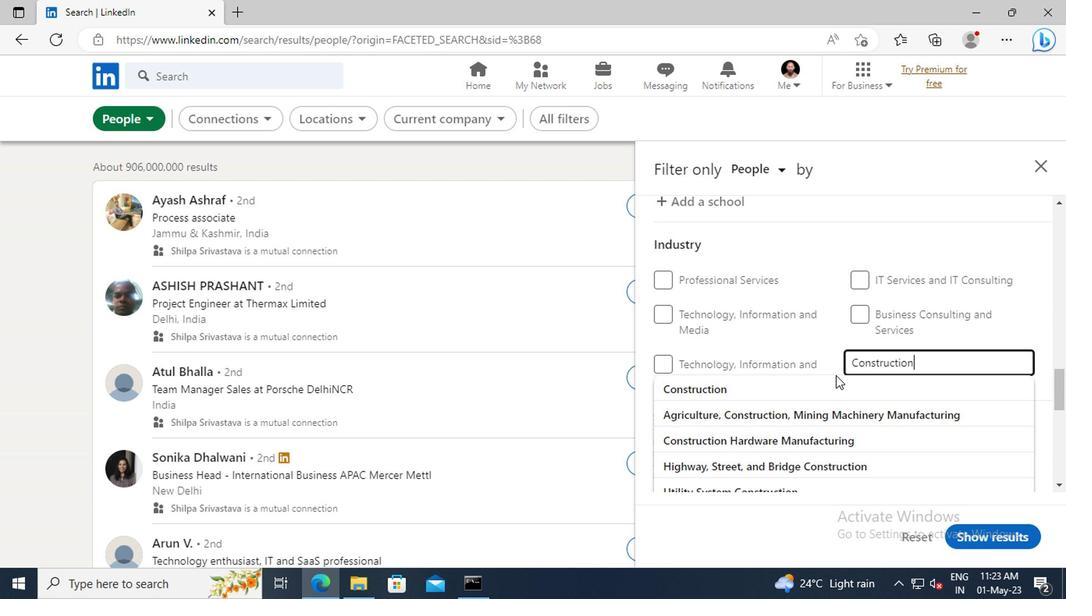 
Action: Mouse pressed left at (827, 382)
Screenshot: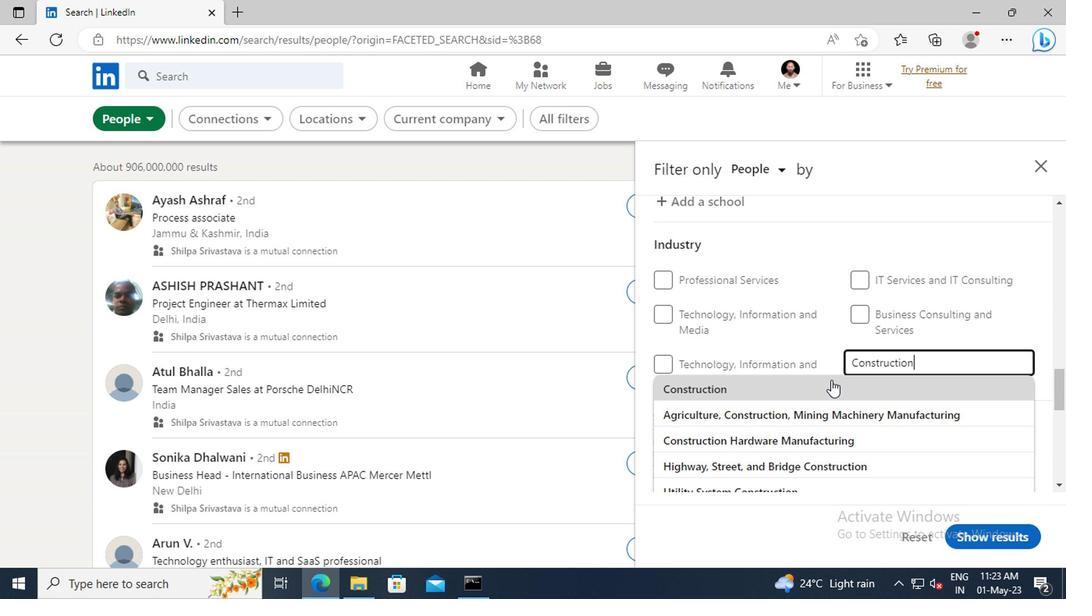 
Action: Mouse scrolled (827, 382) with delta (0, 0)
Screenshot: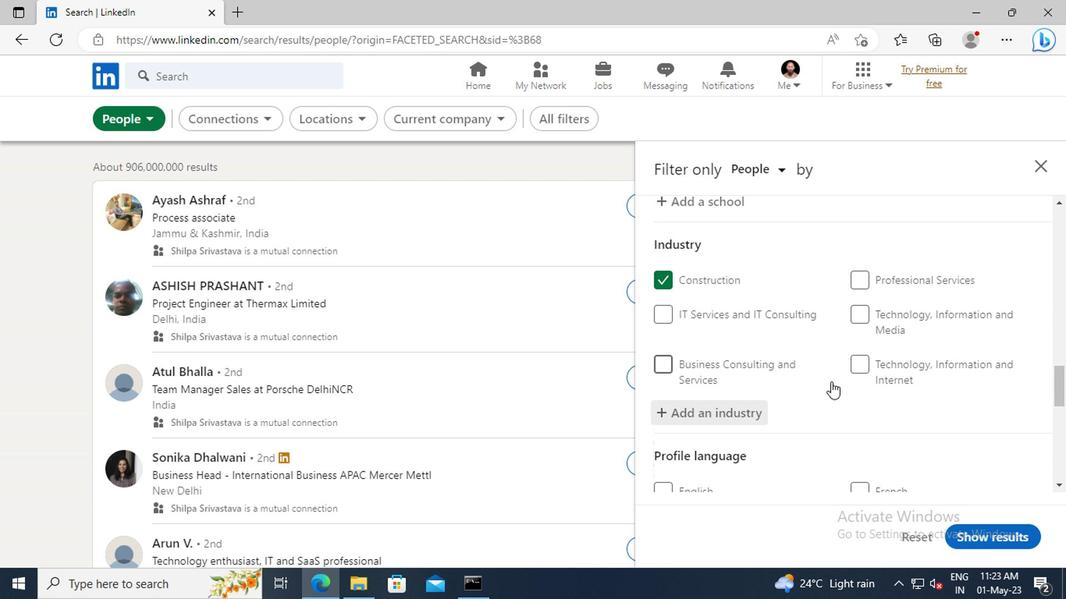 
Action: Mouse moved to (842, 343)
Screenshot: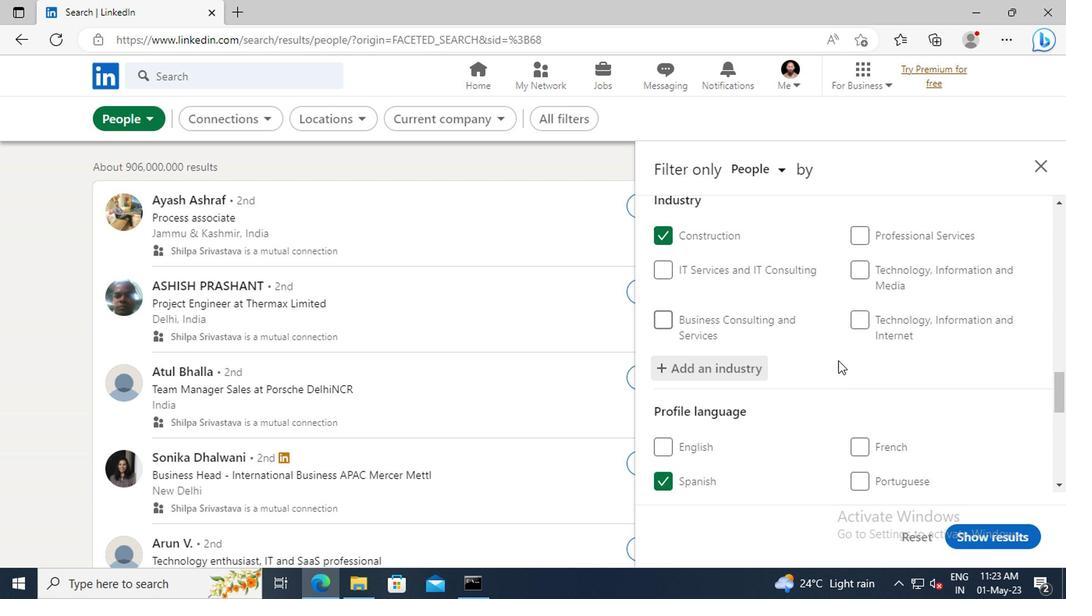 
Action: Mouse scrolled (842, 342) with delta (0, -1)
Screenshot: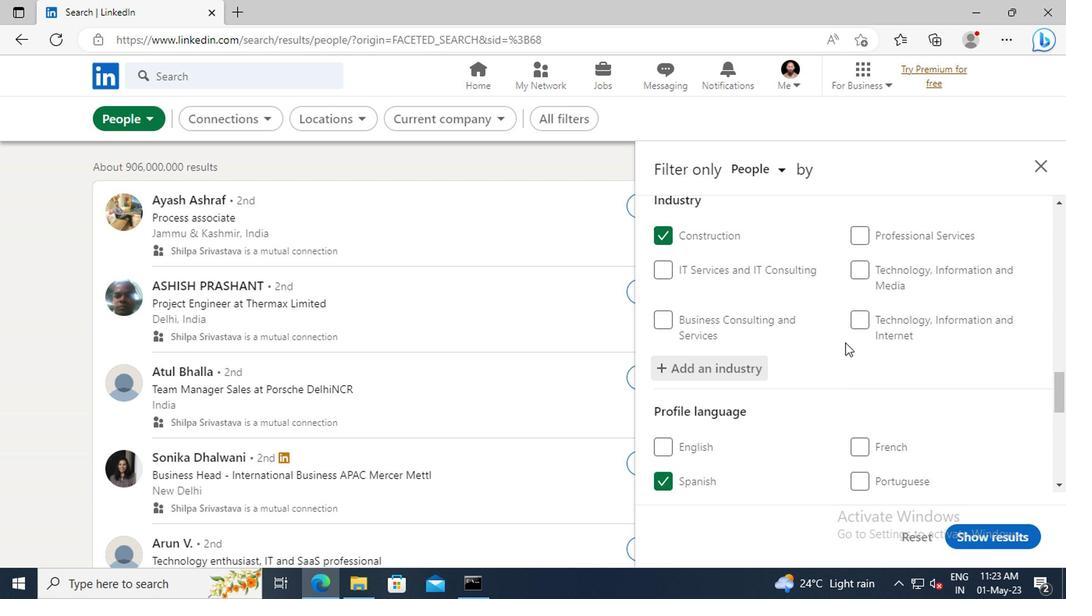 
Action: Mouse moved to (847, 339)
Screenshot: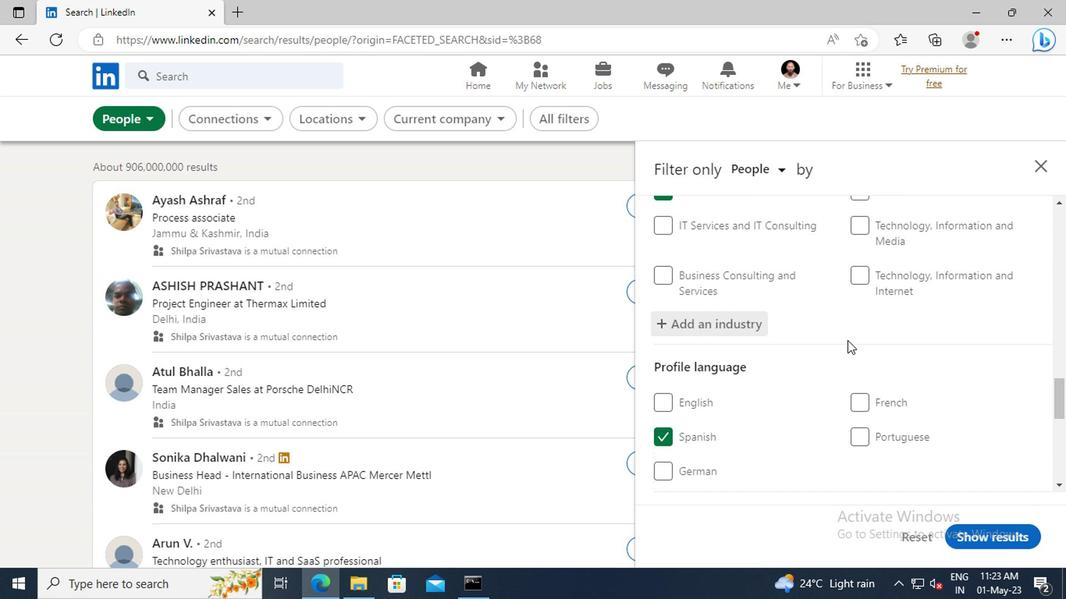 
Action: Mouse scrolled (847, 339) with delta (0, 0)
Screenshot: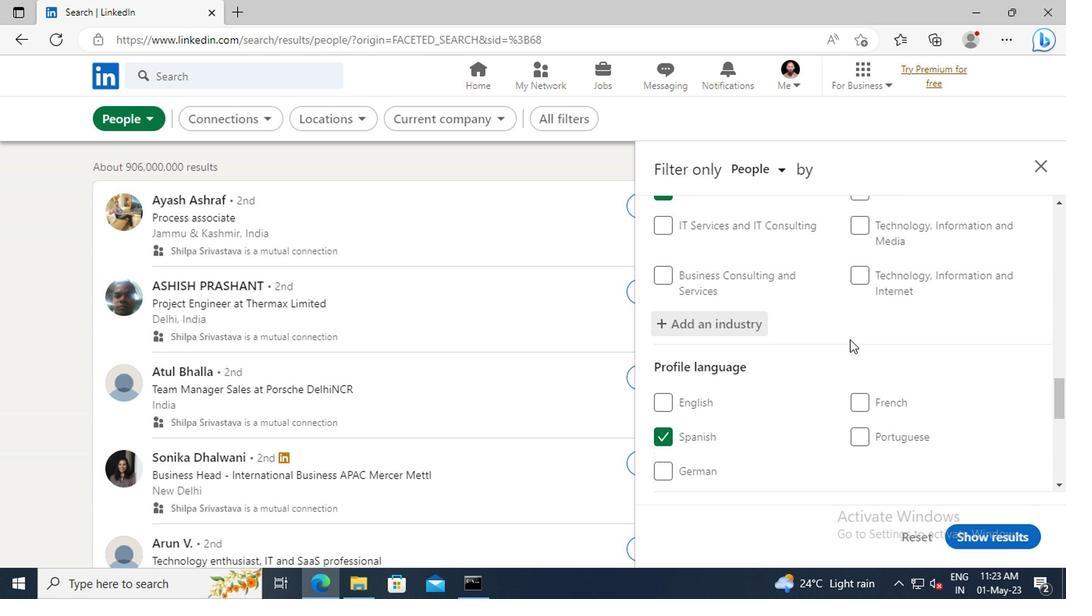 
Action: Mouse scrolled (847, 339) with delta (0, 0)
Screenshot: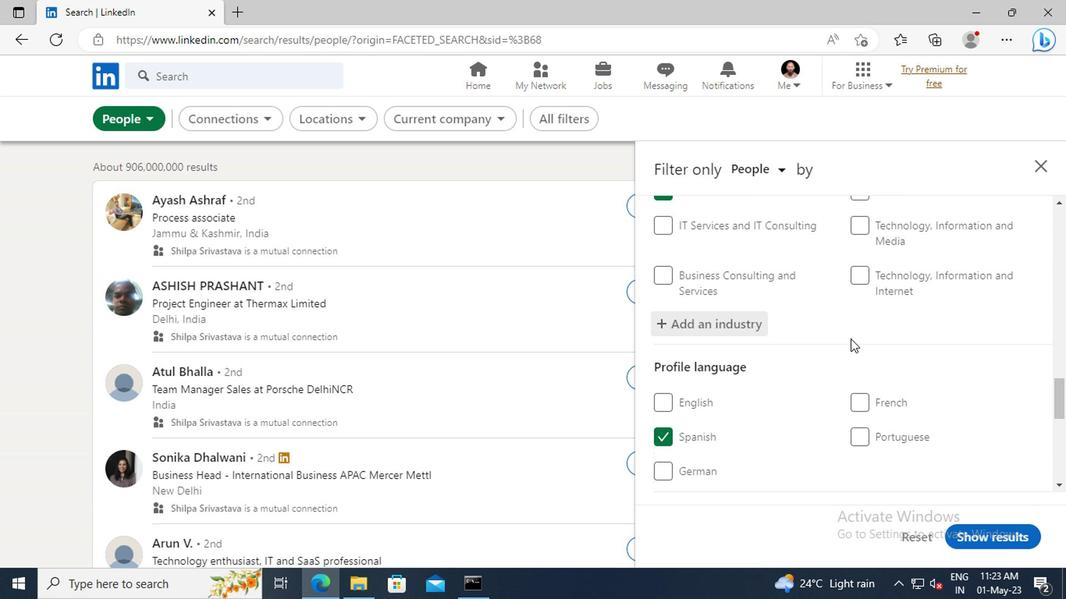 
Action: Mouse scrolled (847, 339) with delta (0, 0)
Screenshot: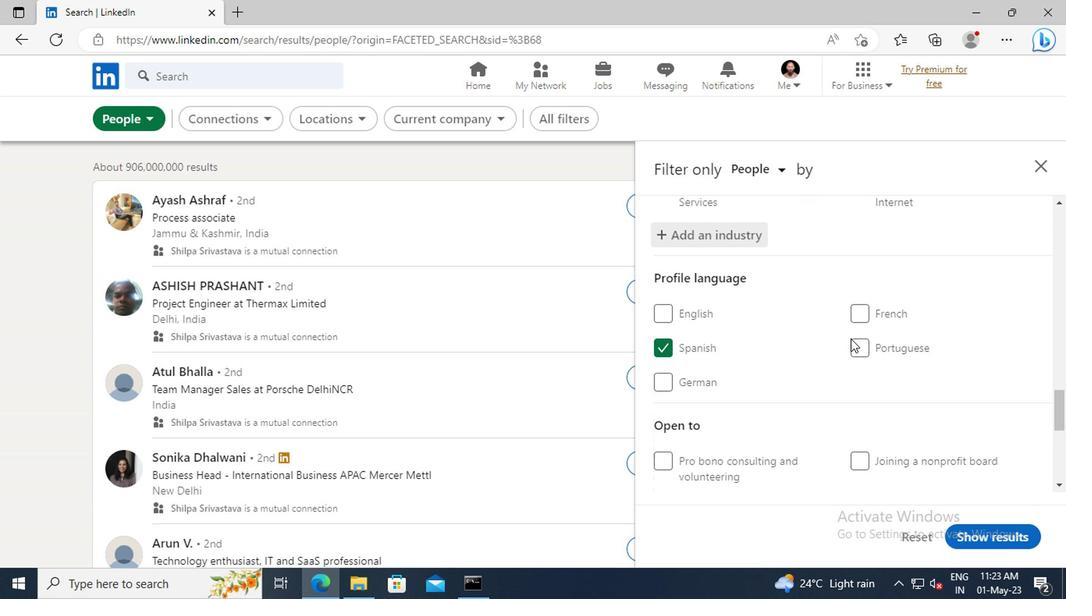 
Action: Mouse scrolled (847, 339) with delta (0, 0)
Screenshot: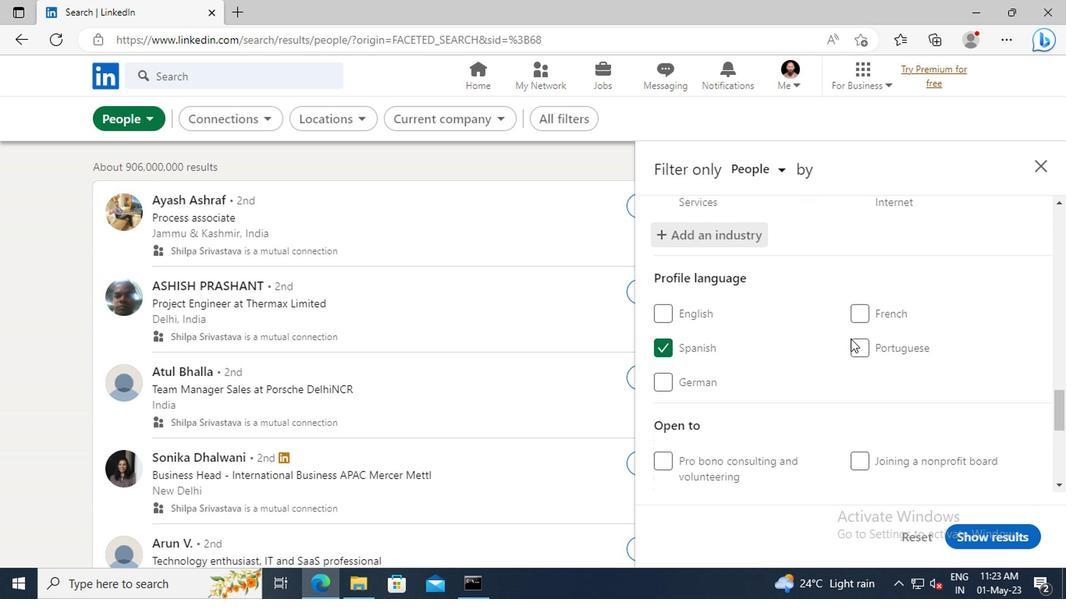 
Action: Mouse scrolled (847, 339) with delta (0, 0)
Screenshot: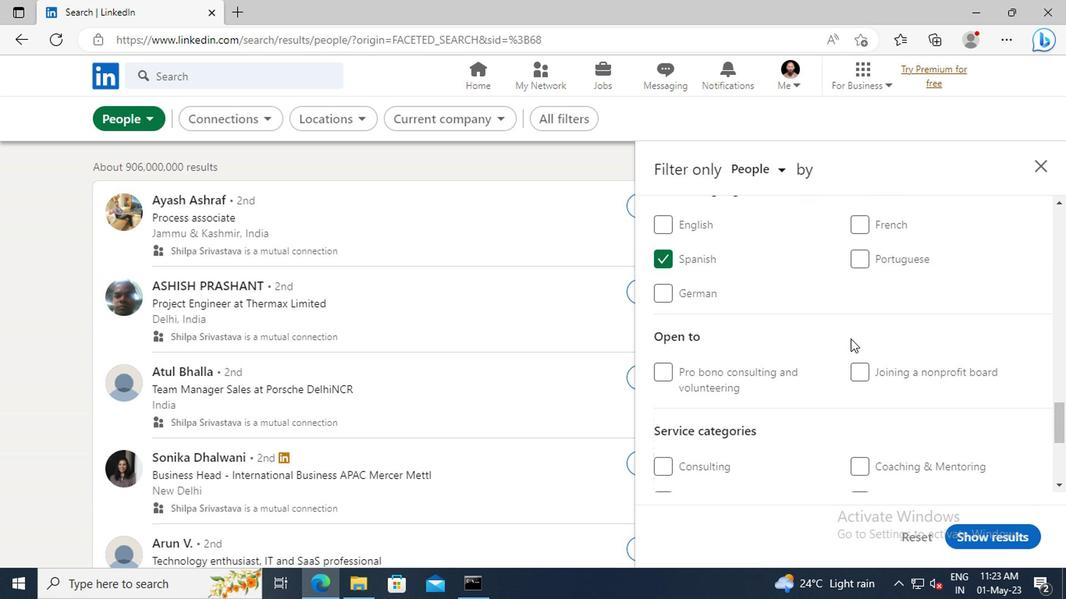 
Action: Mouse scrolled (847, 339) with delta (0, 0)
Screenshot: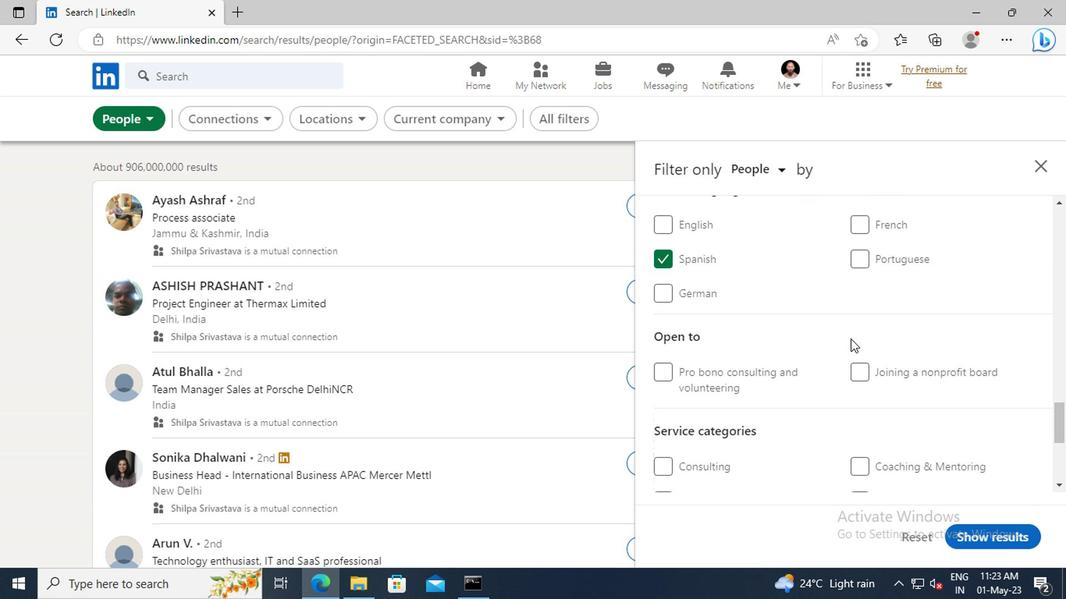 
Action: Mouse scrolled (847, 339) with delta (0, 0)
Screenshot: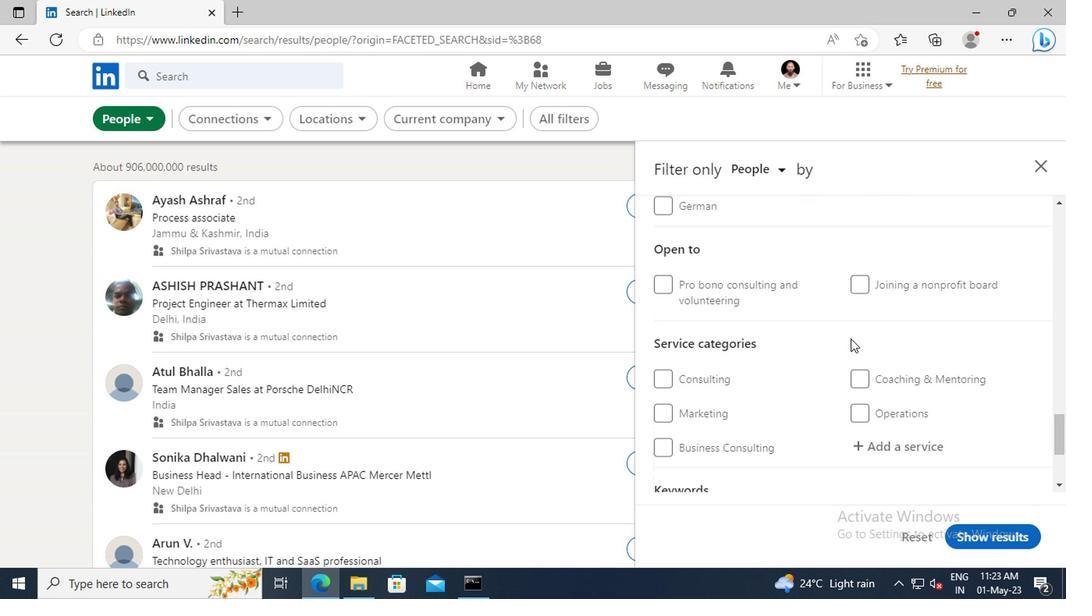 
Action: Mouse scrolled (847, 339) with delta (0, 0)
Screenshot: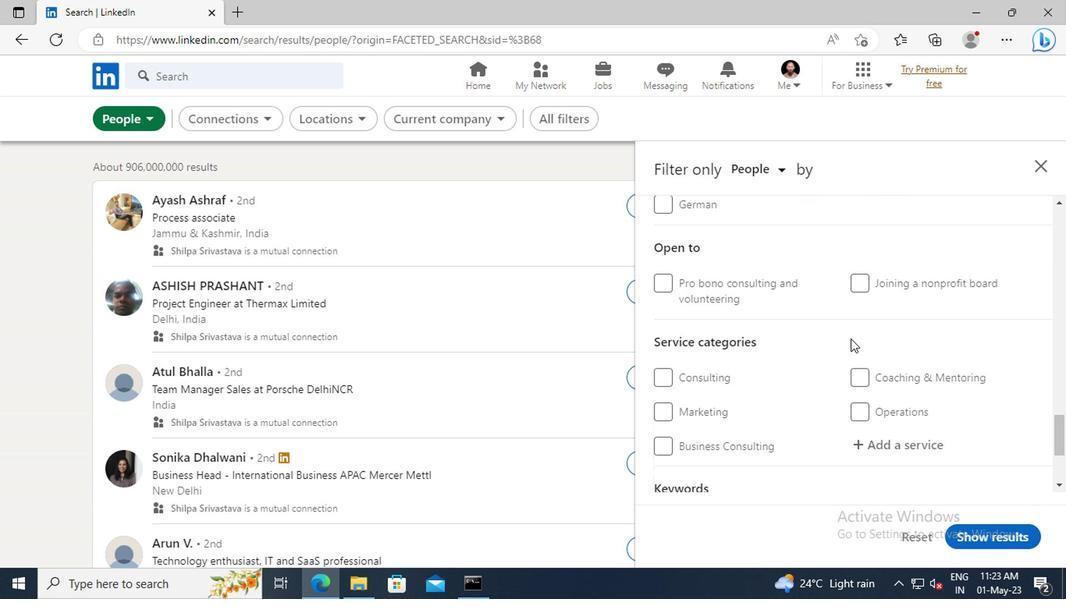 
Action: Mouse moved to (865, 354)
Screenshot: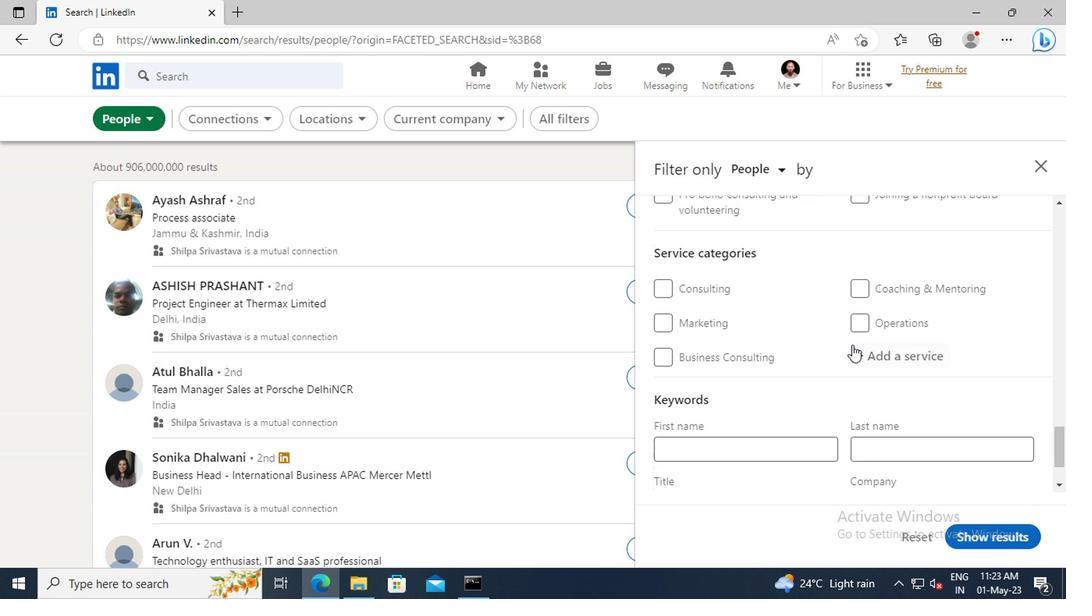 
Action: Mouse pressed left at (865, 354)
Screenshot: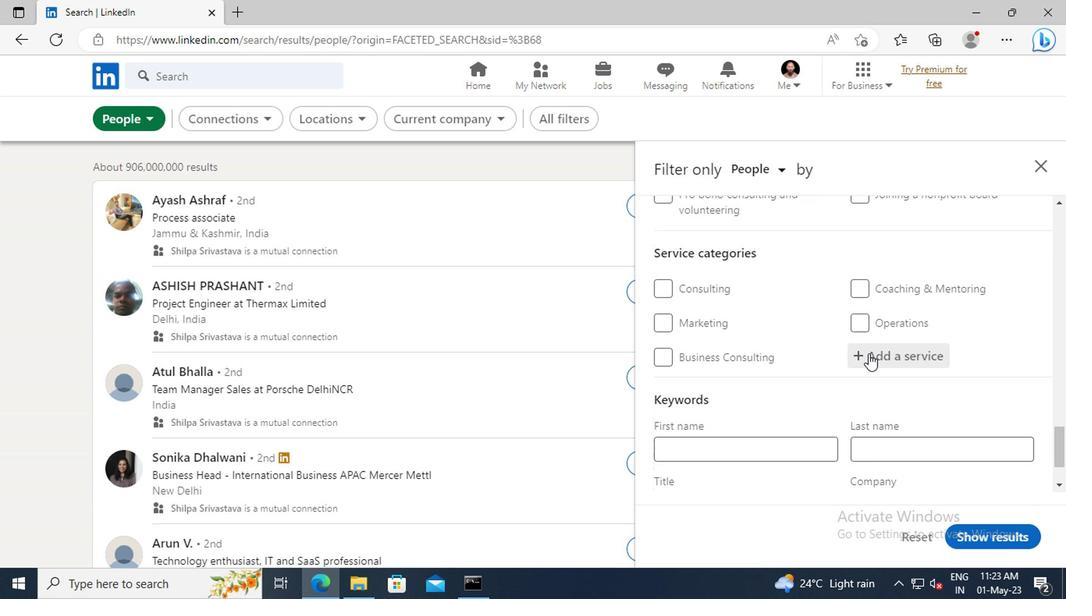 
Action: Key pressed <Key.shift>FILE<Key.space><Key.shift>MA
Screenshot: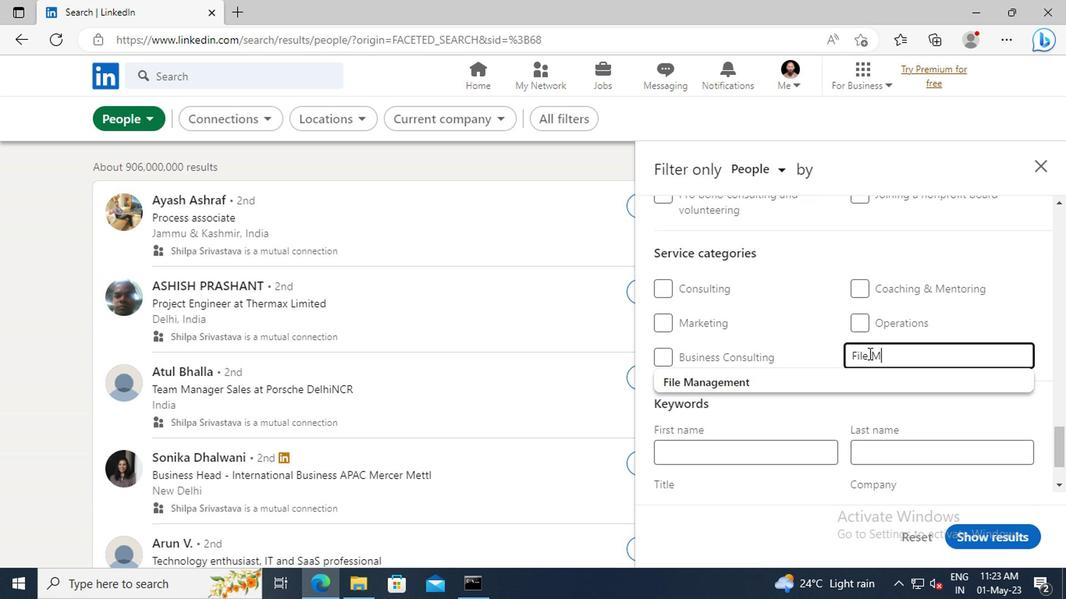 
Action: Mouse moved to (810, 378)
Screenshot: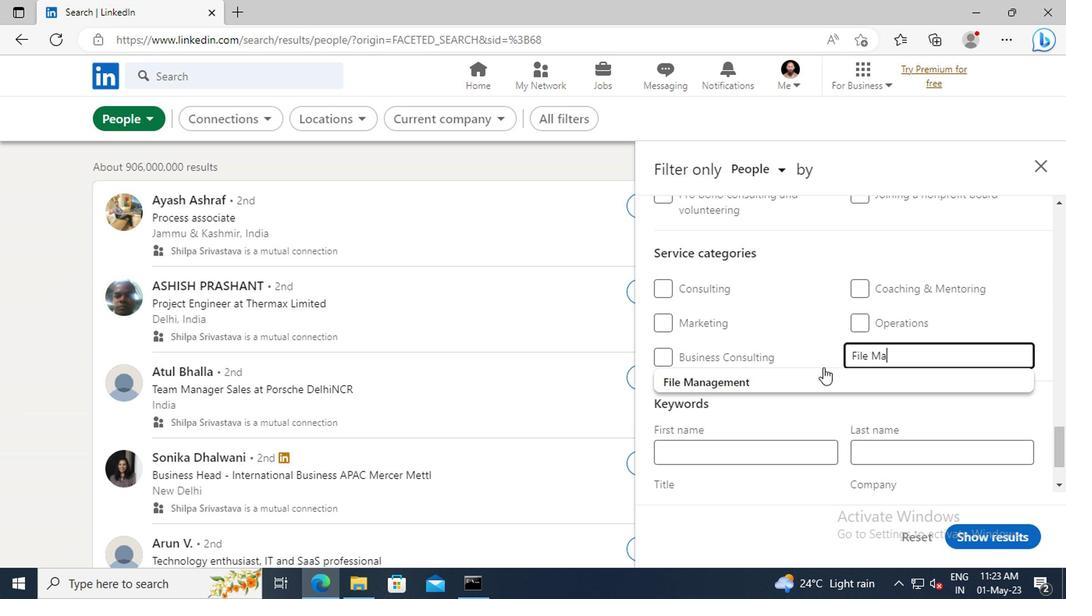
Action: Mouse pressed left at (810, 378)
Screenshot: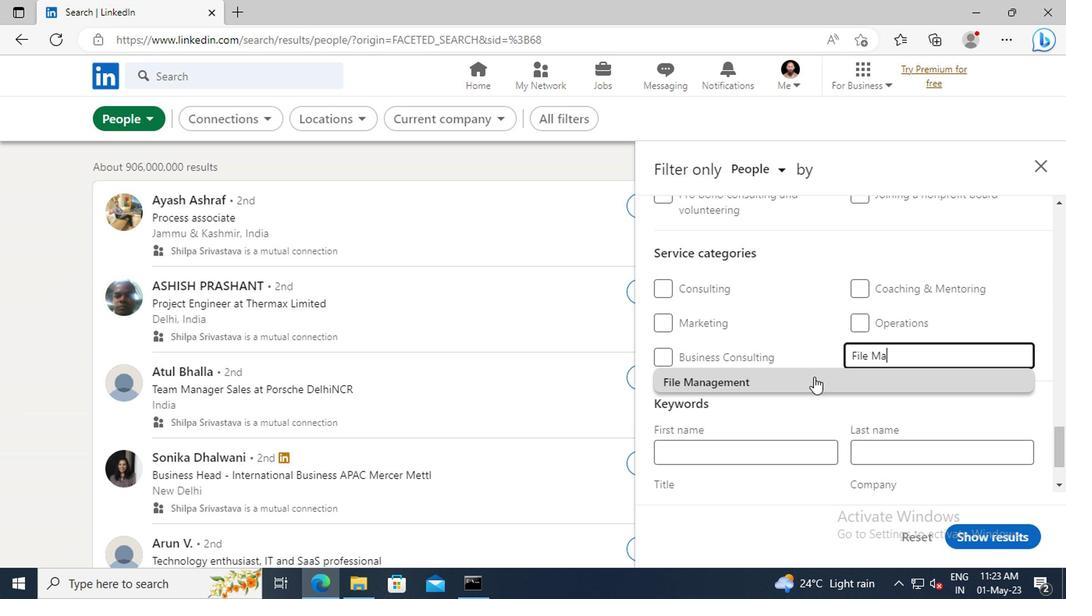 
Action: Mouse scrolled (810, 378) with delta (0, 0)
Screenshot: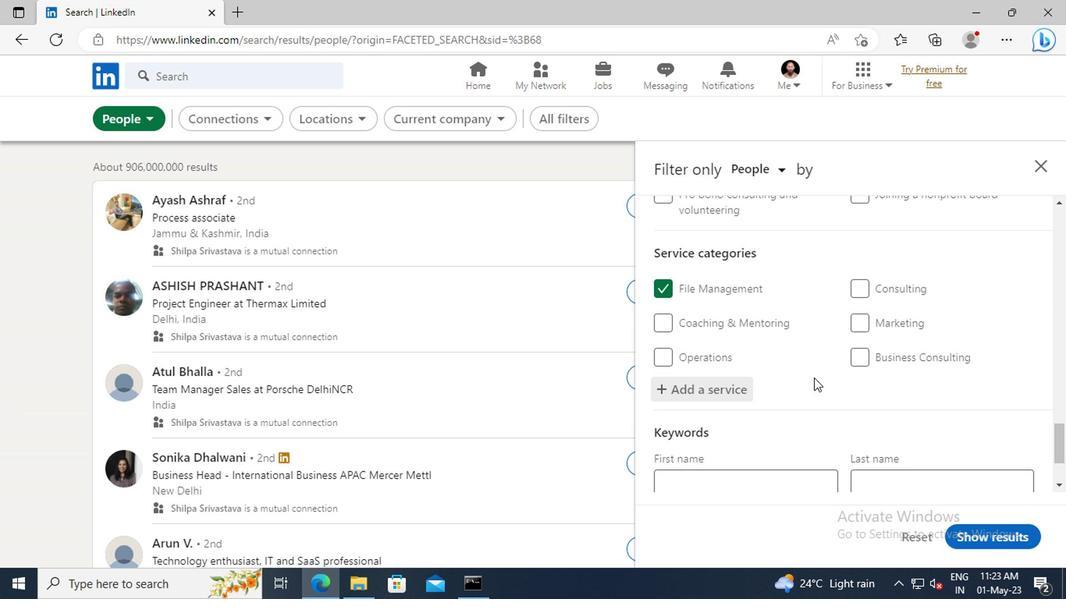 
Action: Mouse scrolled (810, 378) with delta (0, 0)
Screenshot: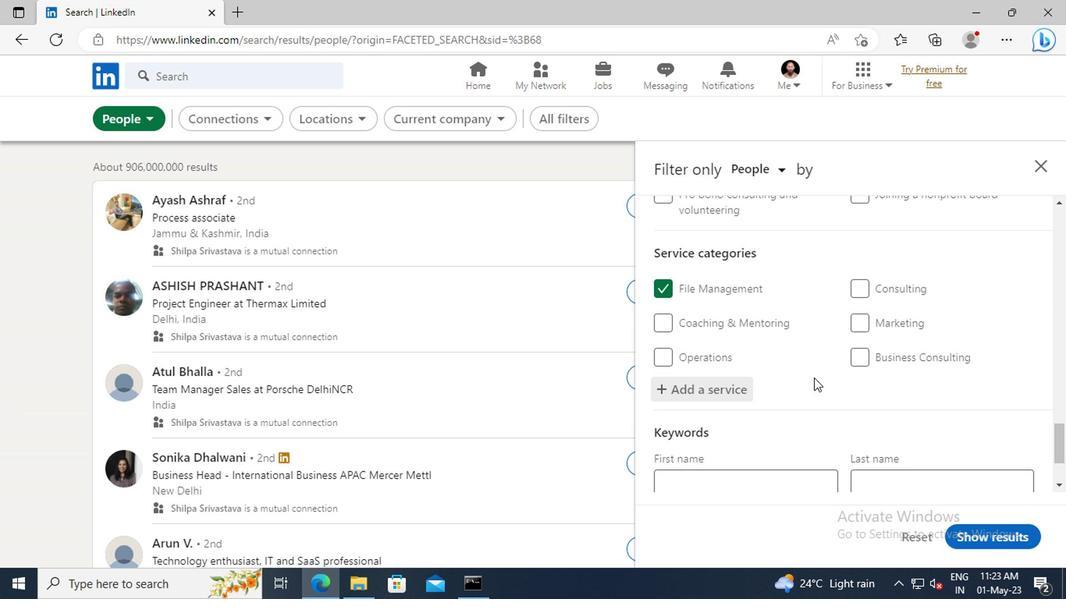 
Action: Mouse scrolled (810, 378) with delta (0, 0)
Screenshot: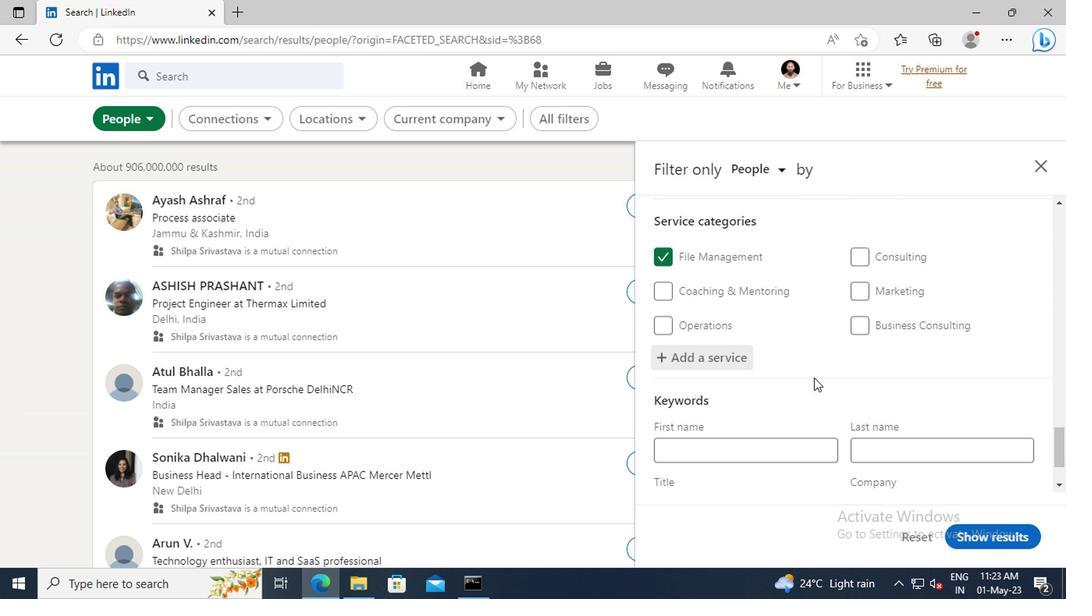 
Action: Mouse scrolled (810, 378) with delta (0, 0)
Screenshot: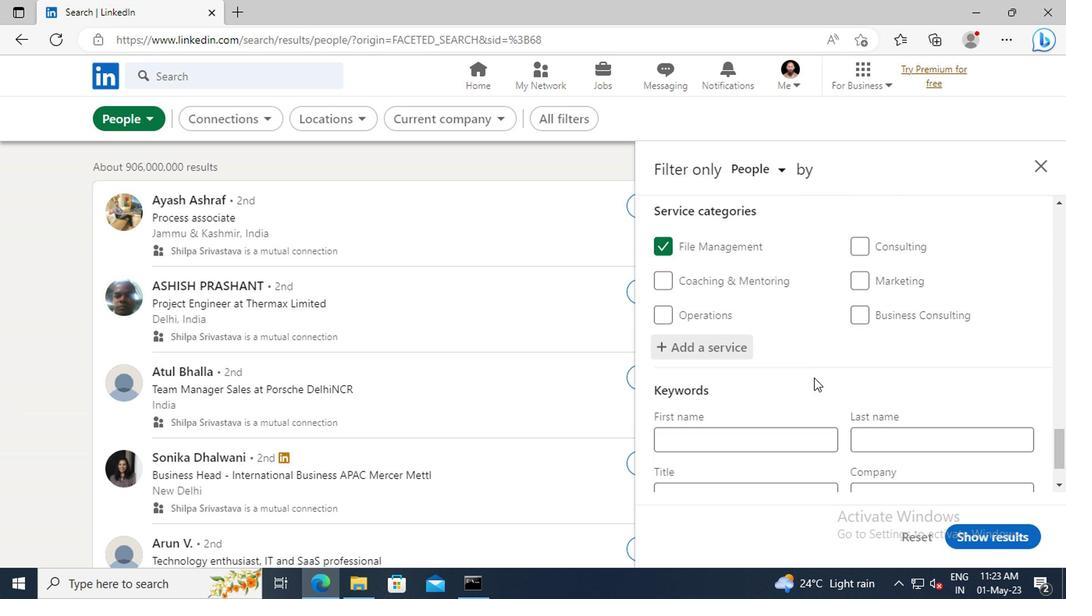 
Action: Mouse moved to (742, 422)
Screenshot: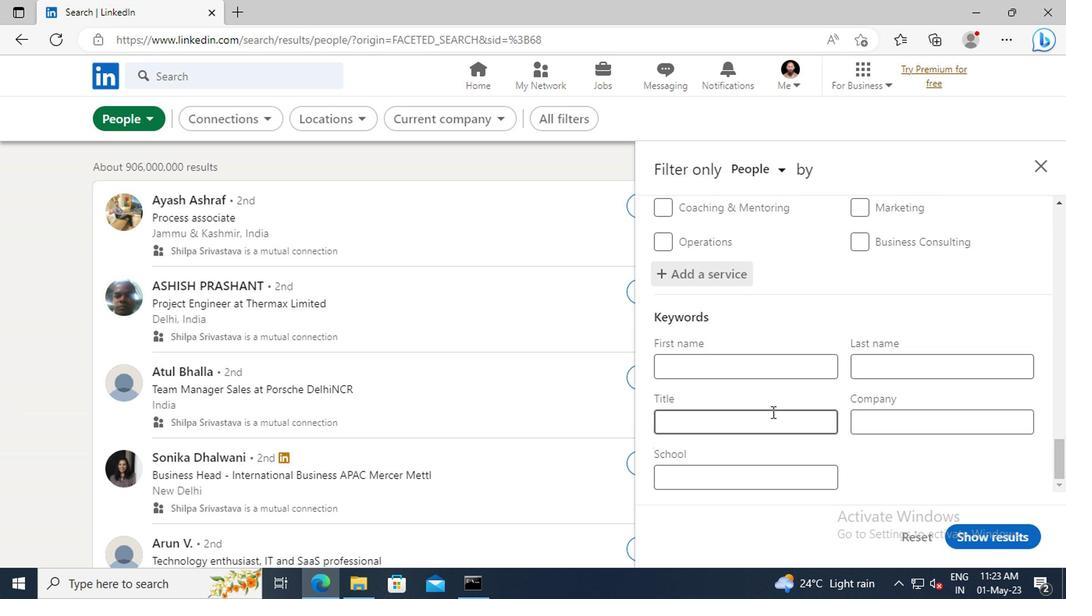 
Action: Mouse pressed left at (742, 422)
Screenshot: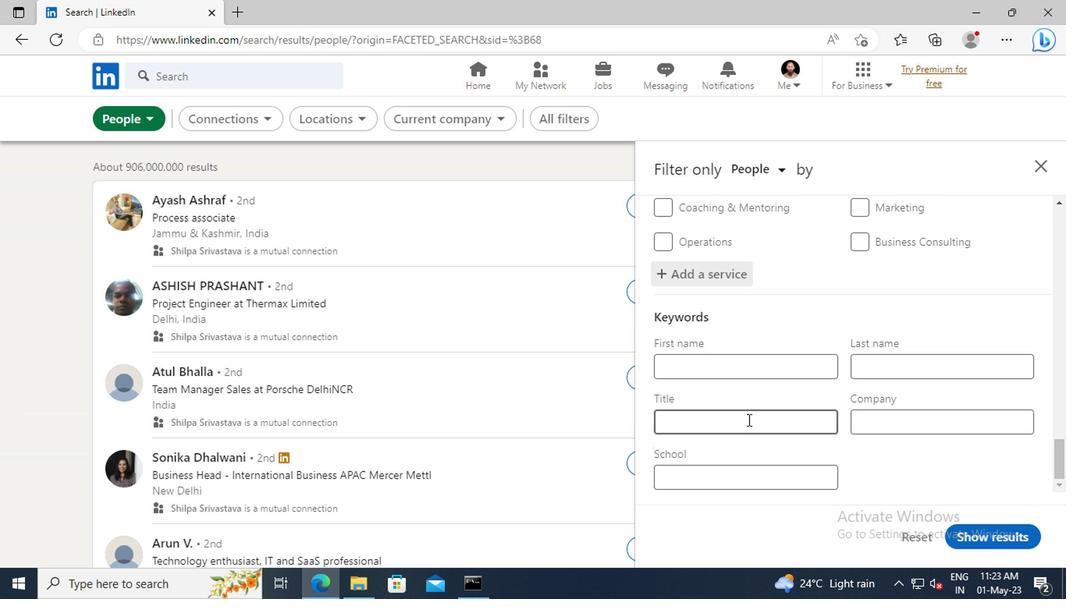 
Action: Key pressed <Key.shift>CONCIERGE<Key.enter>
Screenshot: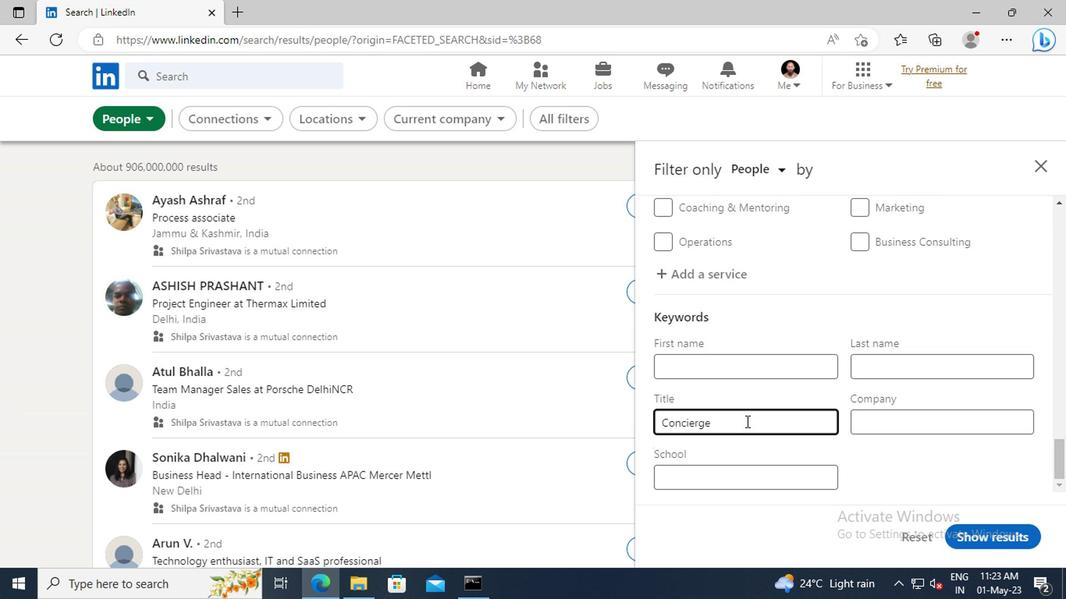 
Action: Mouse moved to (957, 533)
Screenshot: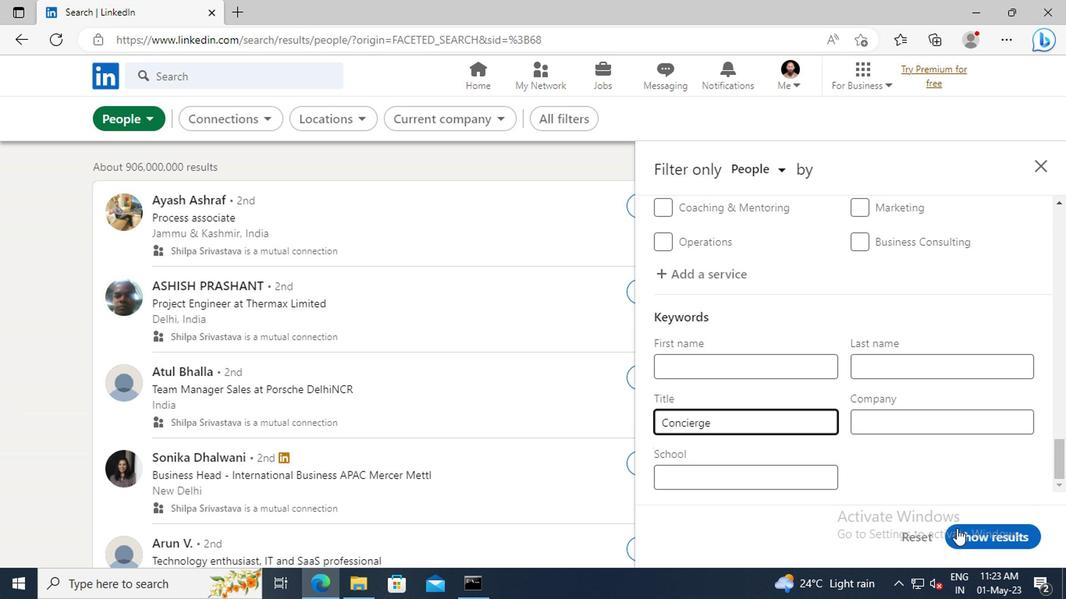 
Action: Mouse pressed left at (957, 533)
Screenshot: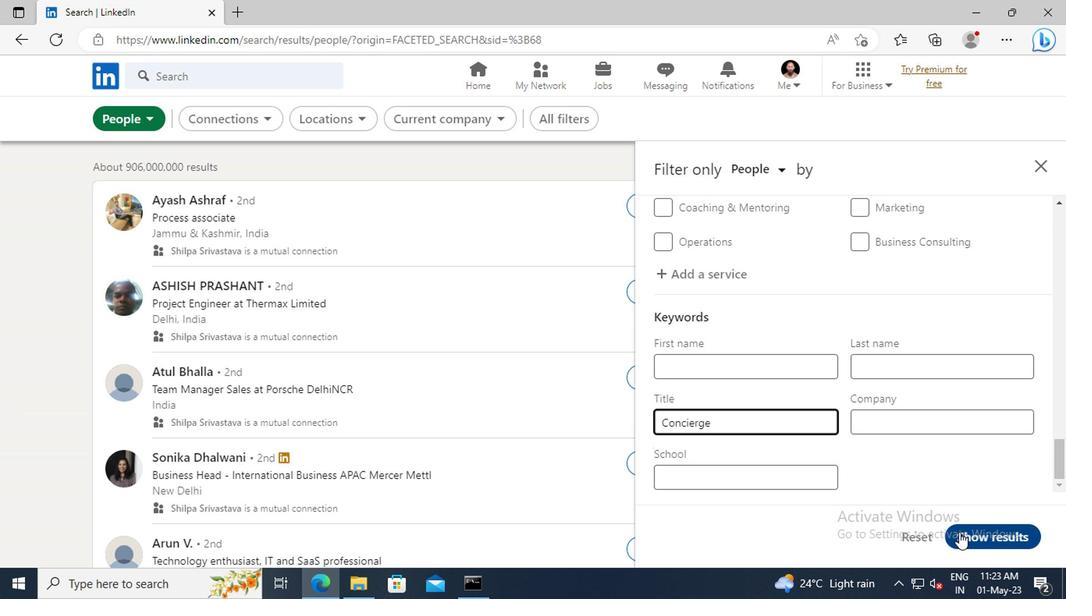 
